 Task: Create new Company, with domain: 'metmuseum.org' and type: 'Other'. Add new contact for this company, with mail Id: 'Maanvi.Young@metmuseum.org', First Name: Maanvi, Last name:  Young, Job Title: 'HR Assistant', Phone Number: '(702) 555-4571'. Change life cycle stage to  Lead and lead status to  In Progress. Logged in from softage.10@softage.net
Action: Mouse moved to (75, 60)
Screenshot: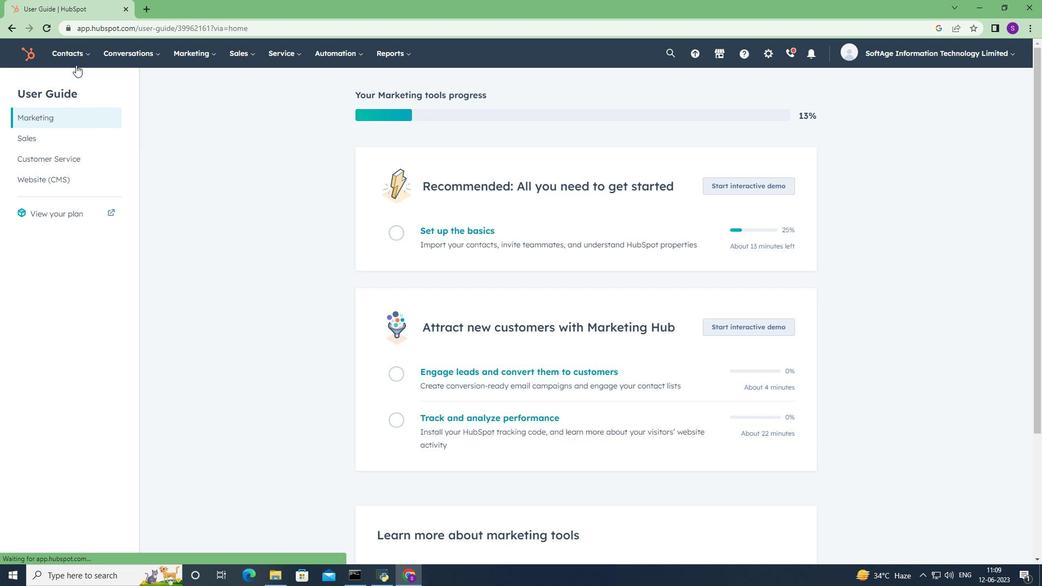 
Action: Mouse pressed left at (75, 60)
Screenshot: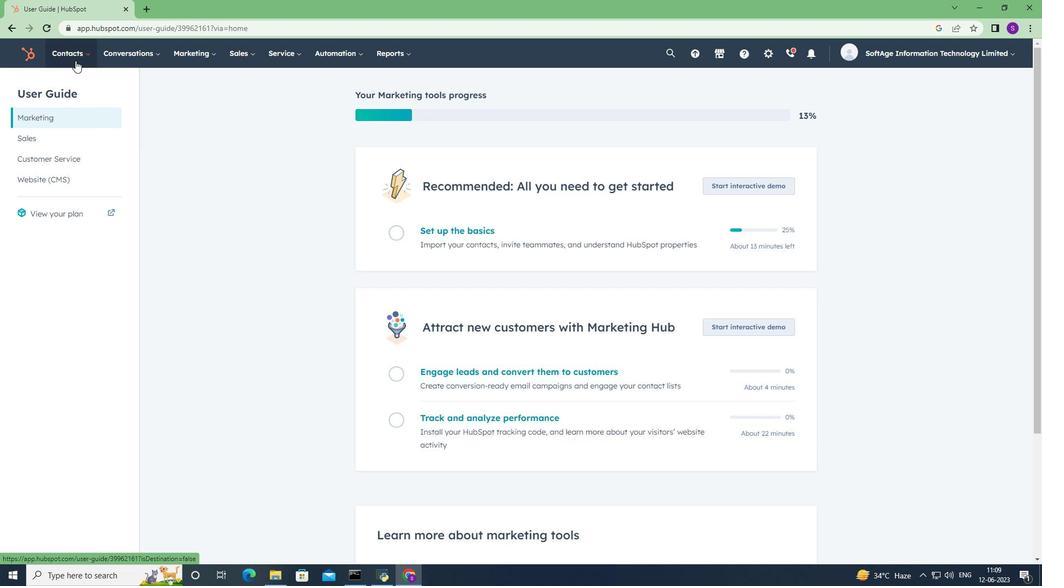 
Action: Mouse moved to (92, 112)
Screenshot: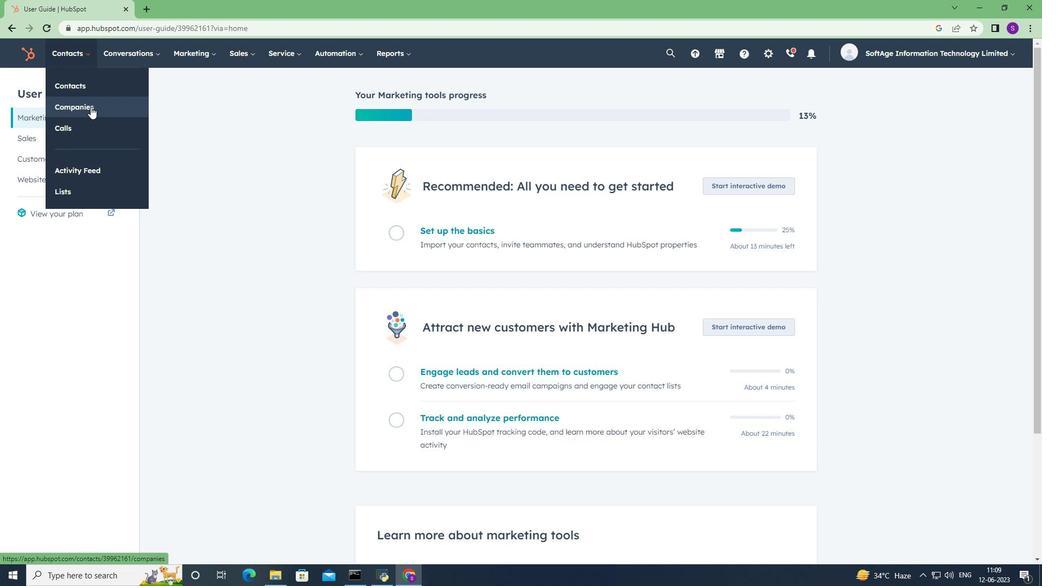 
Action: Mouse pressed left at (92, 112)
Screenshot: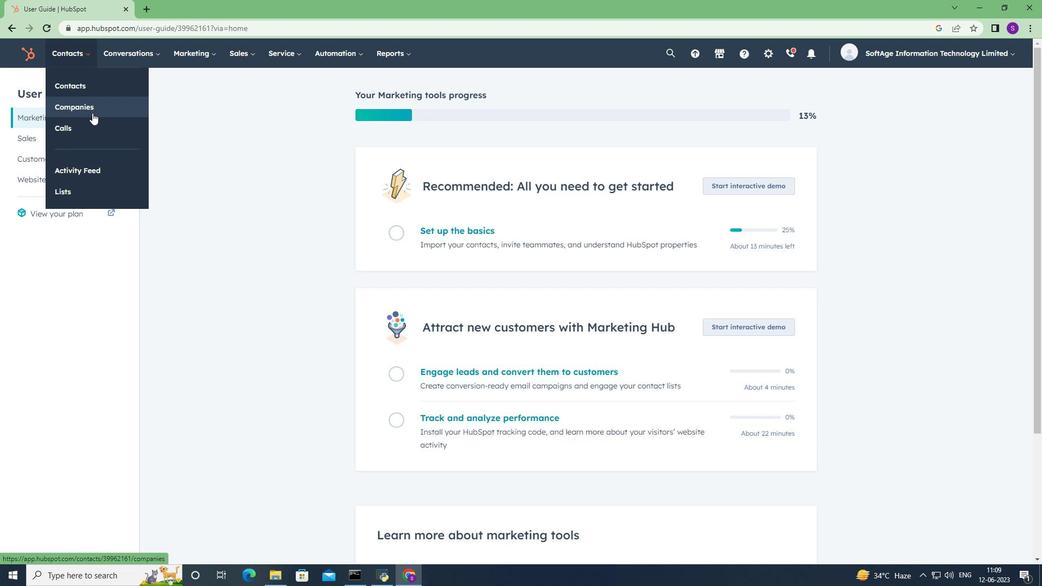 
Action: Mouse moved to (1010, 90)
Screenshot: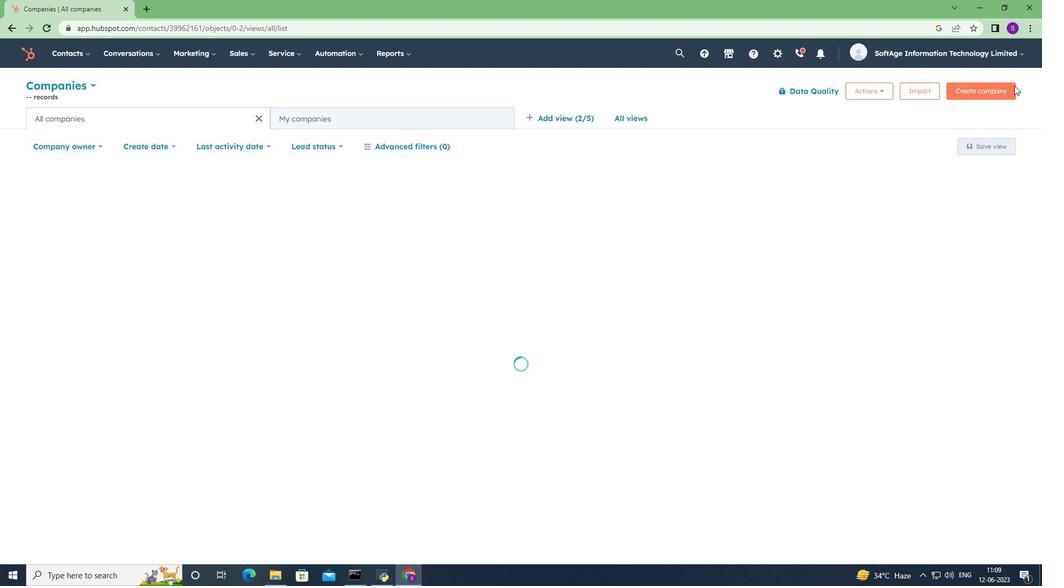 
Action: Mouse pressed left at (1010, 90)
Screenshot: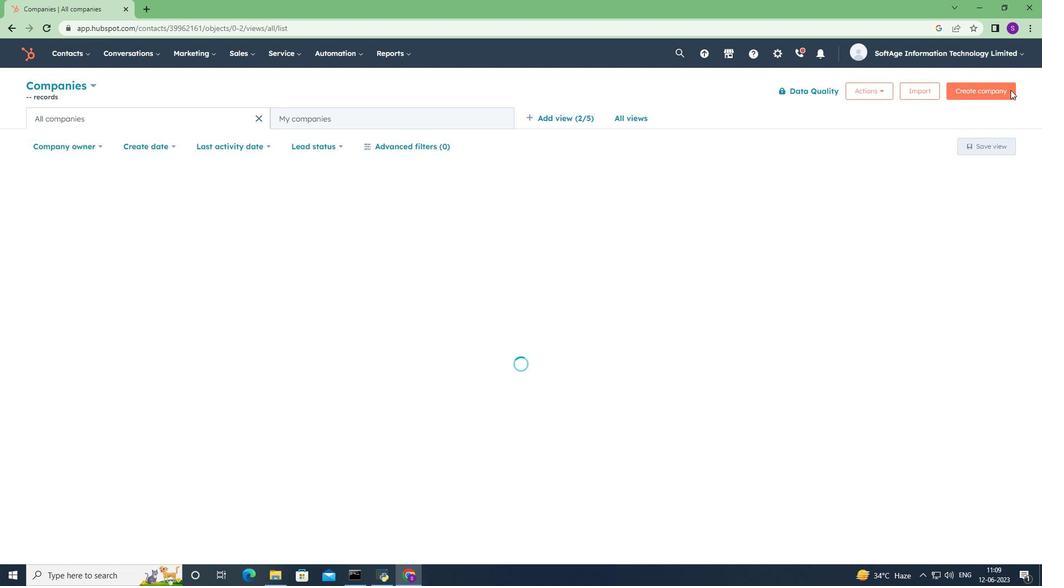 
Action: Mouse moved to (793, 141)
Screenshot: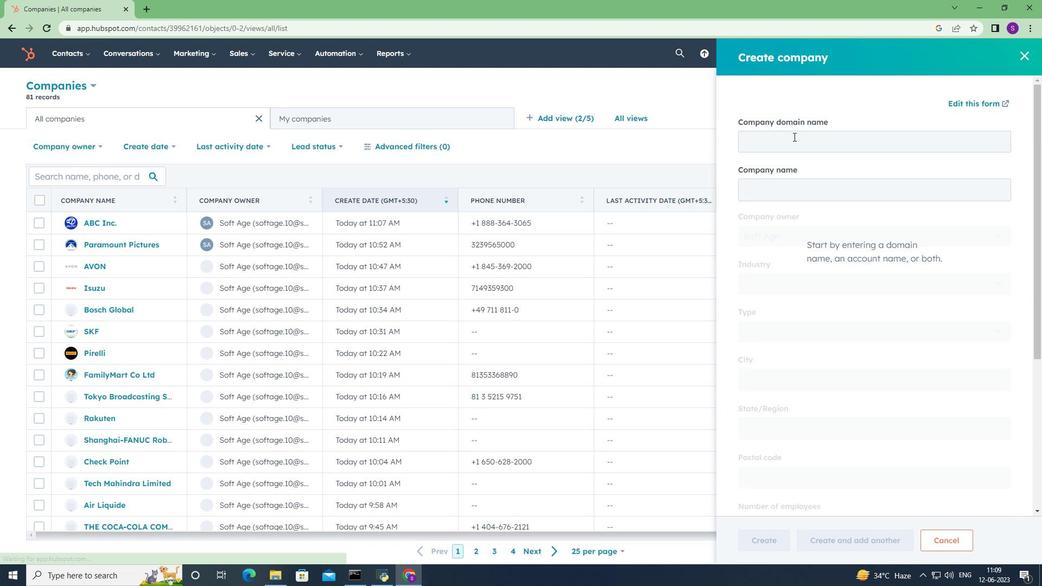 
Action: Mouse pressed left at (793, 141)
Screenshot: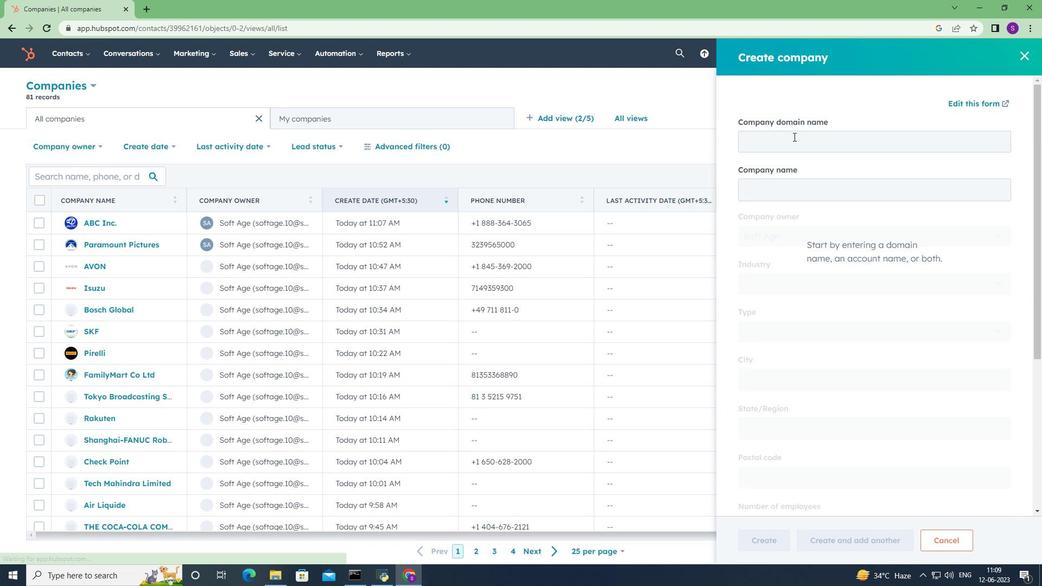 
Action: Key pressed metmuseum.org
Screenshot: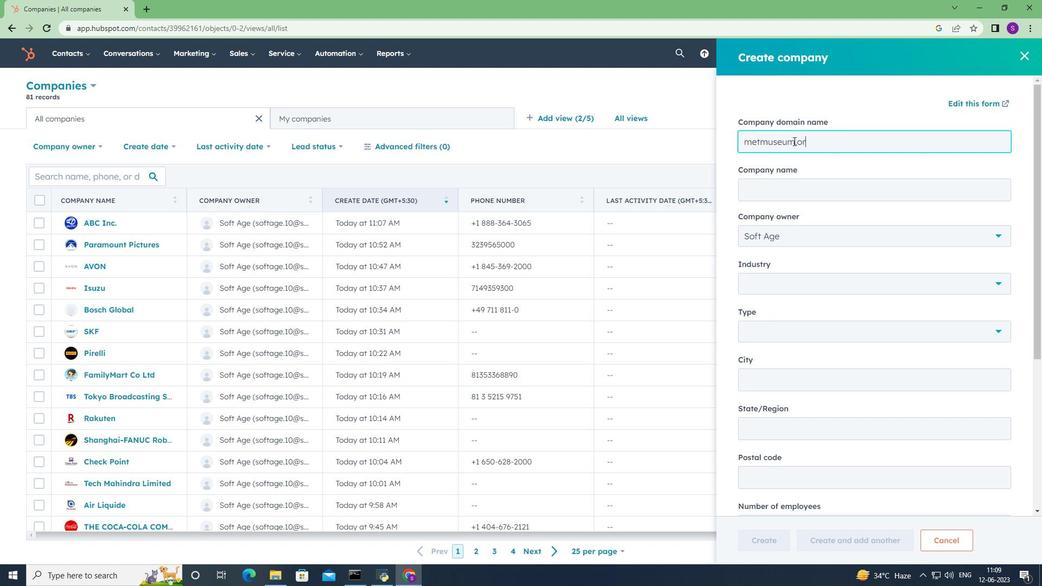 
Action: Mouse moved to (830, 328)
Screenshot: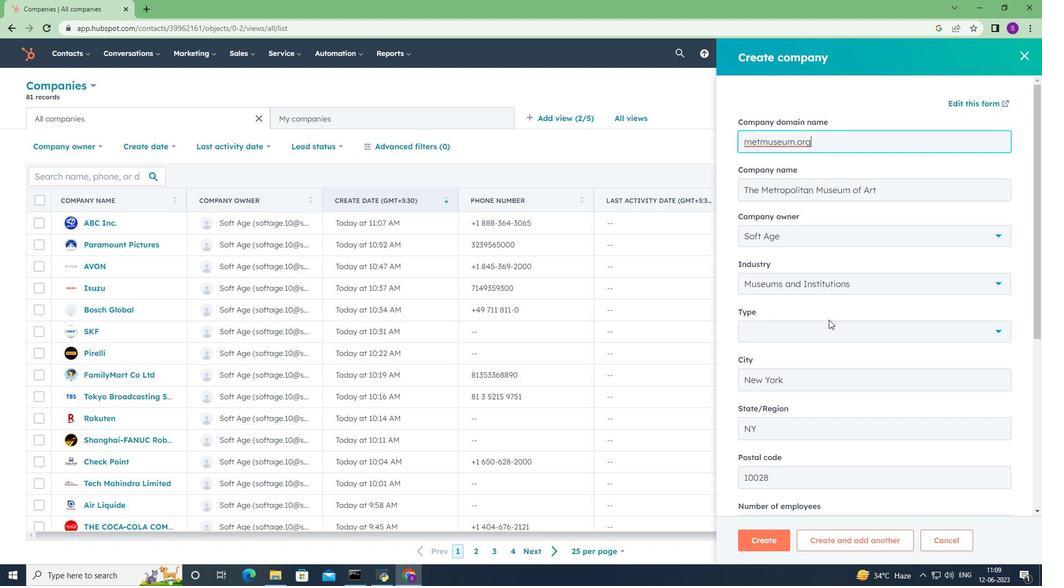 
Action: Mouse pressed left at (830, 328)
Screenshot: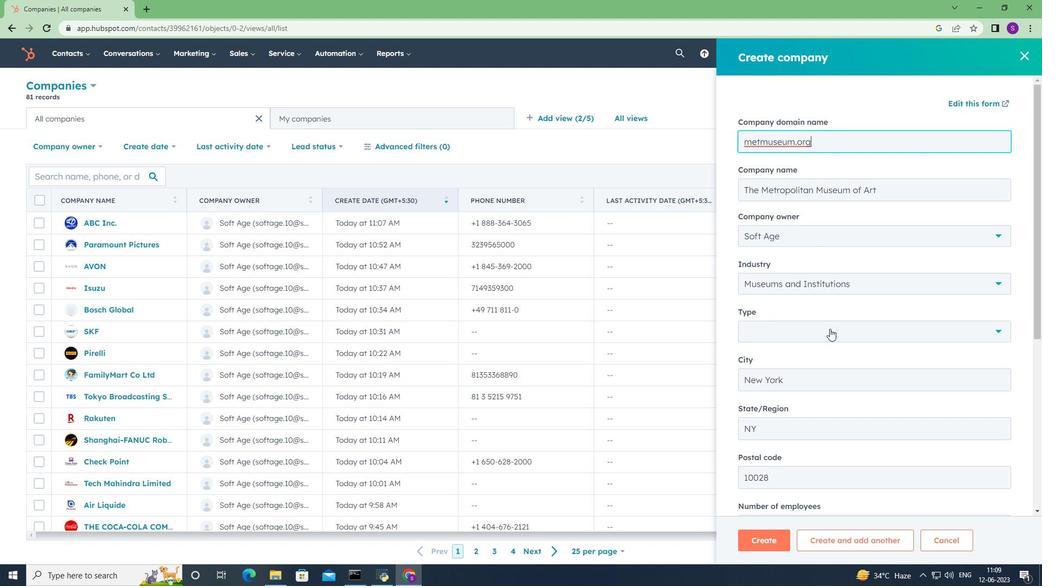 
Action: Mouse moved to (822, 333)
Screenshot: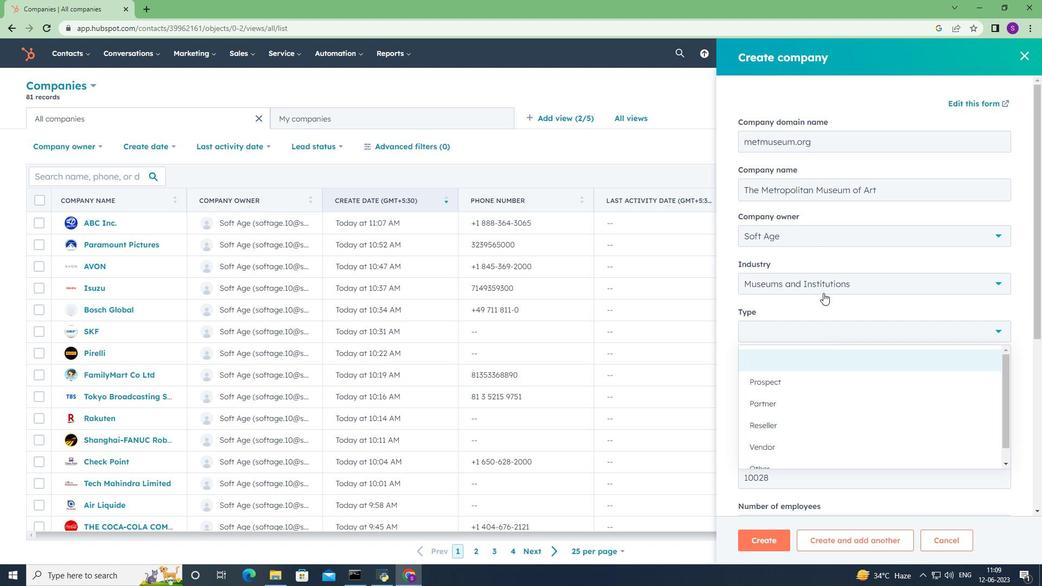 
Action: Mouse scrolled (822, 300) with delta (0, 0)
Screenshot: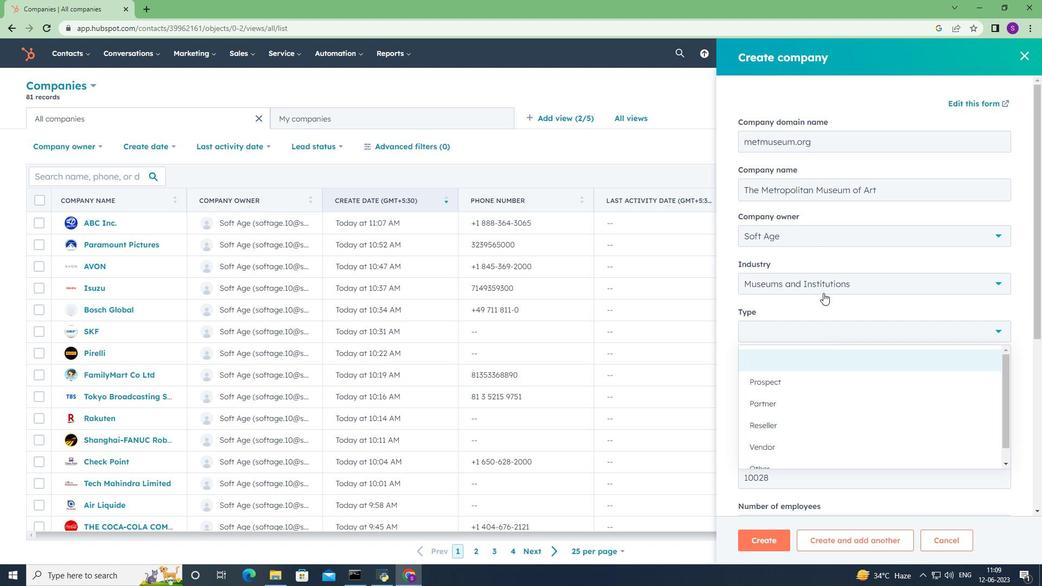 
Action: Mouse moved to (822, 336)
Screenshot: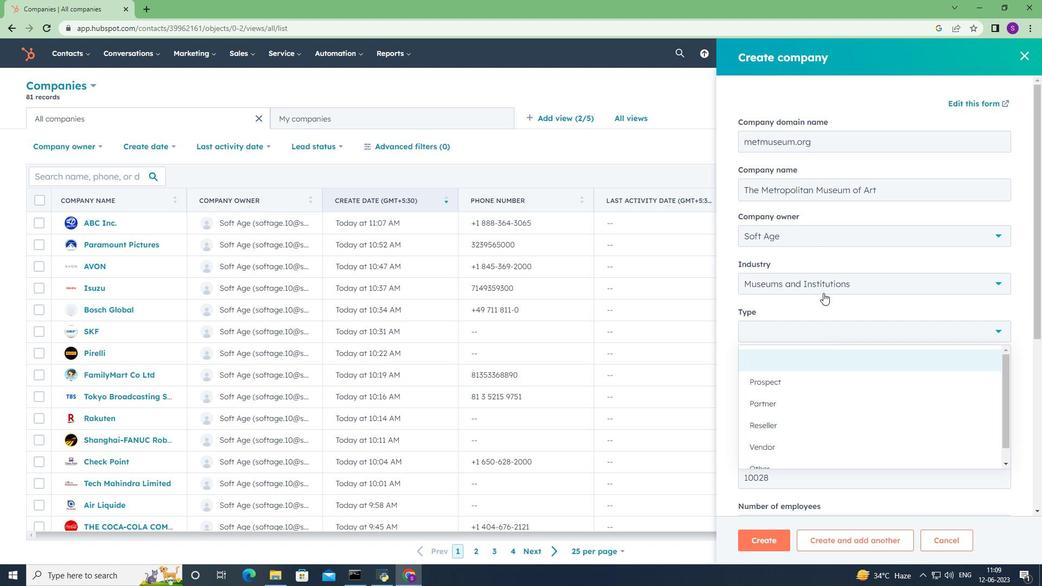 
Action: Mouse scrolled (822, 312) with delta (0, 0)
Screenshot: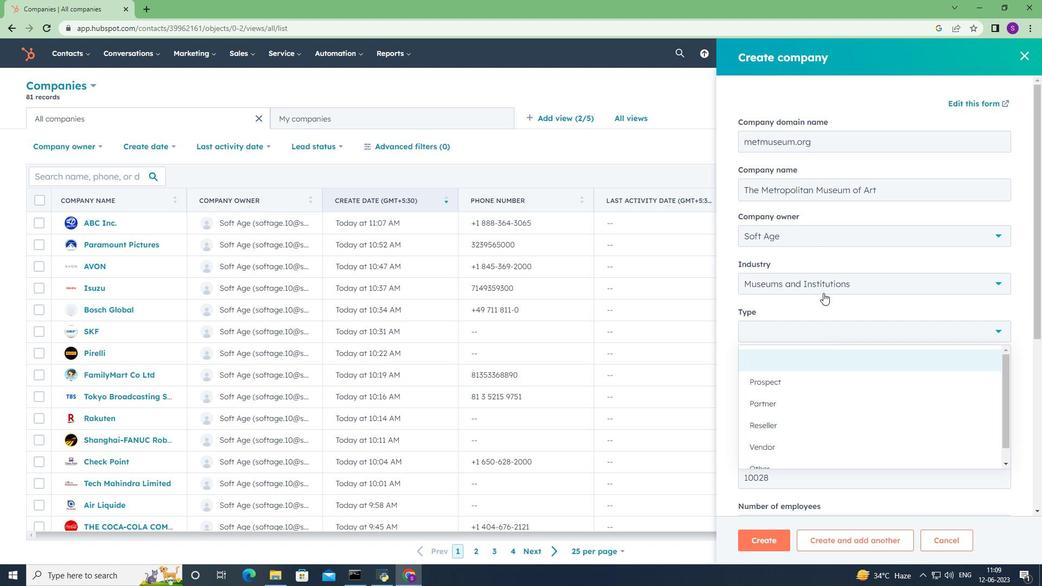 
Action: Mouse moved to (822, 361)
Screenshot: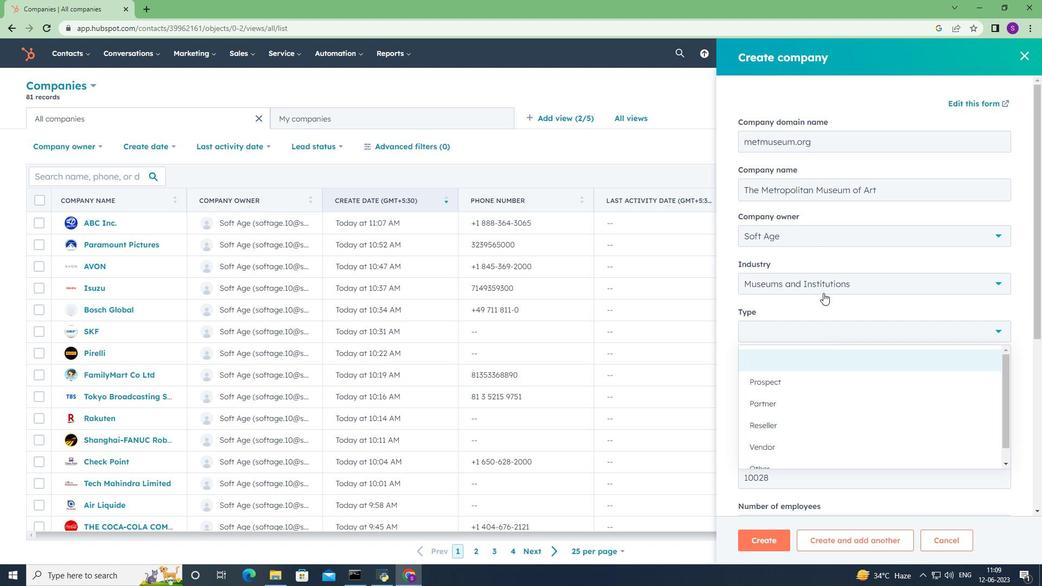 
Action: Mouse scrolled (822, 323) with delta (0, 0)
Screenshot: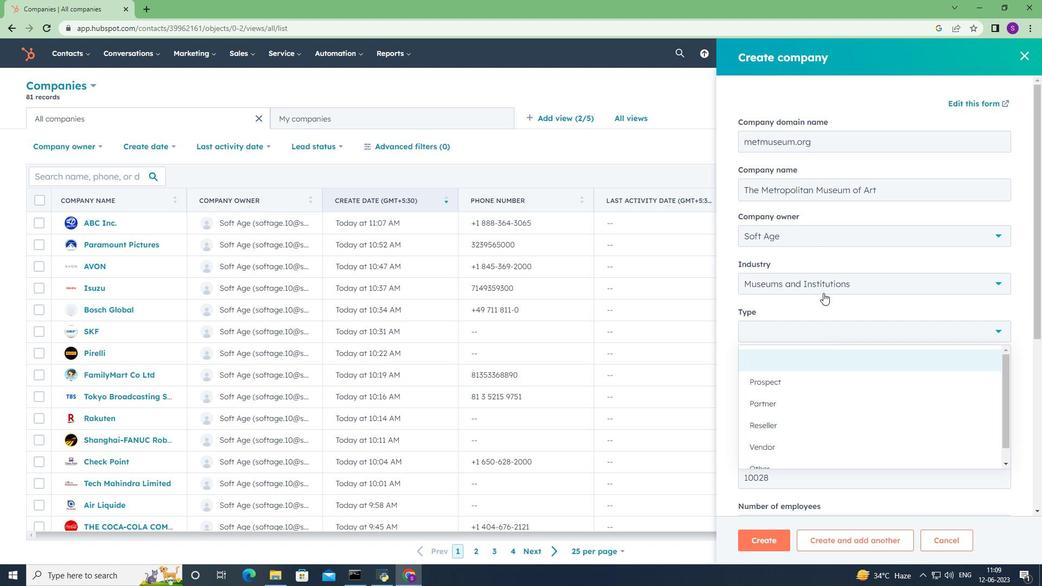 
Action: Mouse moved to (822, 364)
Screenshot: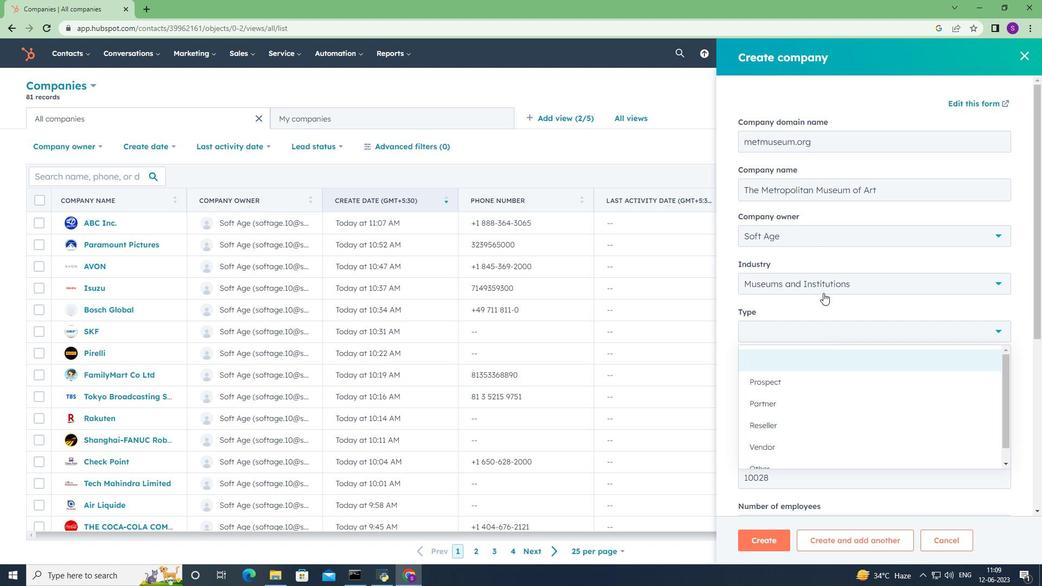 
Action: Mouse scrolled (822, 336) with delta (0, 0)
Screenshot: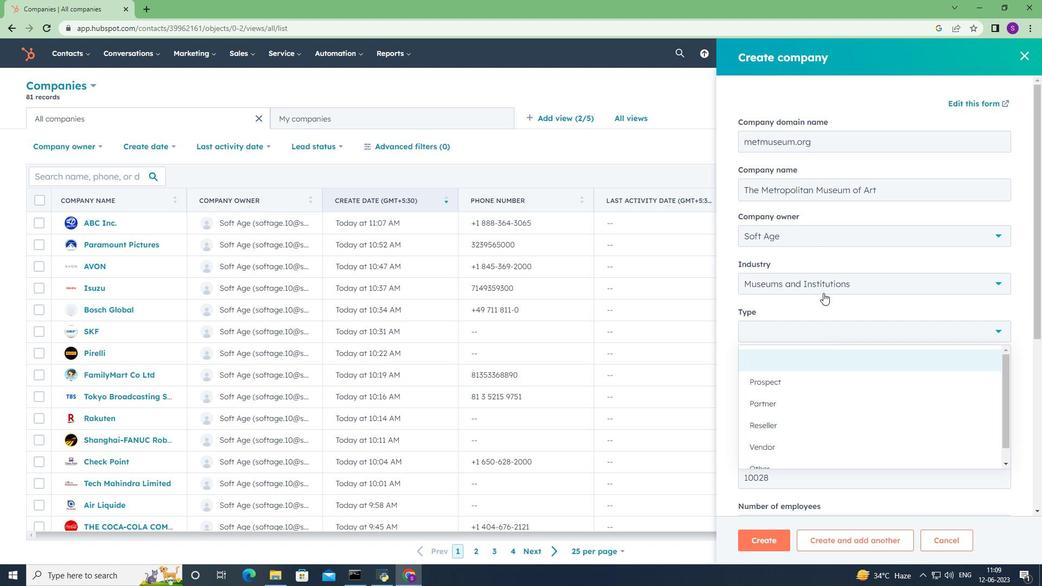 
Action: Mouse moved to (824, 385)
Screenshot: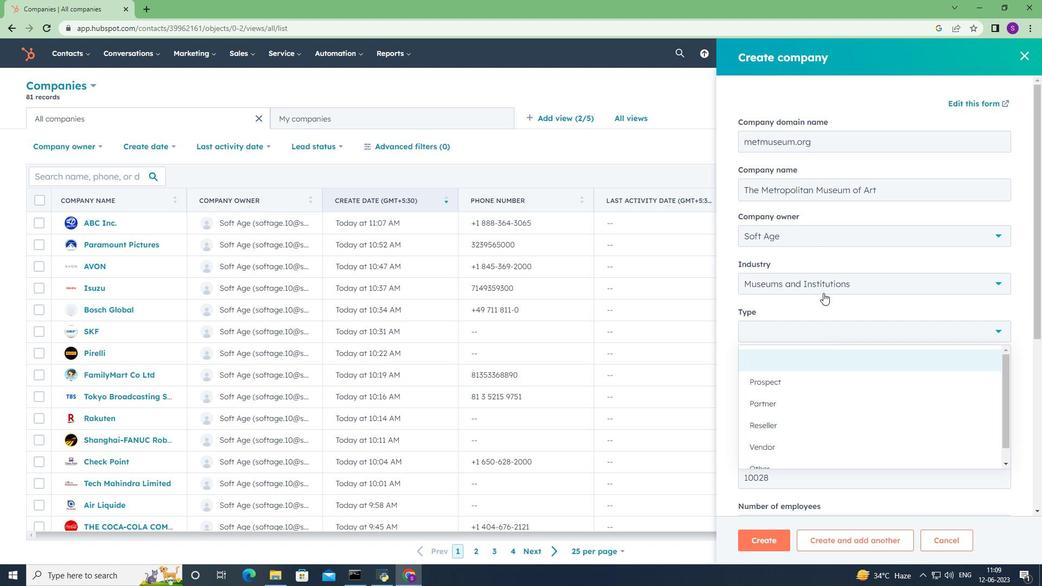 
Action: Mouse scrolled (822, 364) with delta (0, 0)
Screenshot: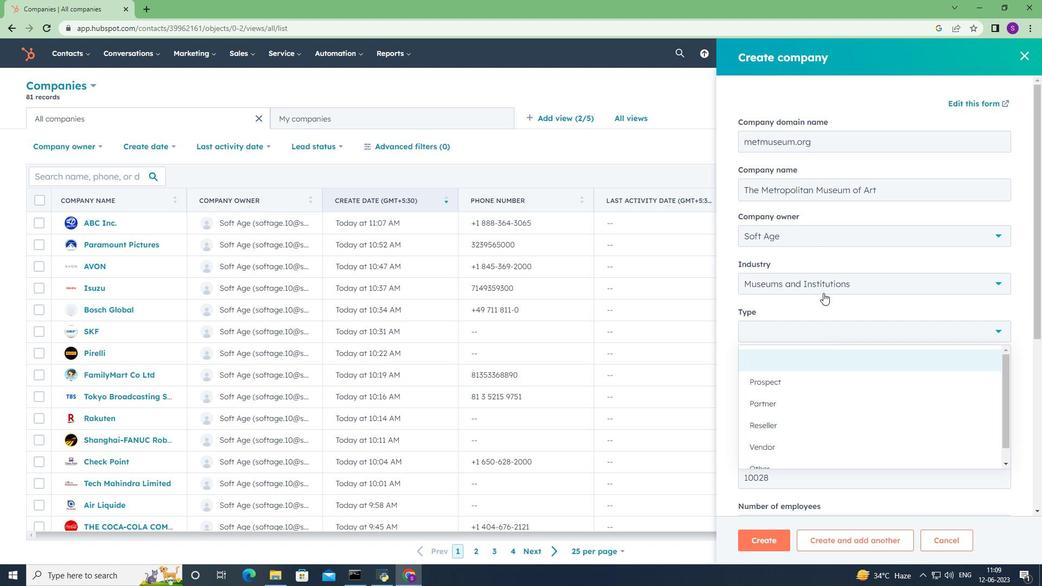 
Action: Mouse moved to (783, 190)
Screenshot: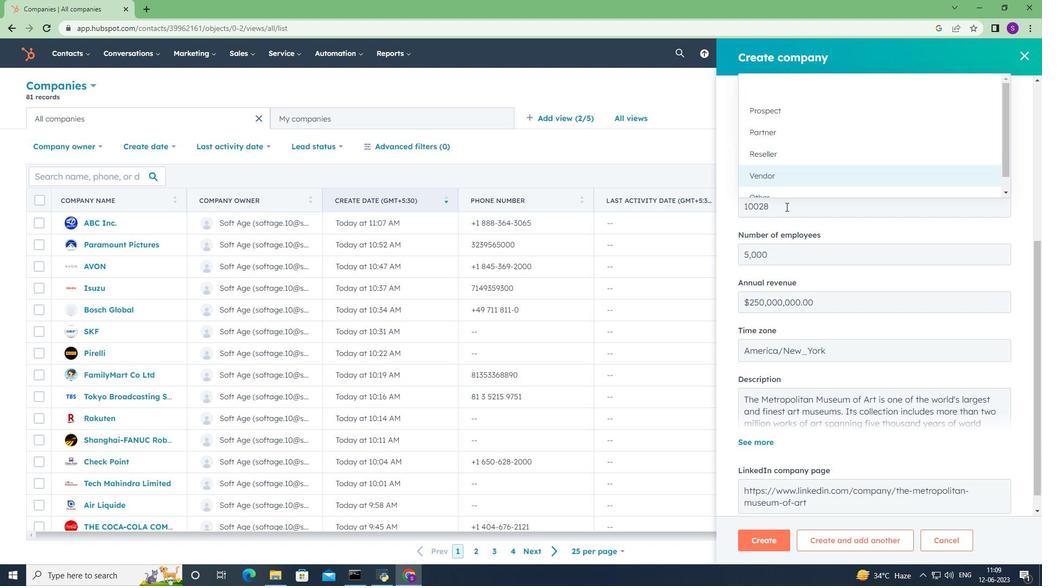 
Action: Mouse scrolled (783, 189) with delta (0, 0)
Screenshot: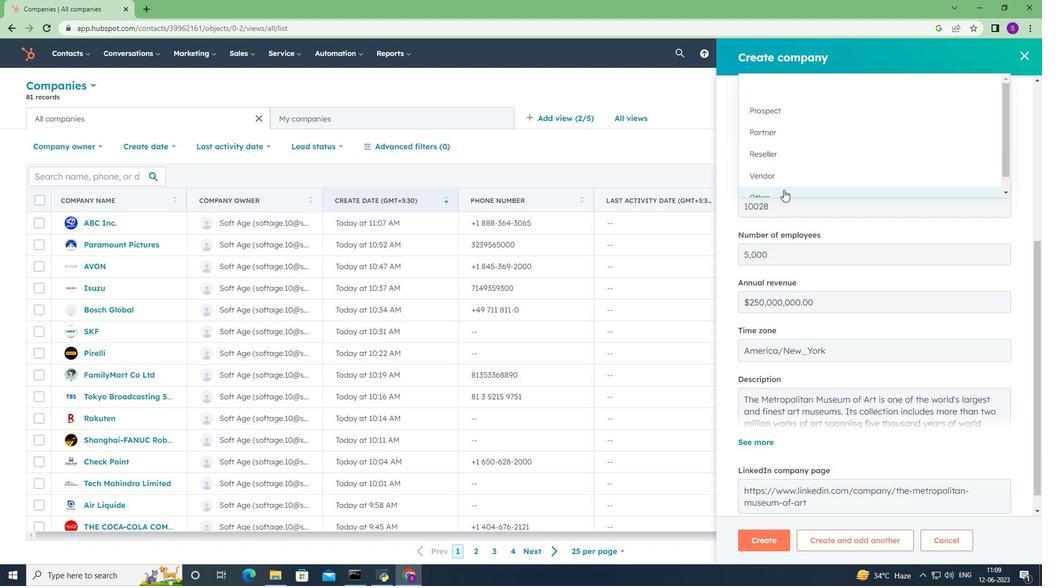 
Action: Mouse scrolled (783, 189) with delta (0, 0)
Screenshot: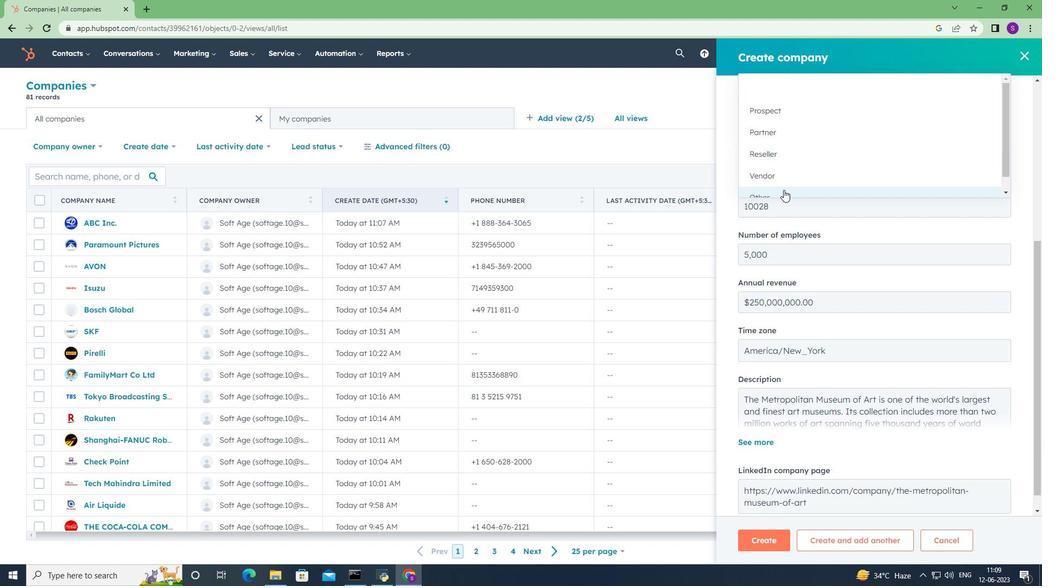 
Action: Mouse scrolled (783, 189) with delta (0, 0)
Screenshot: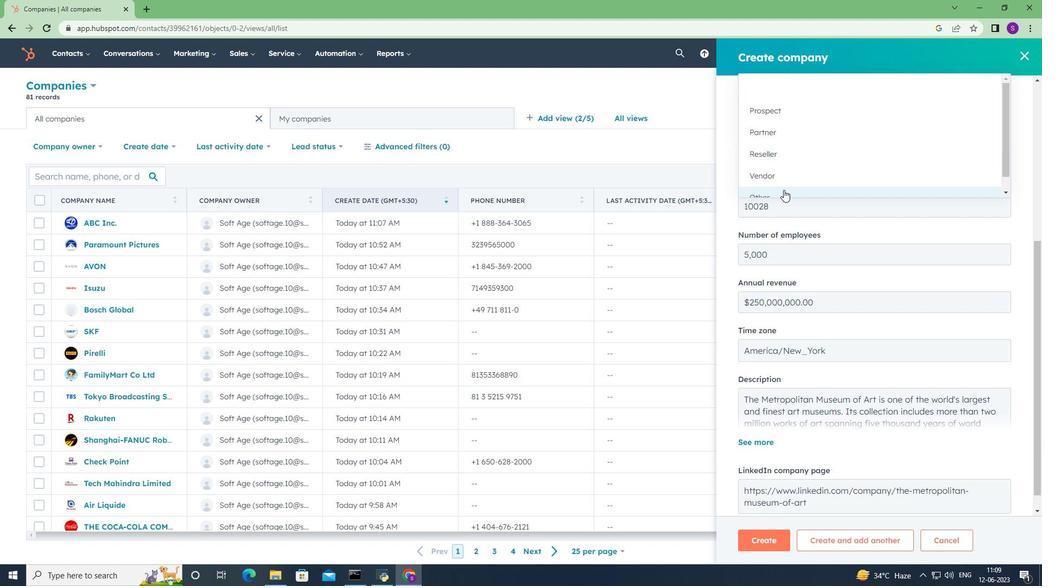 
Action: Mouse scrolled (783, 189) with delta (0, 0)
Screenshot: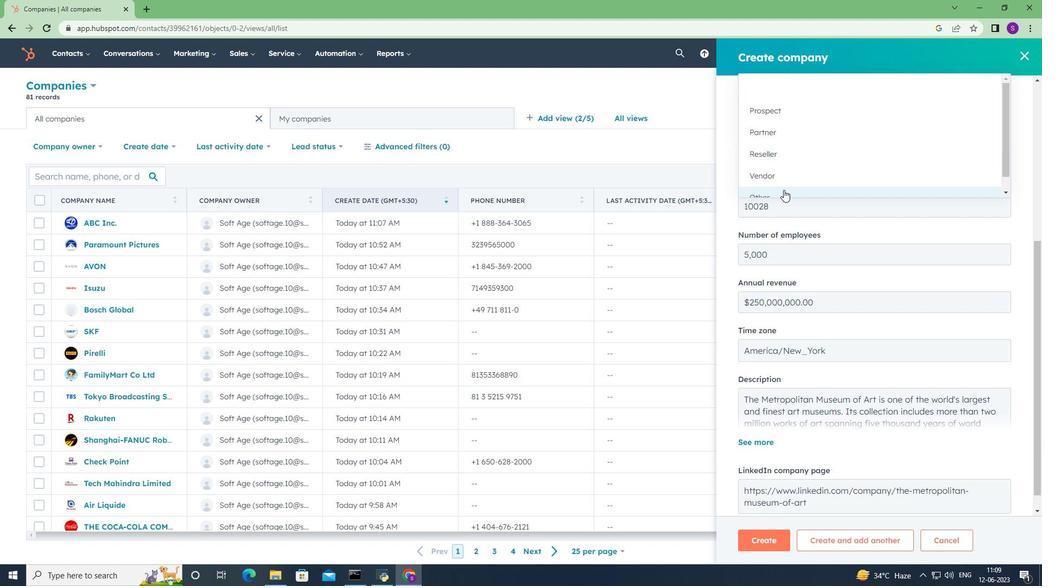 
Action: Mouse moved to (783, 187)
Screenshot: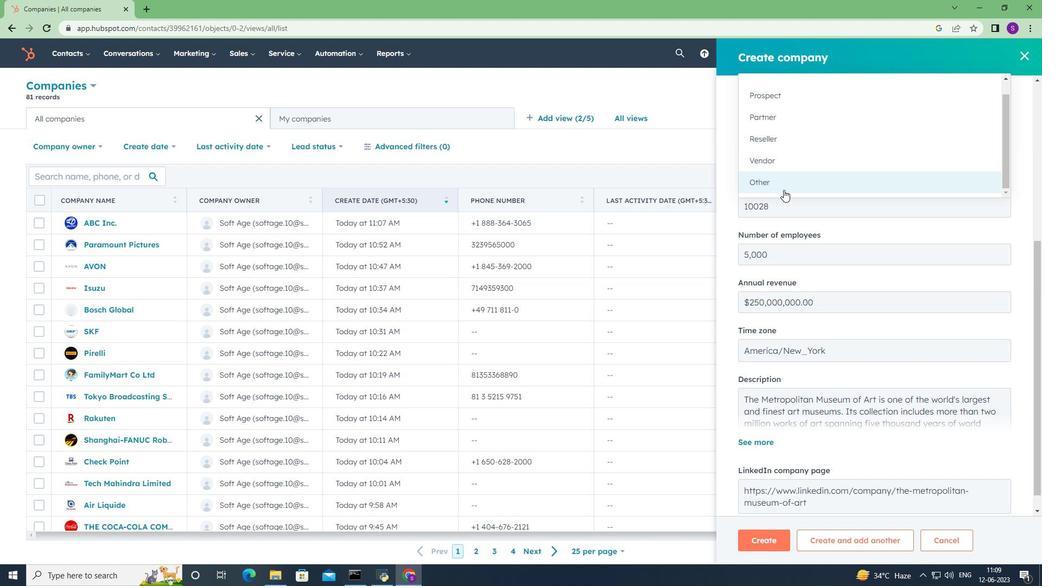 
Action: Mouse pressed left at (783, 187)
Screenshot: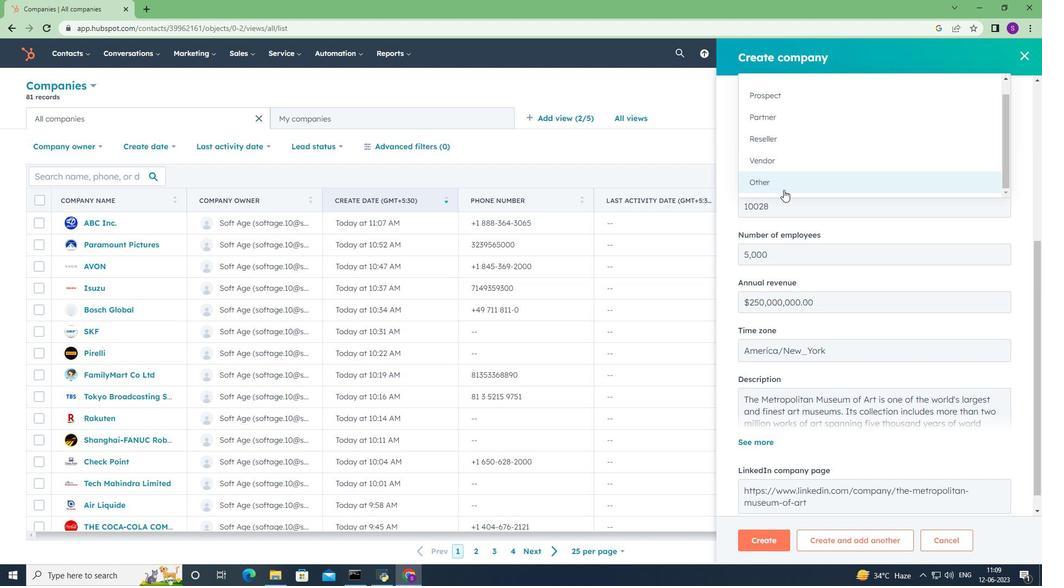 
Action: Mouse moved to (789, 289)
Screenshot: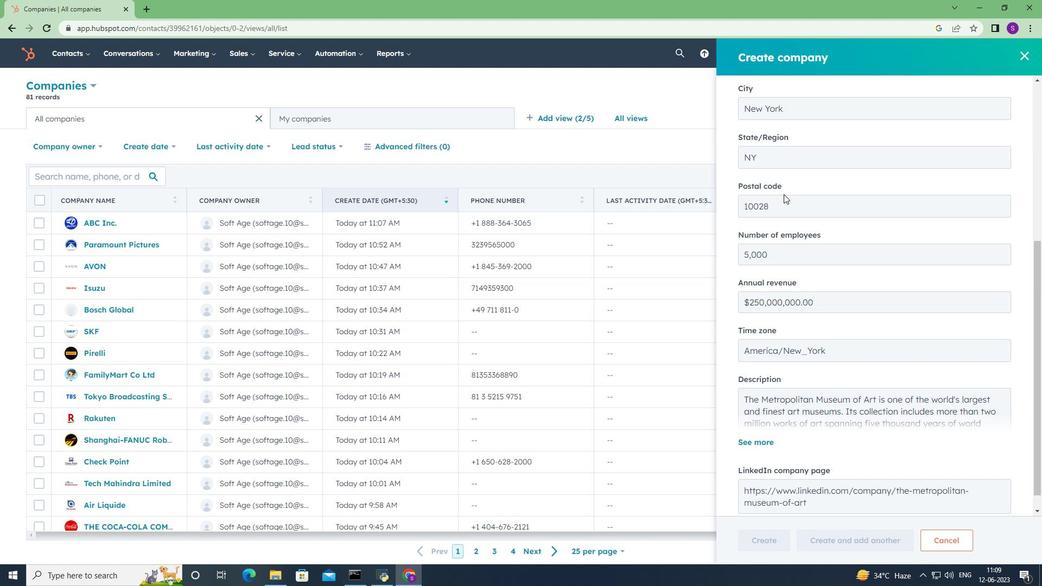 
Action: Mouse scrolled (789, 289) with delta (0, 0)
Screenshot: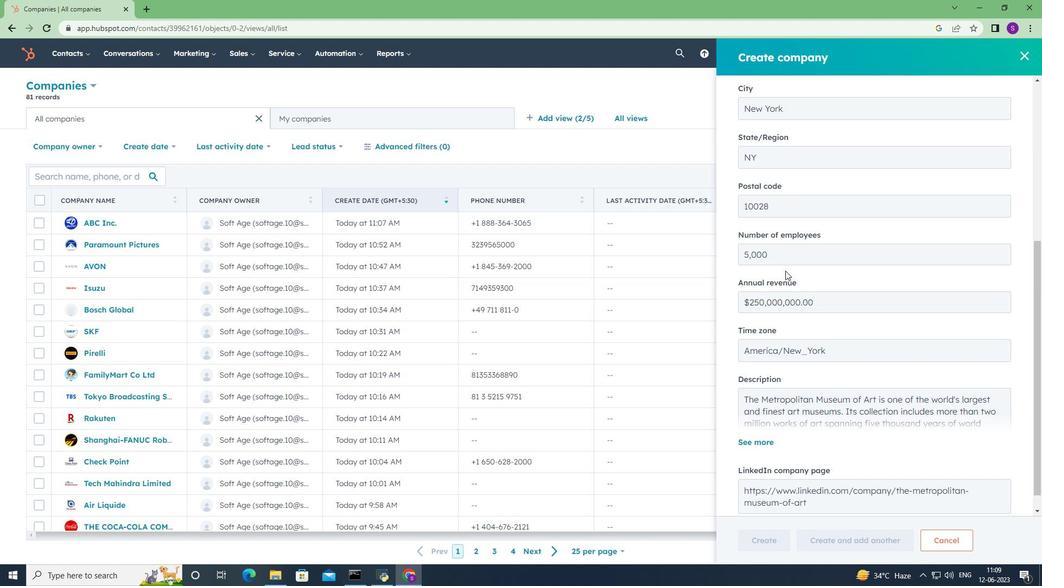 
Action: Mouse scrolled (789, 289) with delta (0, 0)
Screenshot: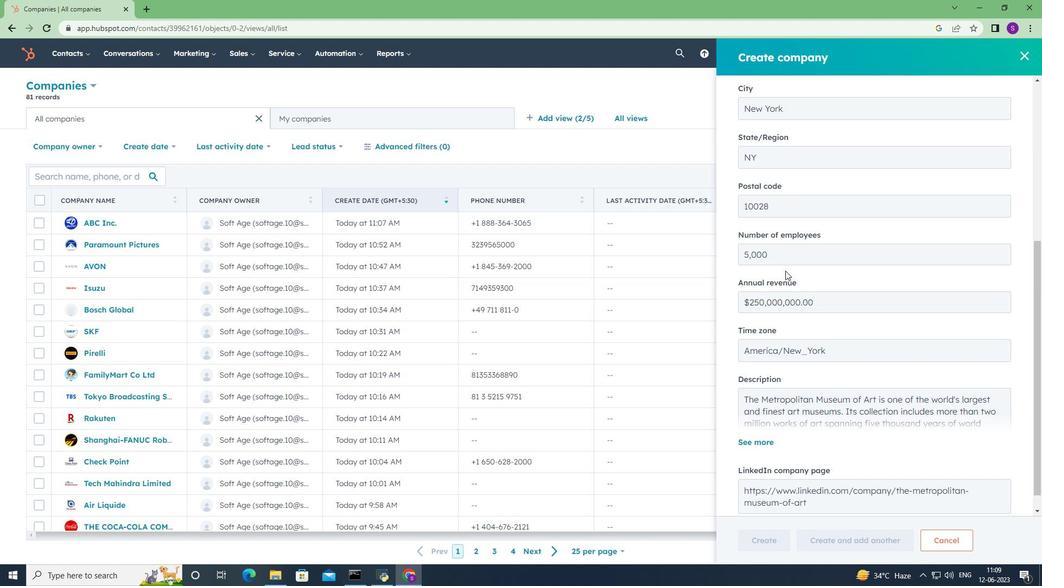 
Action: Mouse scrolled (789, 289) with delta (0, 0)
Screenshot: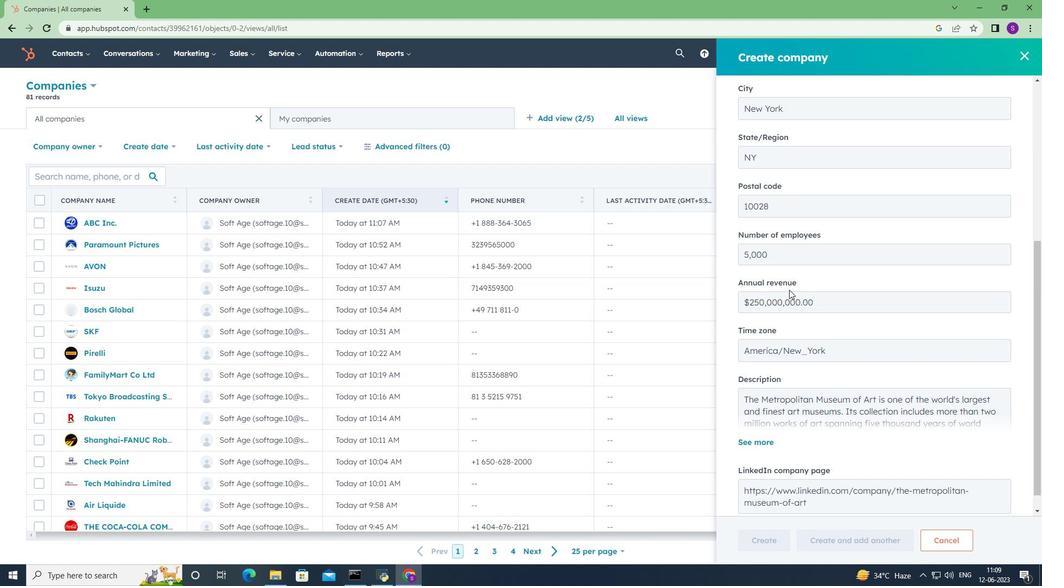 
Action: Mouse scrolled (789, 289) with delta (0, 0)
Screenshot: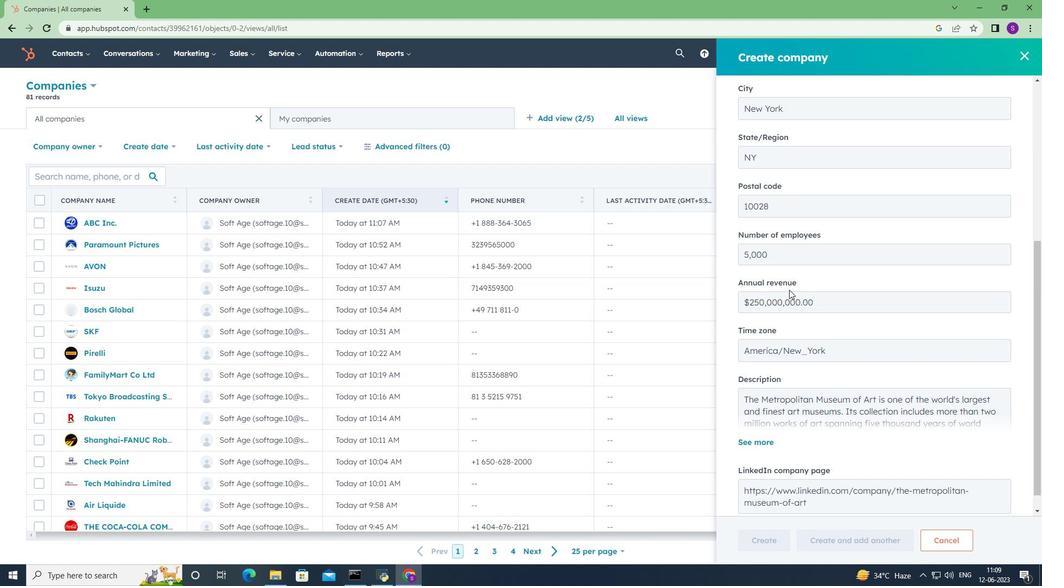 
Action: Mouse scrolled (789, 289) with delta (0, 0)
Screenshot: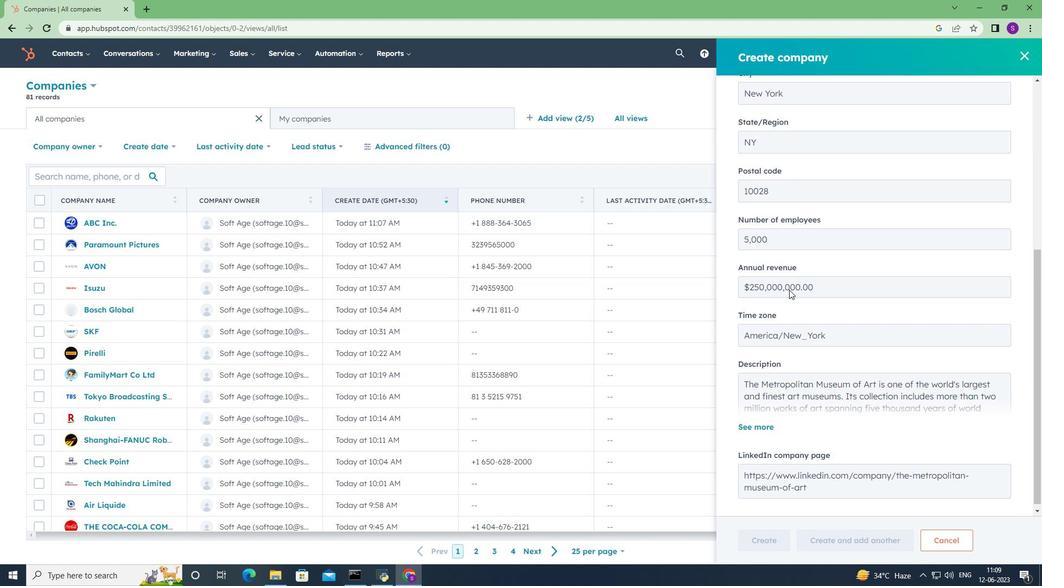 
Action: Mouse scrolled (789, 289) with delta (0, 0)
Screenshot: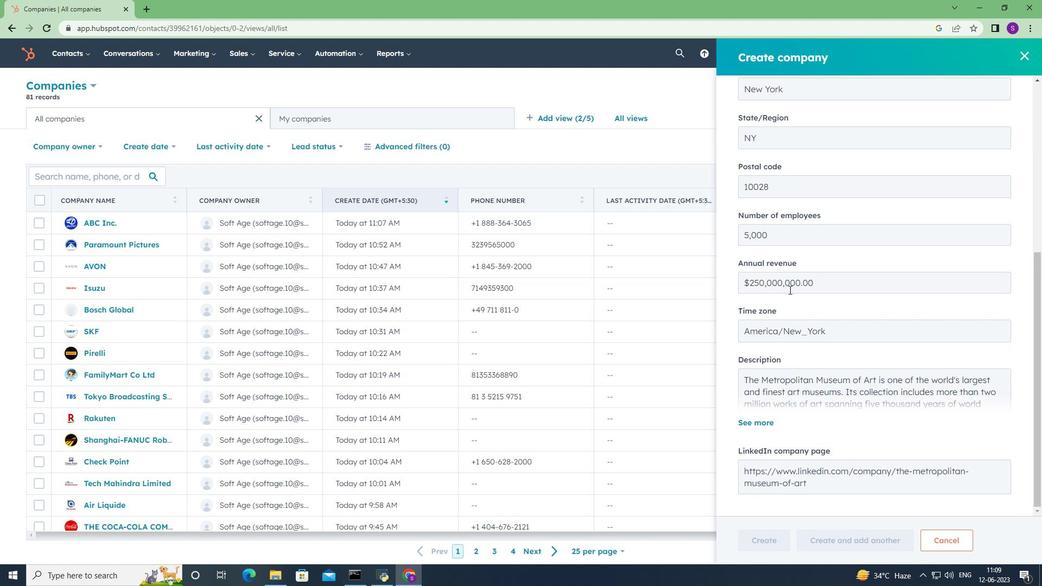 
Action: Mouse scrolled (789, 289) with delta (0, 0)
Screenshot: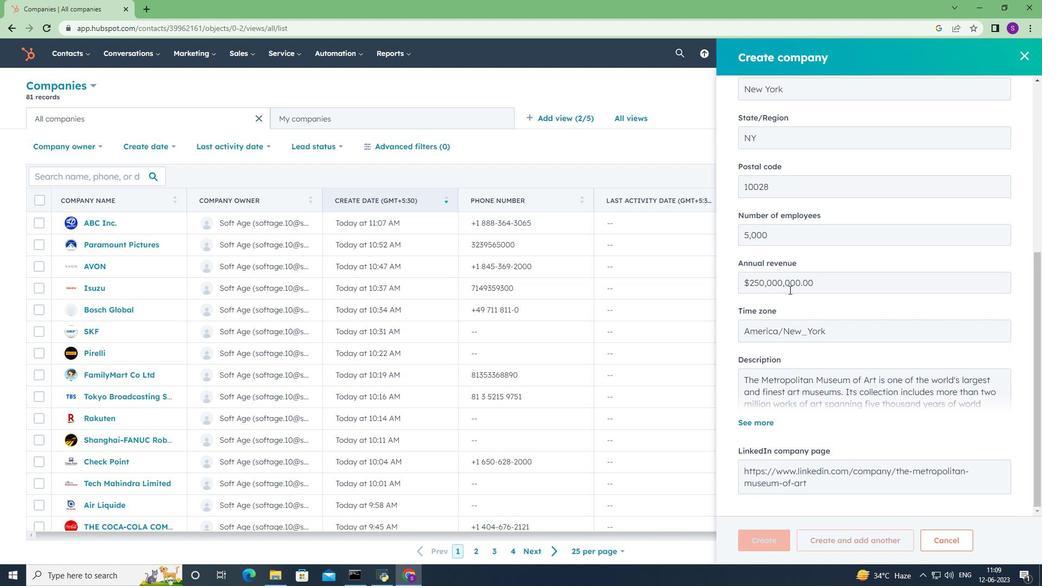 
Action: Mouse scrolled (789, 289) with delta (0, 0)
Screenshot: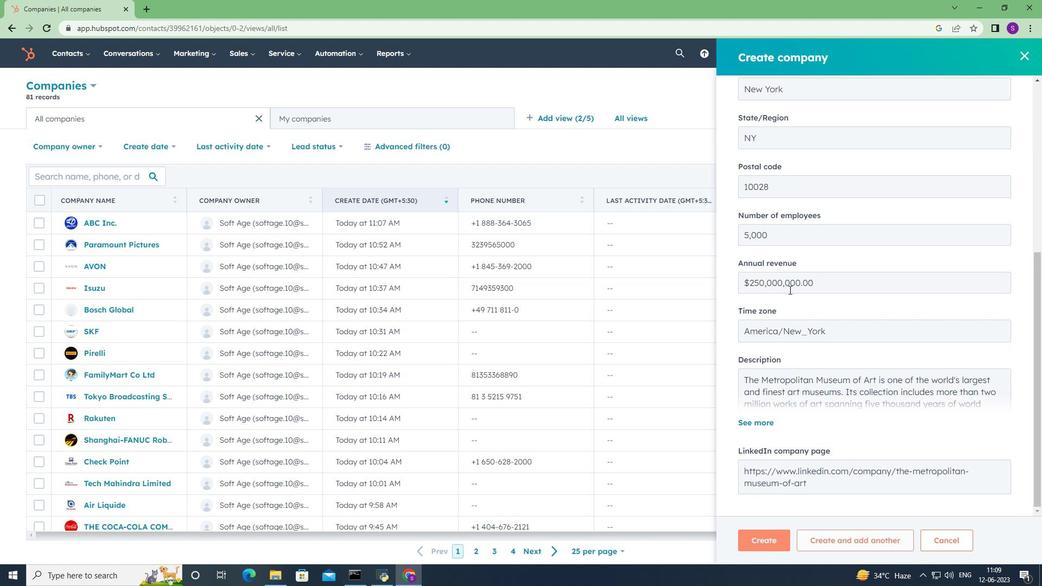 
Action: Mouse scrolled (789, 289) with delta (0, 0)
Screenshot: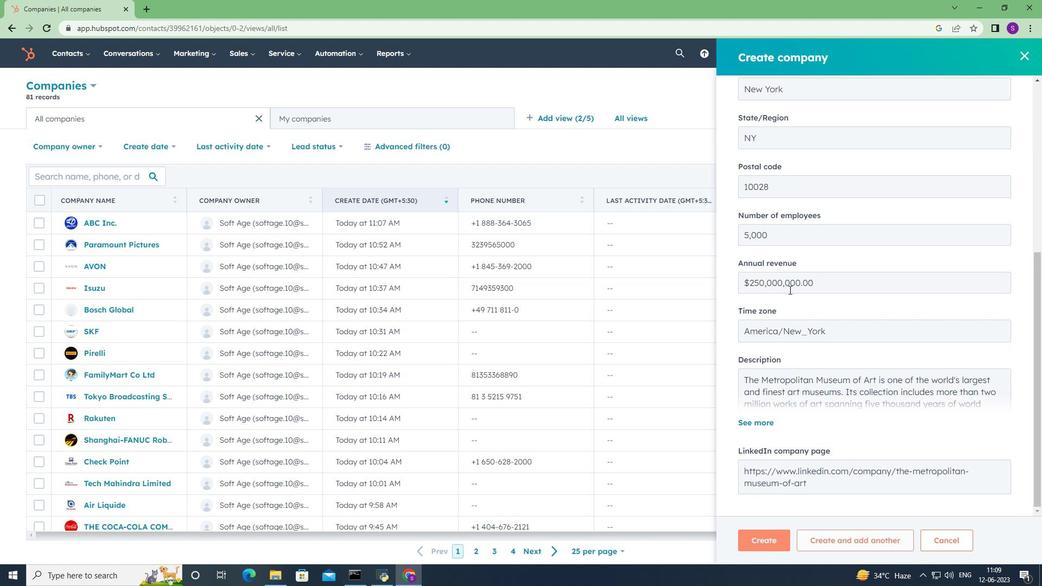 
Action: Mouse moved to (789, 458)
Screenshot: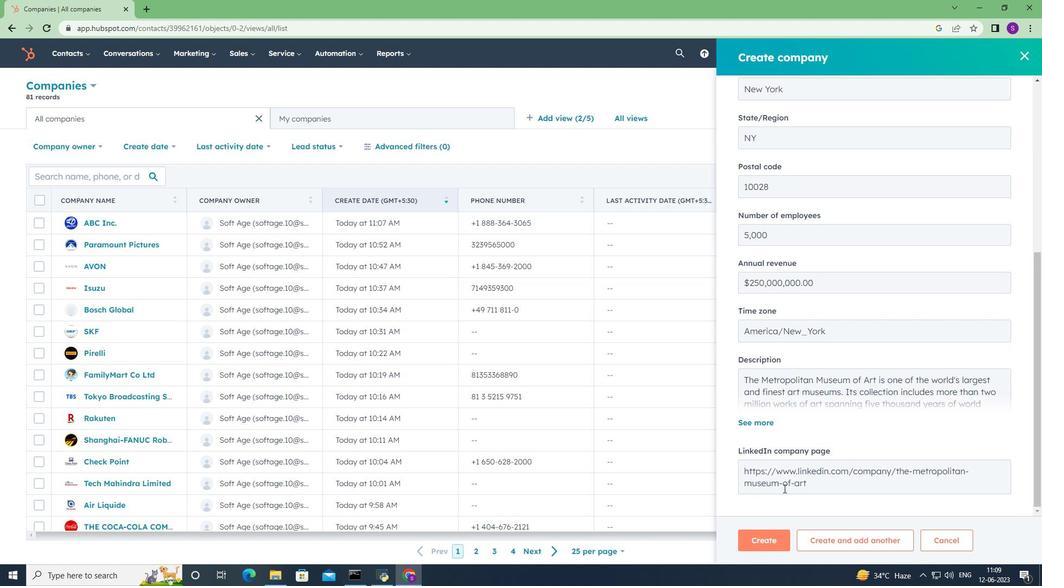 
Action: Mouse scrolled (789, 459) with delta (0, 0)
Screenshot: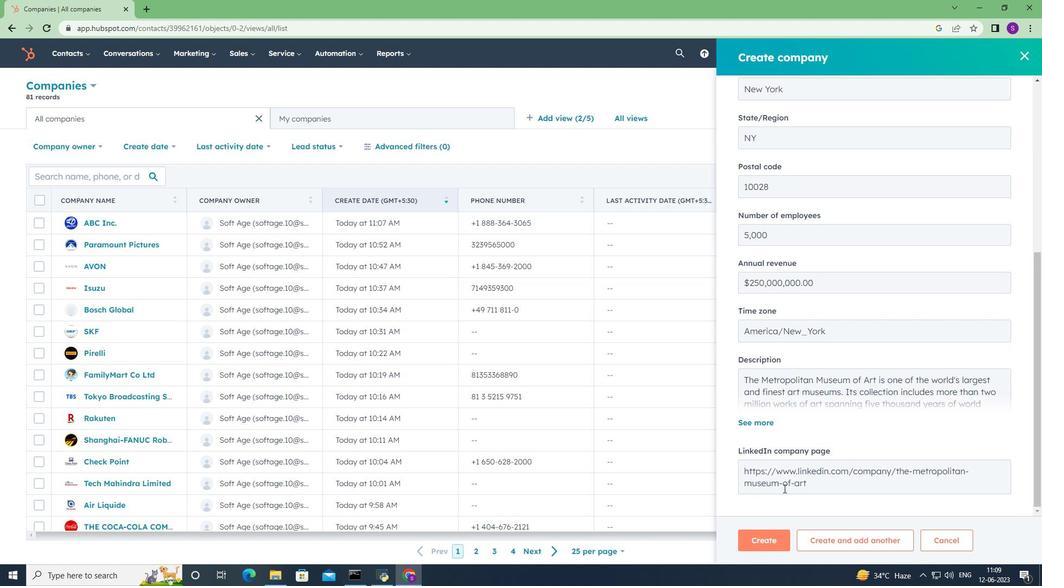 
Action: Mouse moved to (789, 458)
Screenshot: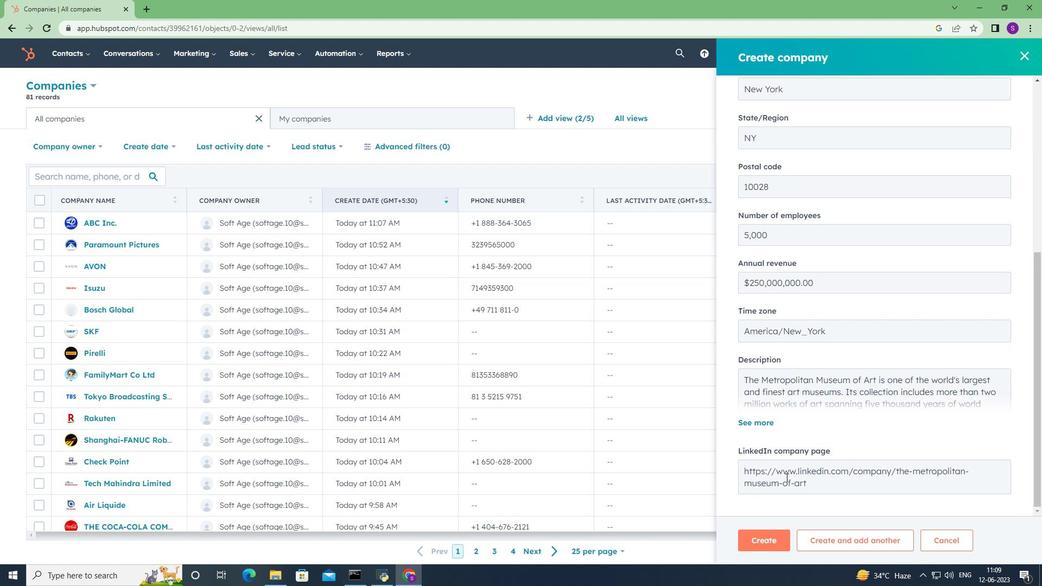 
Action: Mouse scrolled (789, 458) with delta (0, 0)
Screenshot: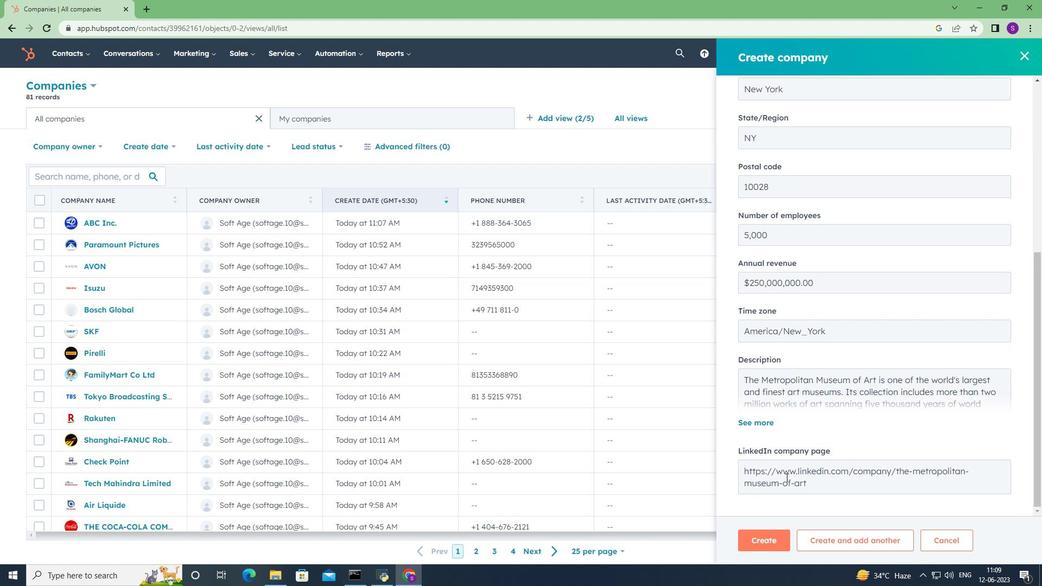 
Action: Mouse moved to (790, 457)
Screenshot: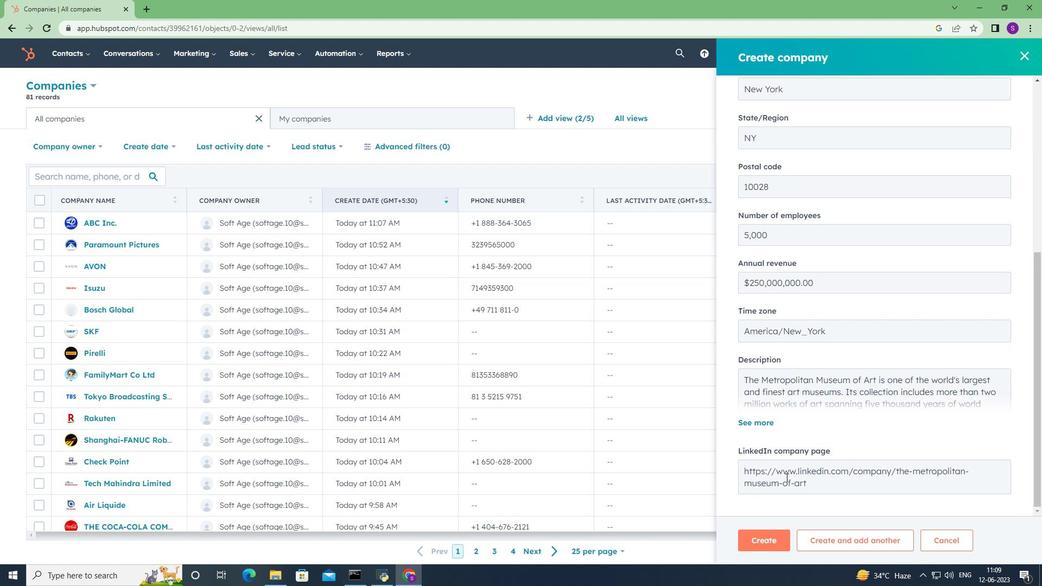 
Action: Mouse scrolled (789, 458) with delta (0, 0)
Screenshot: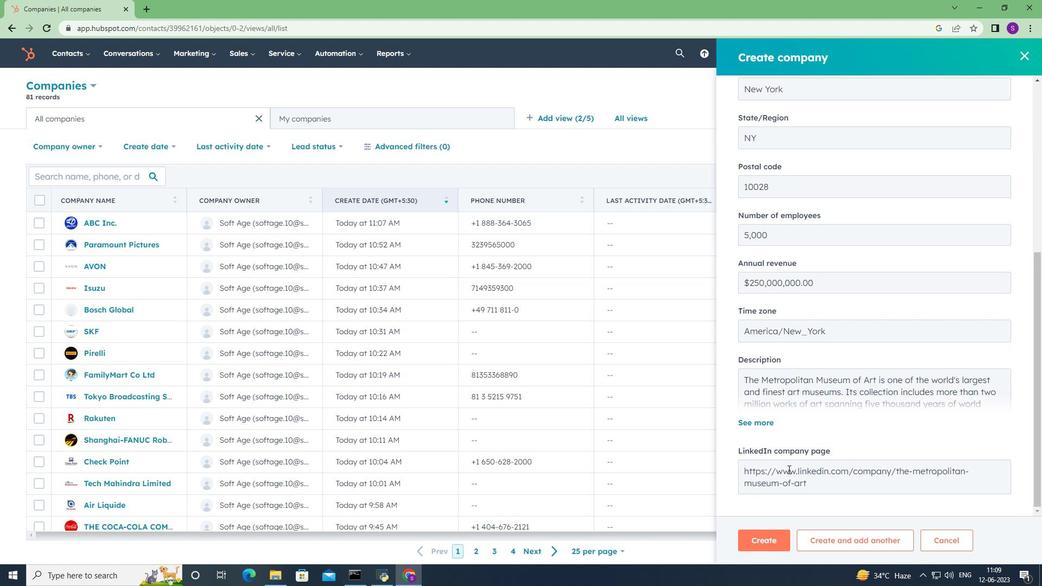 
Action: Mouse scrolled (790, 458) with delta (0, 0)
Screenshot: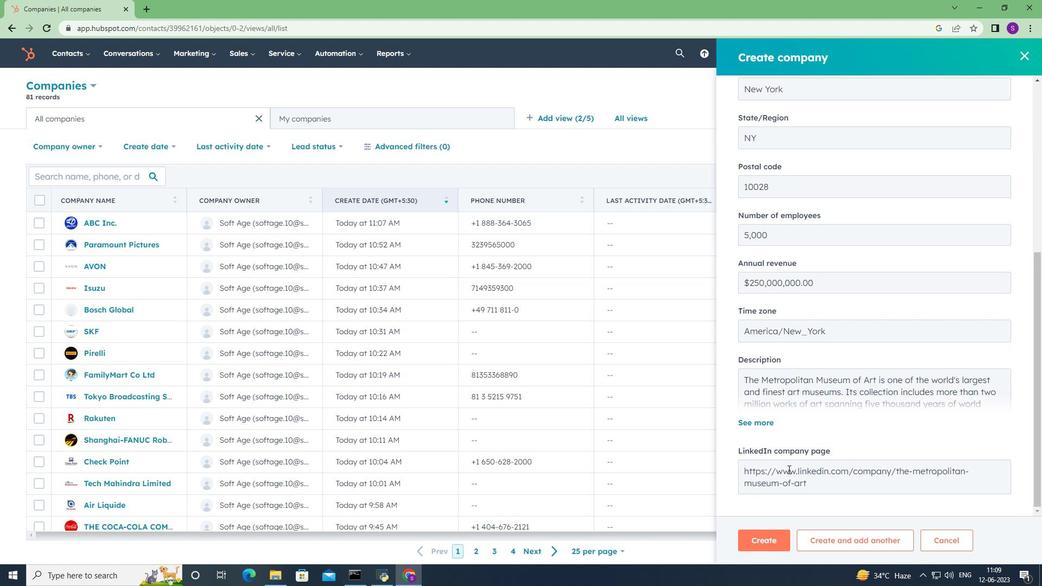 
Action: Mouse moved to (790, 457)
Screenshot: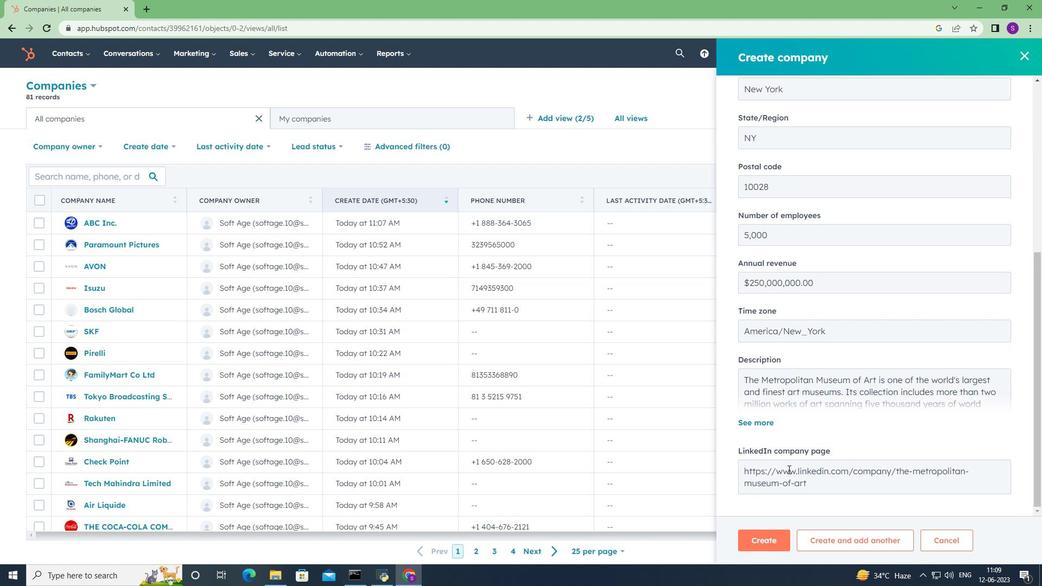 
Action: Mouse scrolled (790, 457) with delta (0, 0)
Screenshot: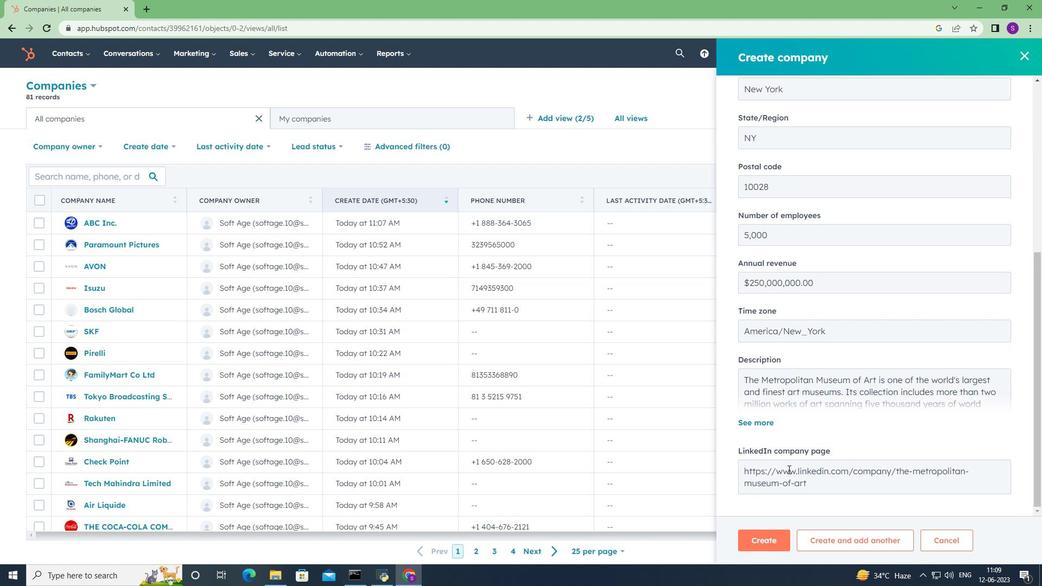 
Action: Mouse moved to (793, 453)
Screenshot: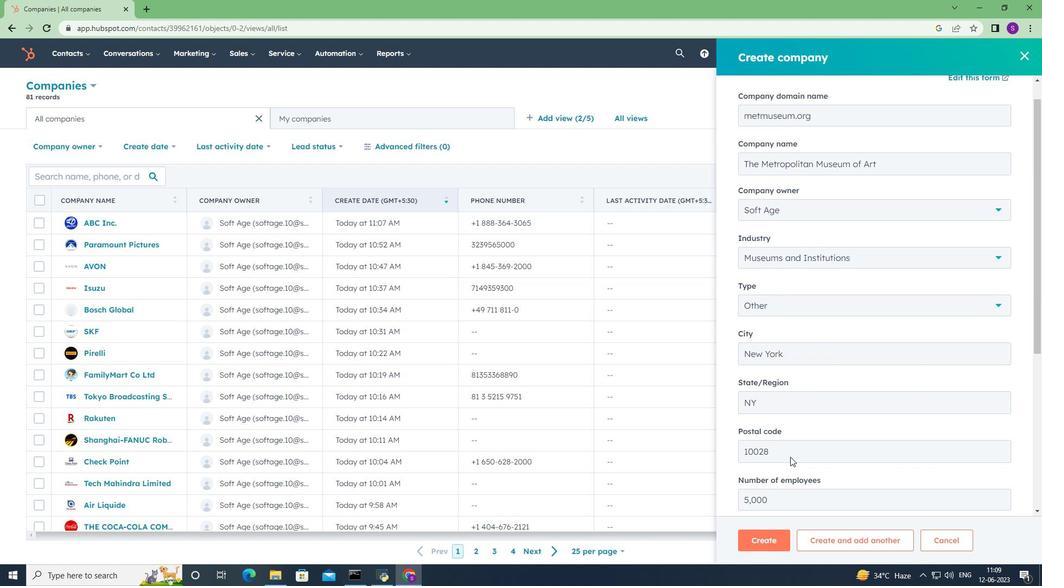 
Action: Mouse scrolled (791, 456) with delta (0, 0)
Screenshot: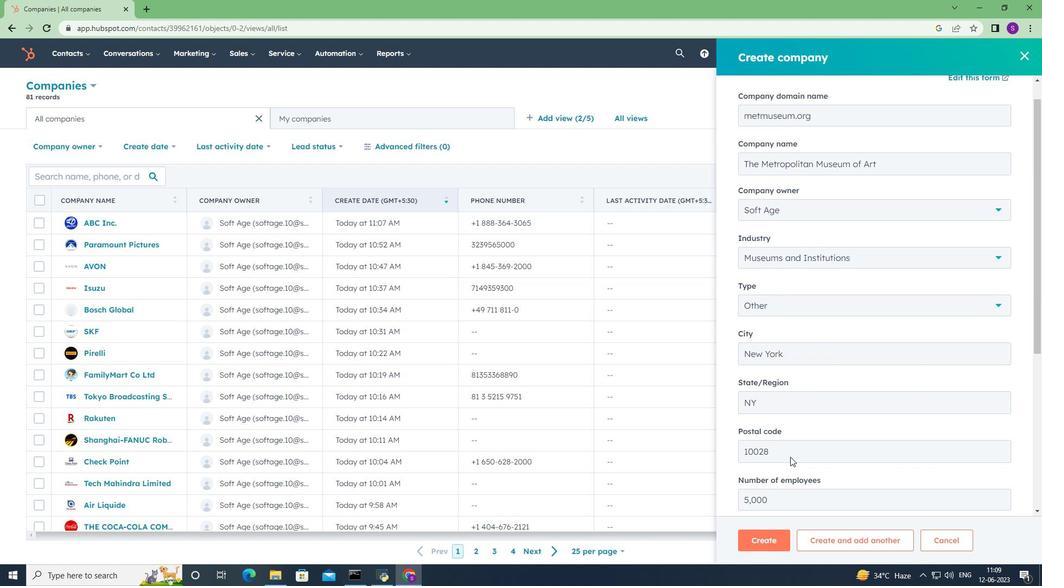 
Action: Mouse scrolled (792, 453) with delta (0, 0)
Screenshot: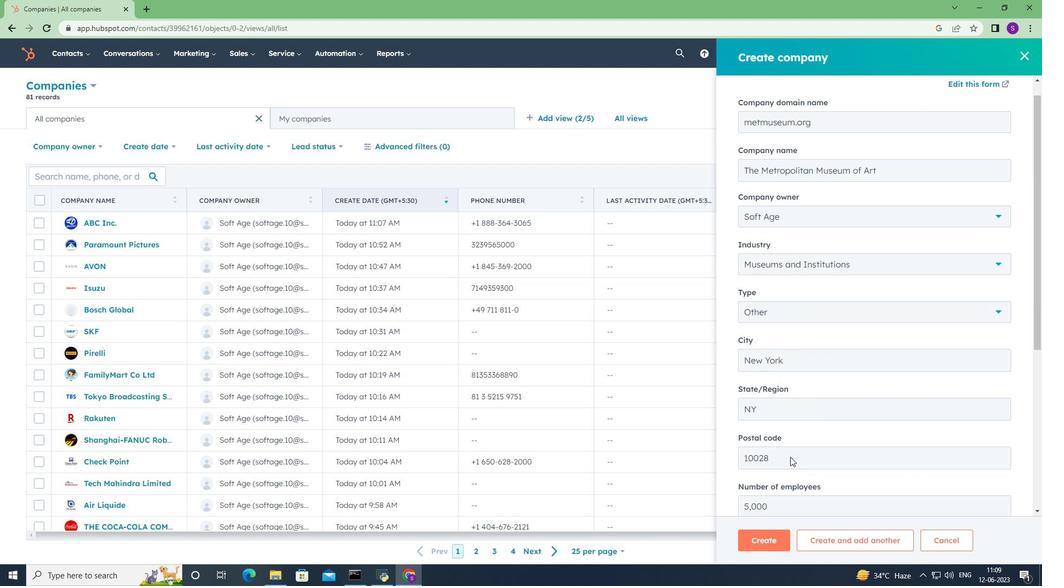 
Action: Mouse moved to (792, 453)
Screenshot: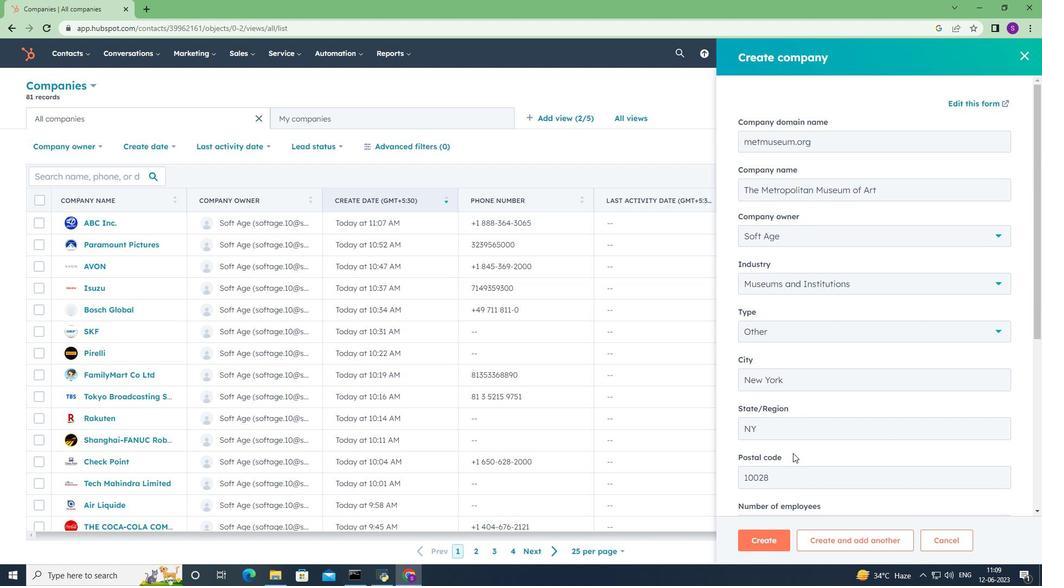 
Action: Mouse scrolled (792, 453) with delta (0, 0)
Screenshot: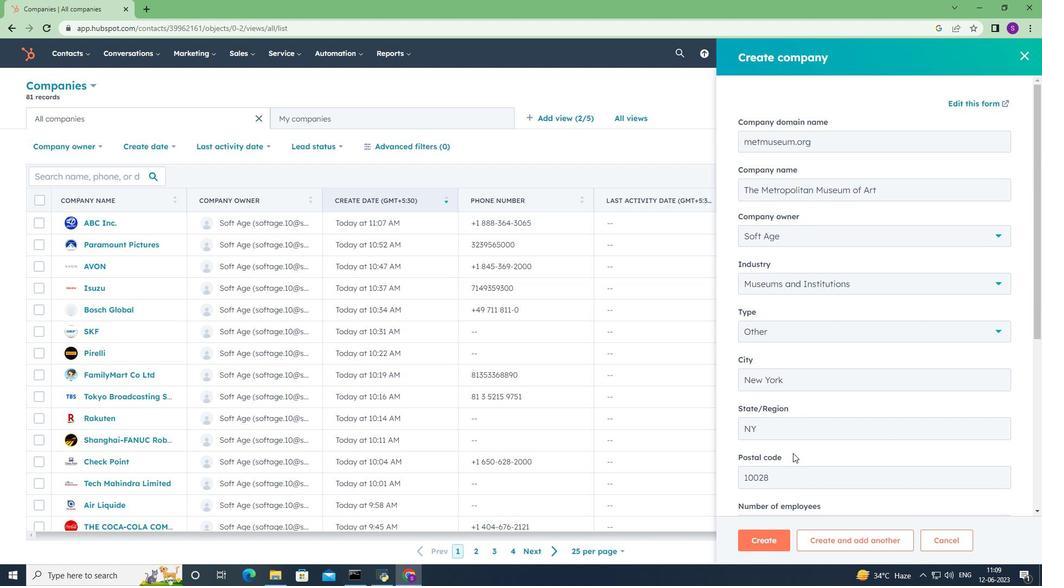 
Action: Mouse moved to (791, 454)
Screenshot: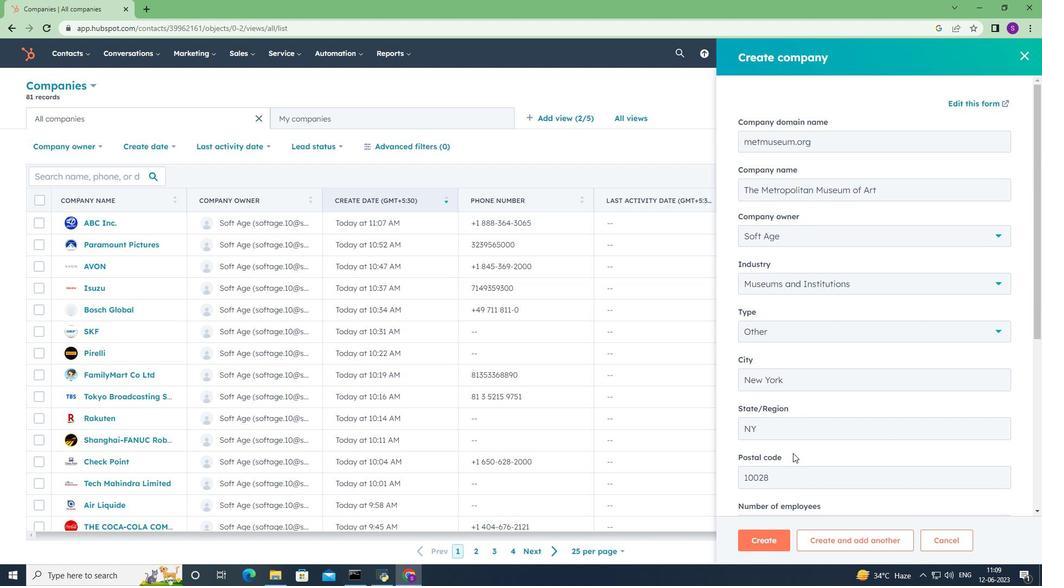 
Action: Mouse scrolled (791, 453) with delta (0, 0)
Screenshot: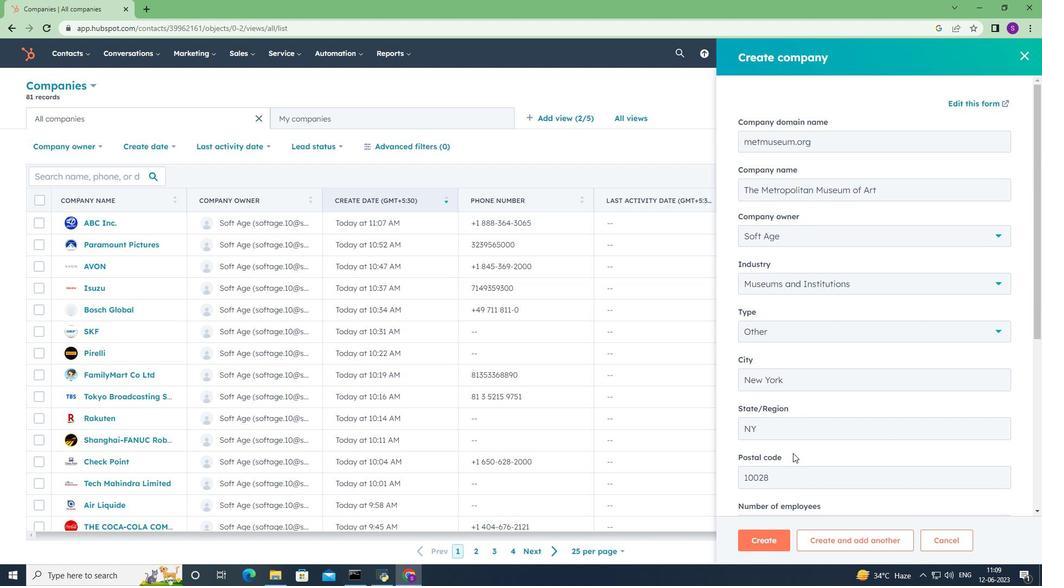 
Action: Mouse moved to (791, 454)
Screenshot: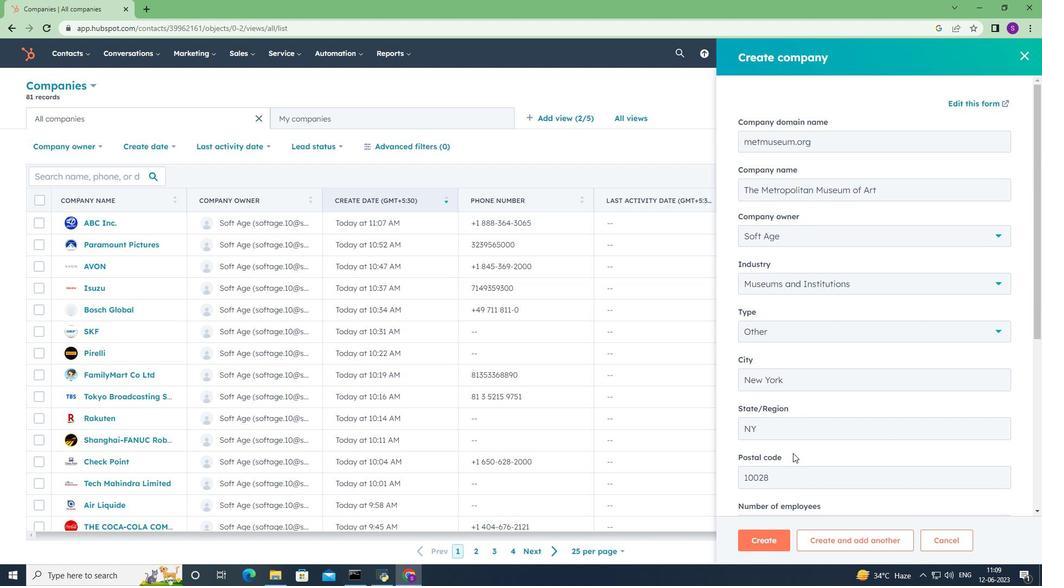 
Action: Mouse scrolled (791, 454) with delta (0, 0)
Screenshot: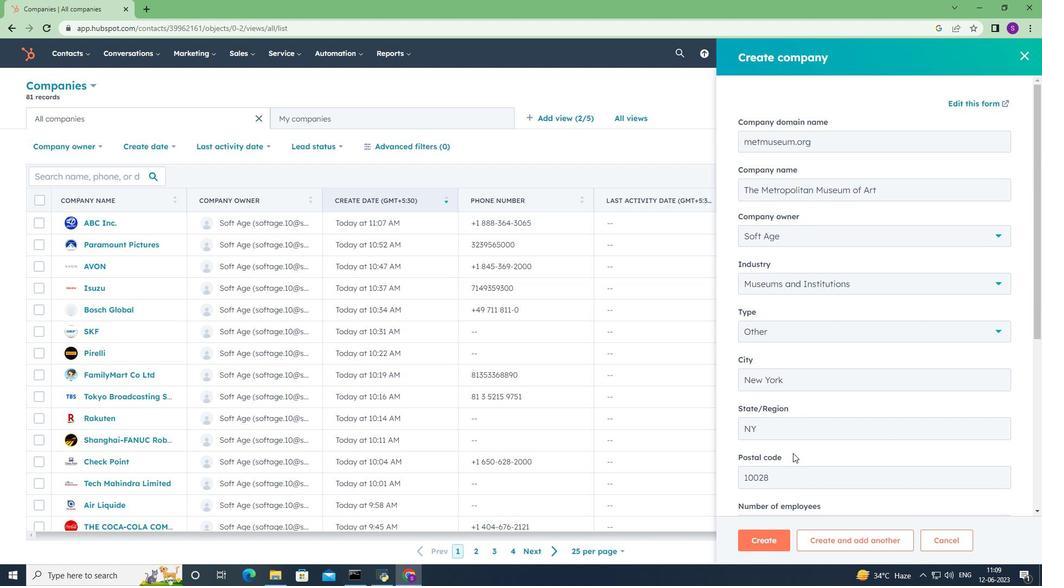 
Action: Mouse moved to (791, 454)
Screenshot: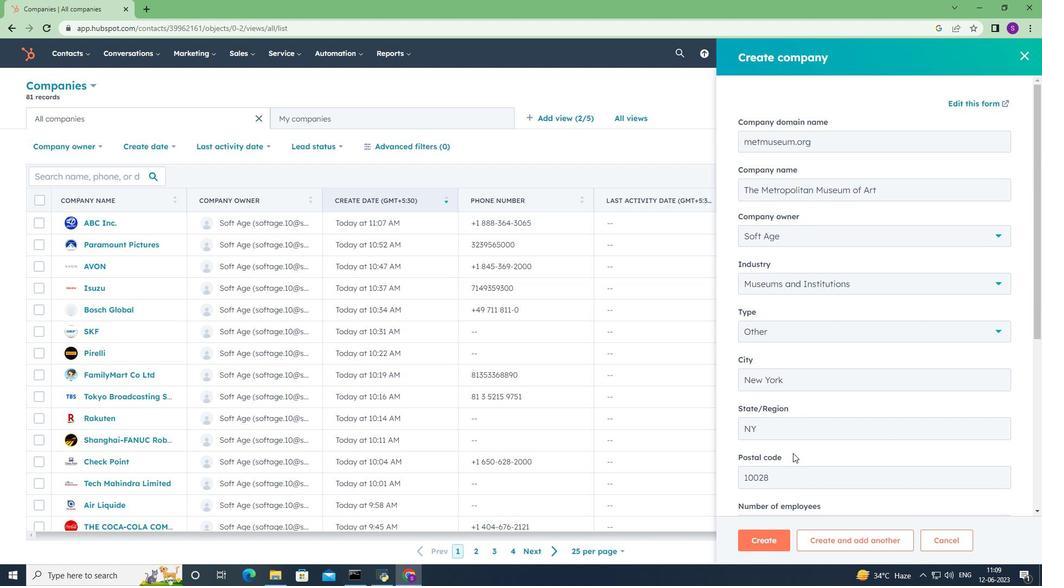 
Action: Mouse scrolled (791, 454) with delta (0, 0)
Screenshot: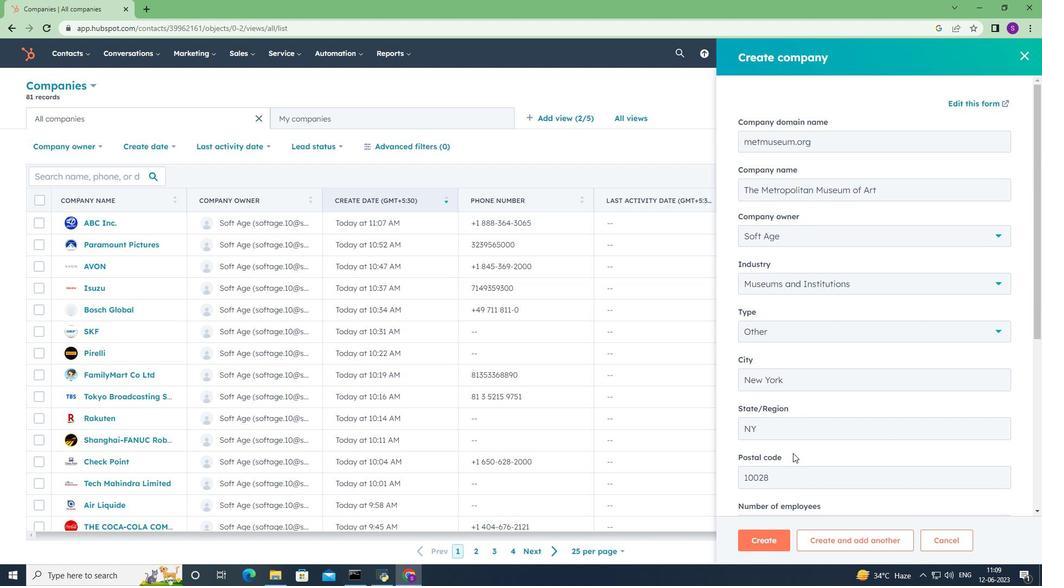 
Action: Mouse scrolled (791, 454) with delta (0, 0)
Screenshot: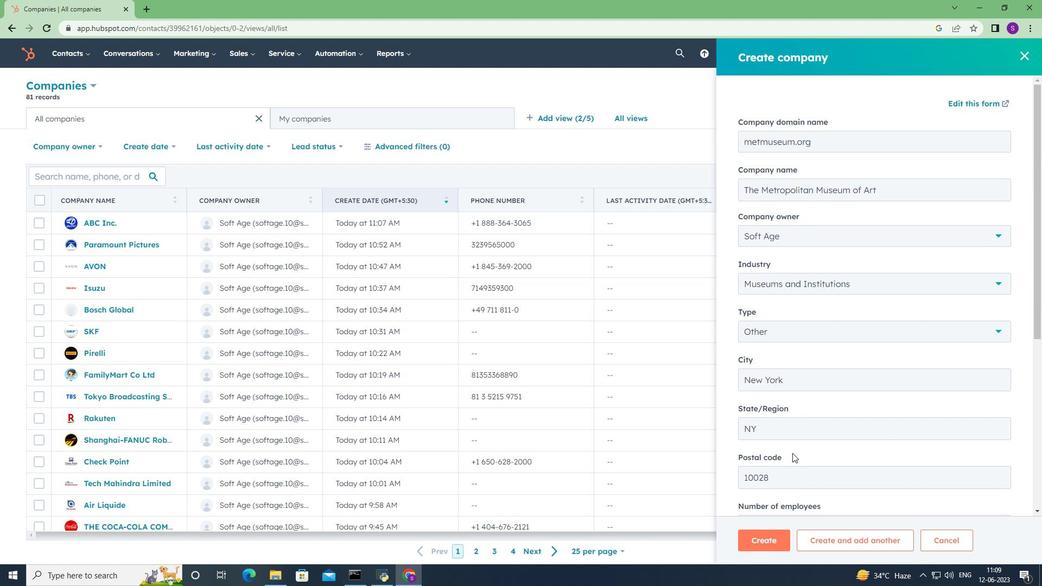 
Action: Mouse scrolled (791, 454) with delta (0, 0)
Screenshot: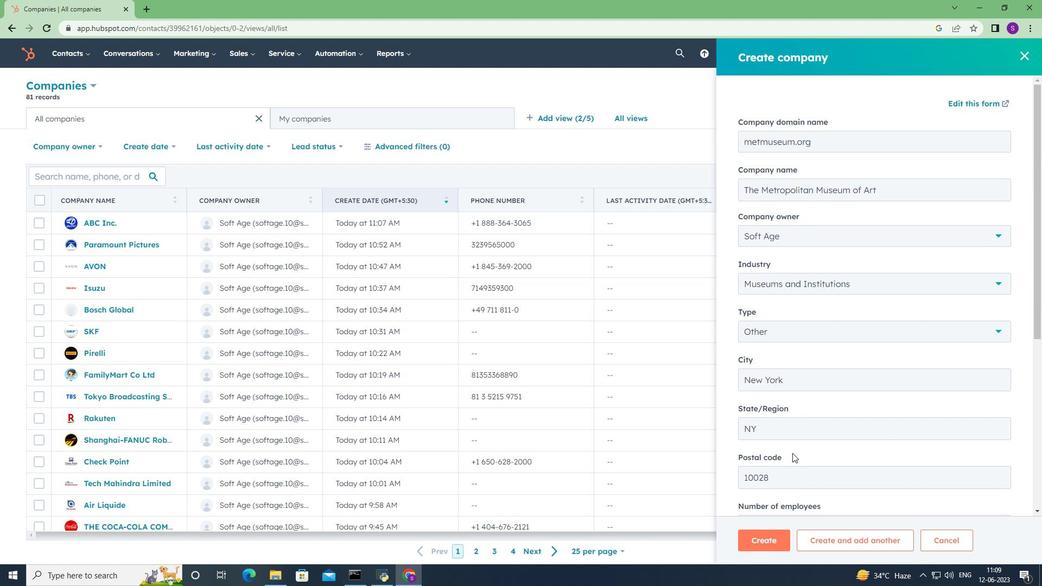 
Action: Mouse scrolled (791, 454) with delta (0, 0)
Screenshot: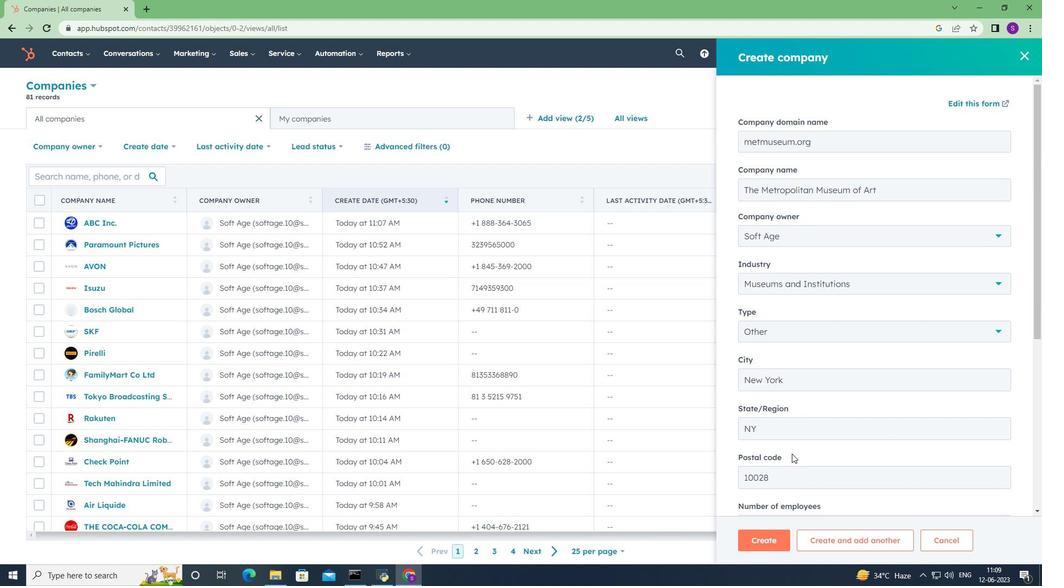 
Action: Mouse moved to (791, 455)
Screenshot: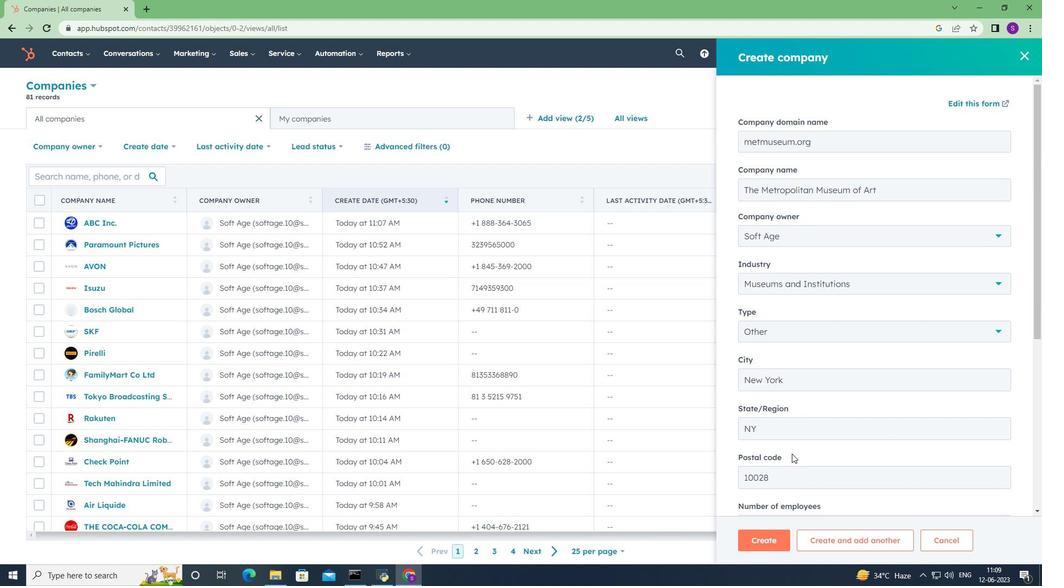 
Action: Mouse scrolled (791, 454) with delta (0, 0)
Screenshot: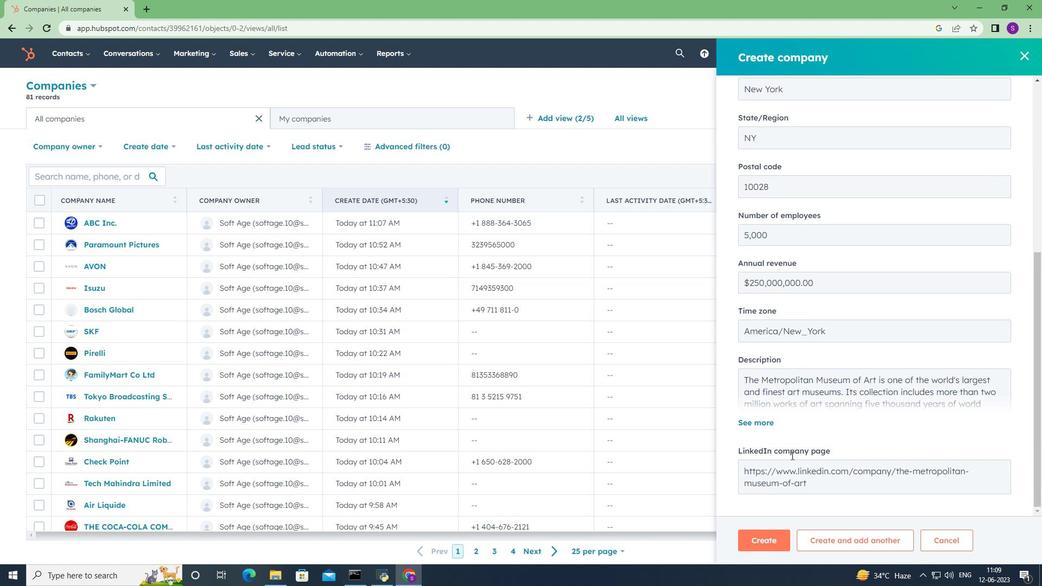 
Action: Mouse scrolled (791, 454) with delta (0, 0)
Screenshot: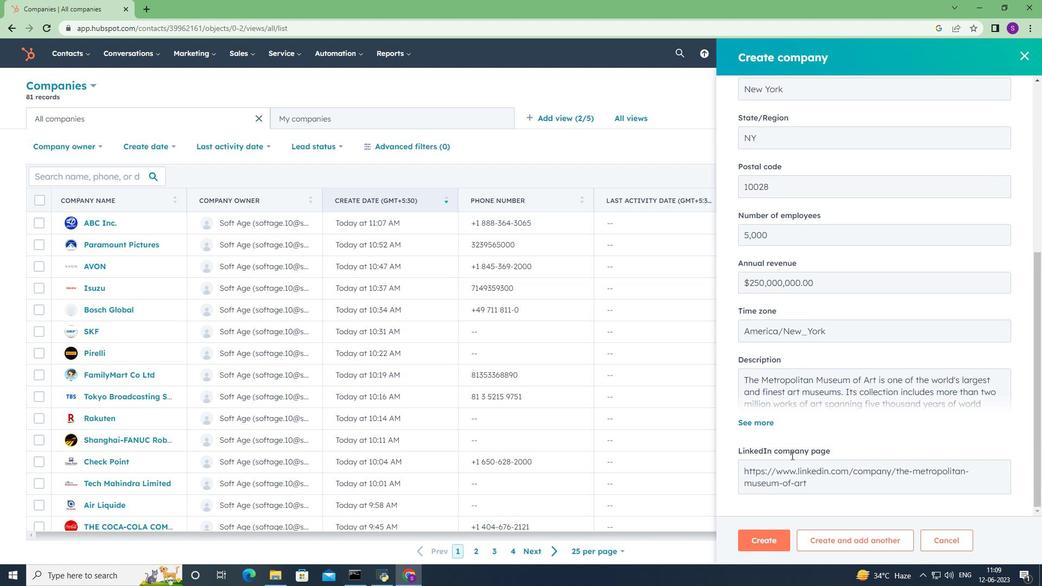 
Action: Mouse scrolled (791, 454) with delta (0, 0)
Screenshot: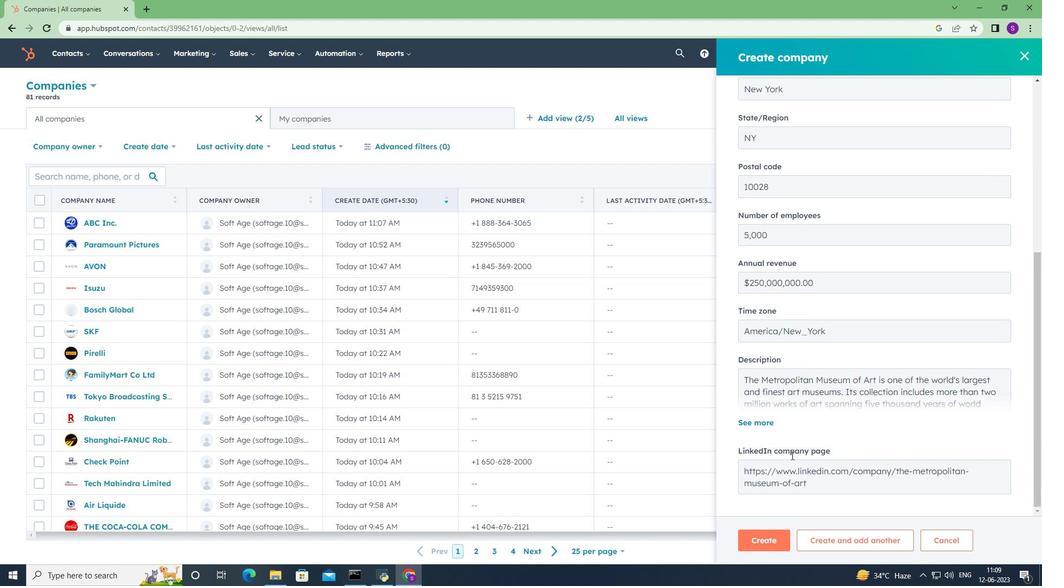 
Action: Mouse scrolled (791, 454) with delta (0, 0)
Screenshot: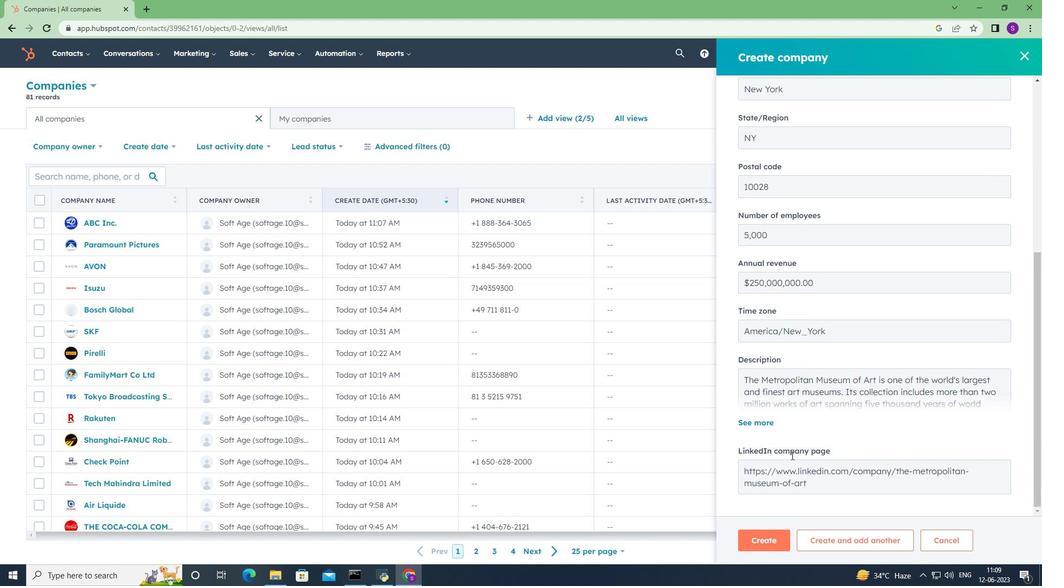 
Action: Mouse scrolled (791, 454) with delta (0, 0)
Screenshot: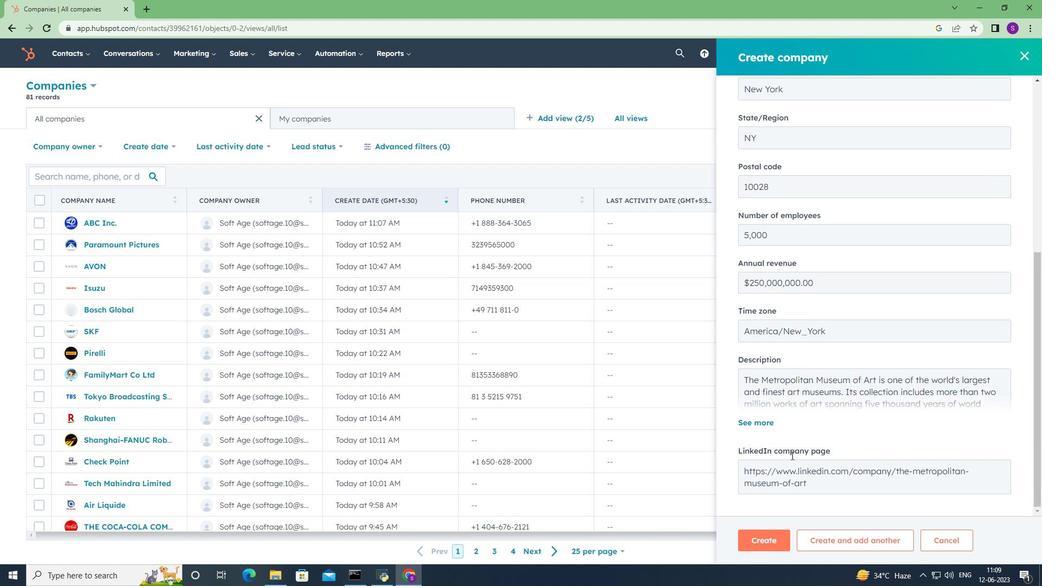 
Action: Mouse moved to (772, 541)
Screenshot: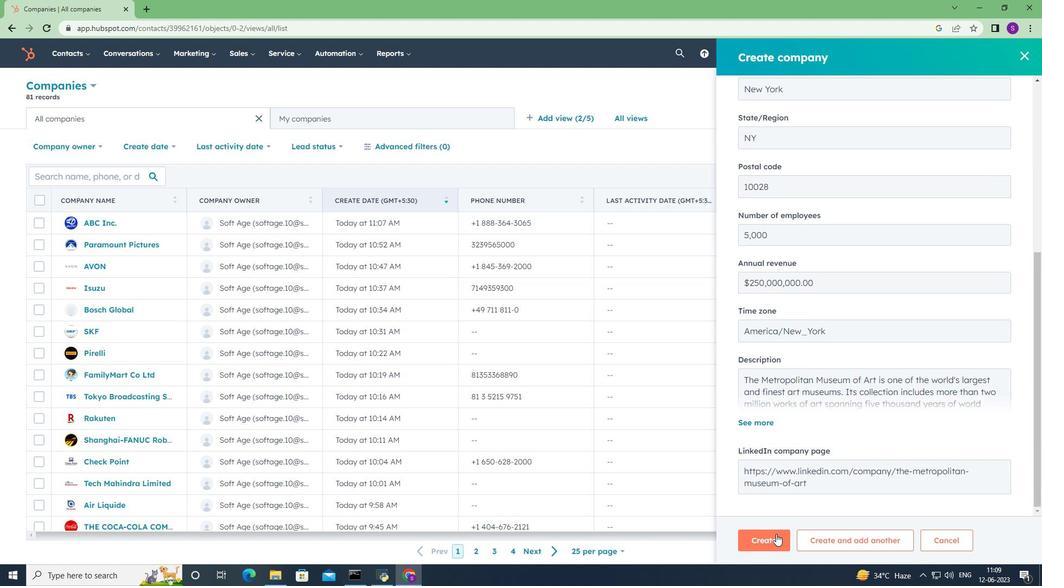 
Action: Mouse pressed left at (772, 541)
Screenshot: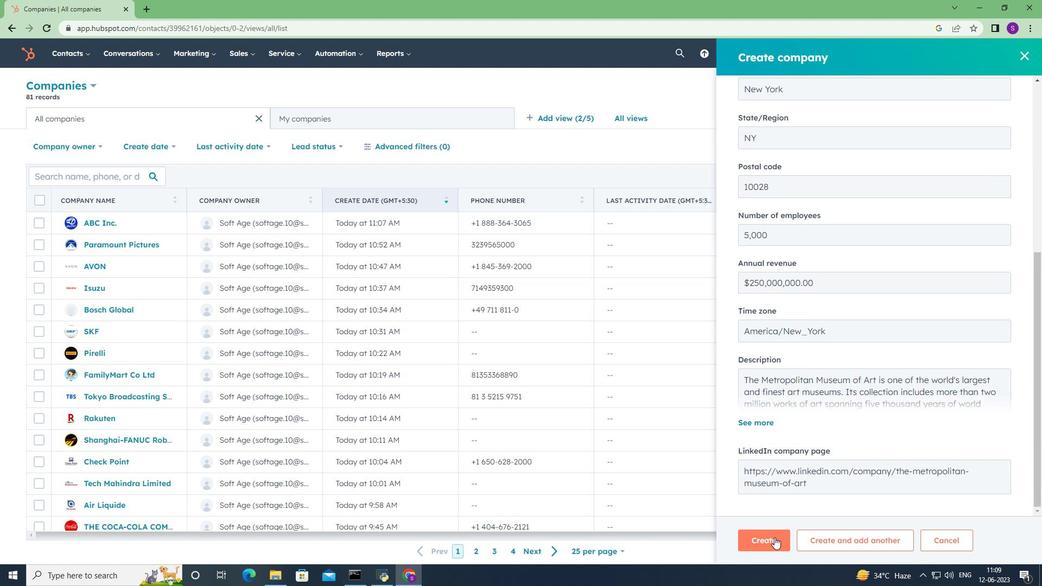 
Action: Mouse moved to (728, 351)
Screenshot: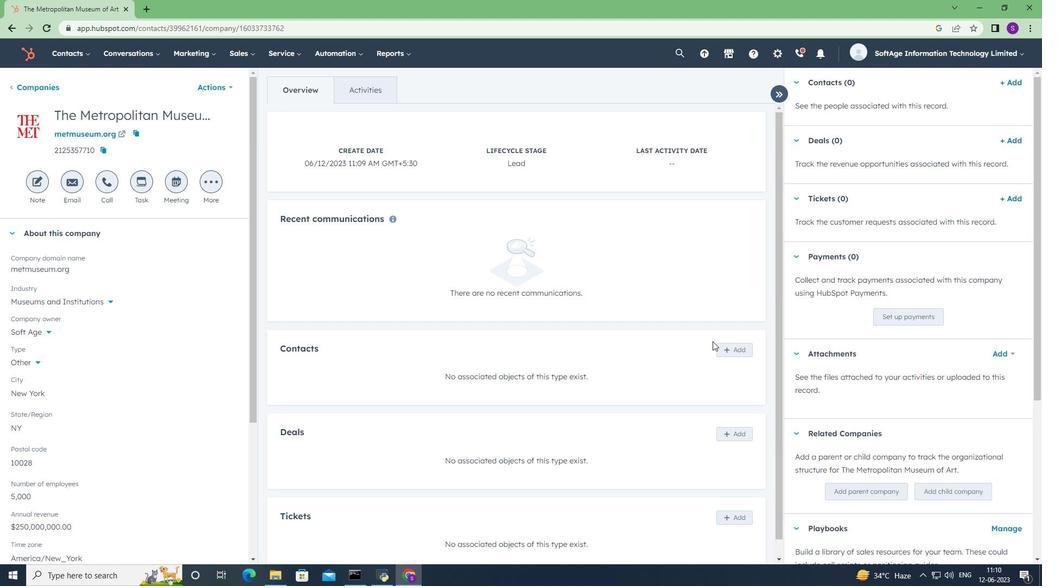 
Action: Mouse pressed left at (728, 351)
Screenshot: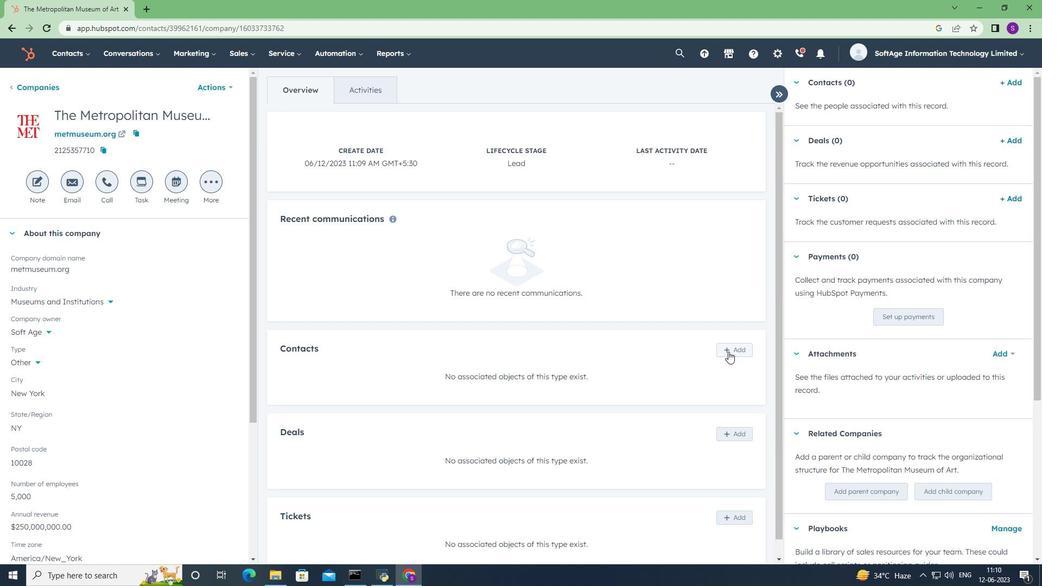 
Action: Mouse moved to (824, 115)
Screenshot: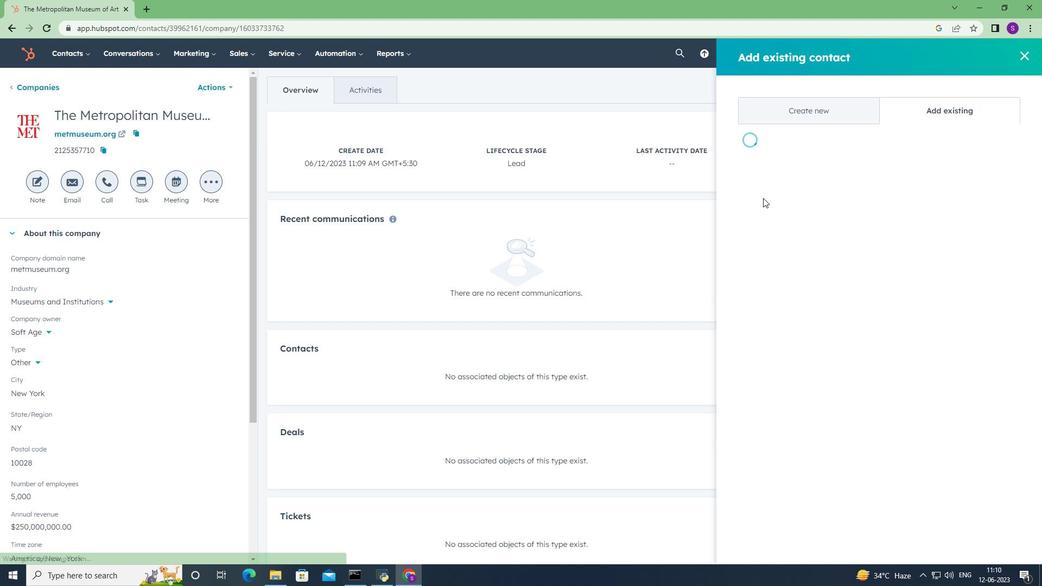 
Action: Mouse pressed left at (824, 115)
Screenshot: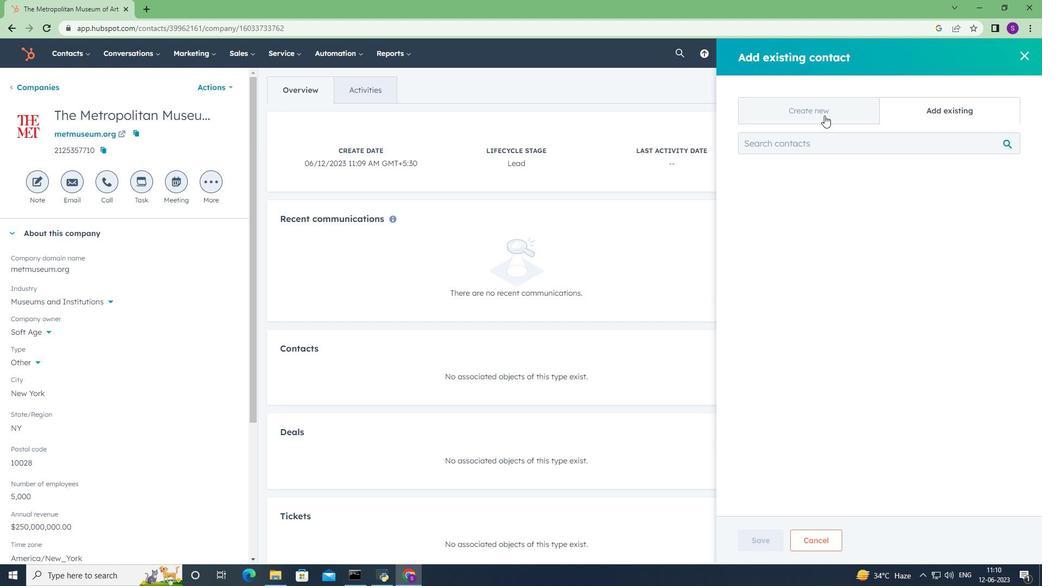 
Action: Mouse moved to (814, 182)
Screenshot: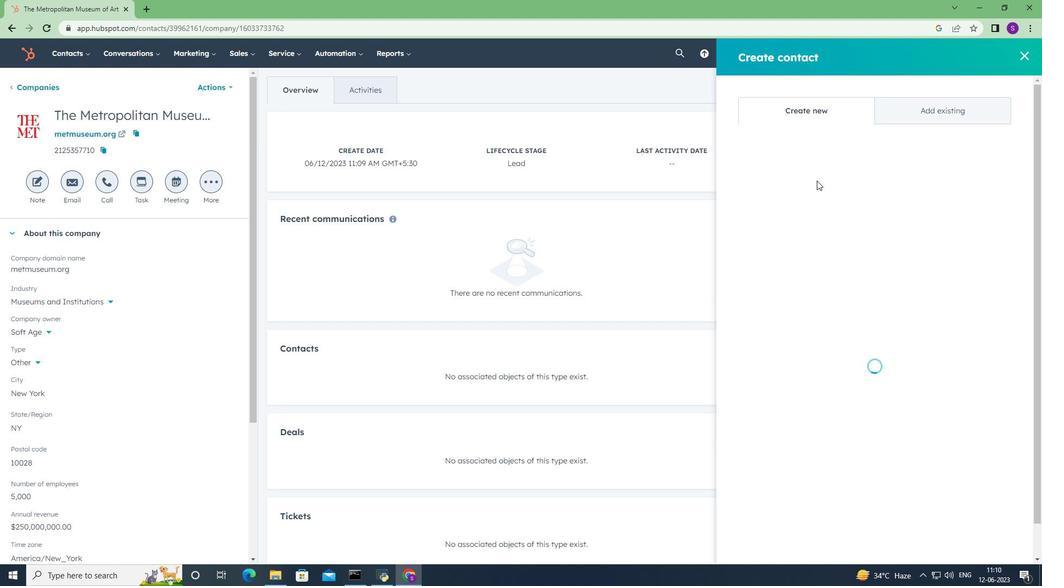 
Action: Mouse pressed left at (814, 182)
Screenshot: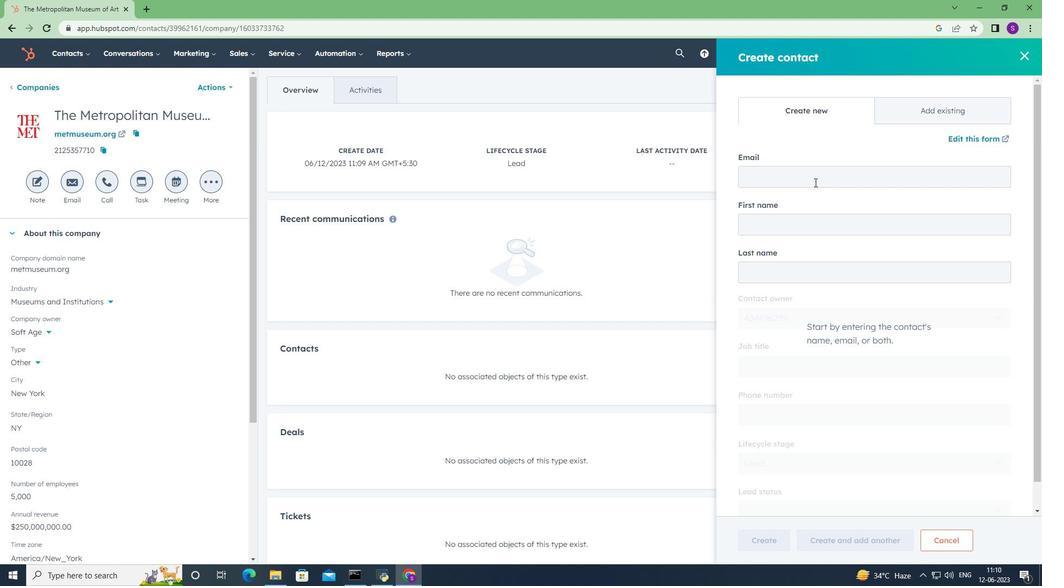 
Action: Key pressed <Key.shift>Maanvi.<Key.shift>Young<Key.shift>@metmuseum.<Key.shift>org
Screenshot: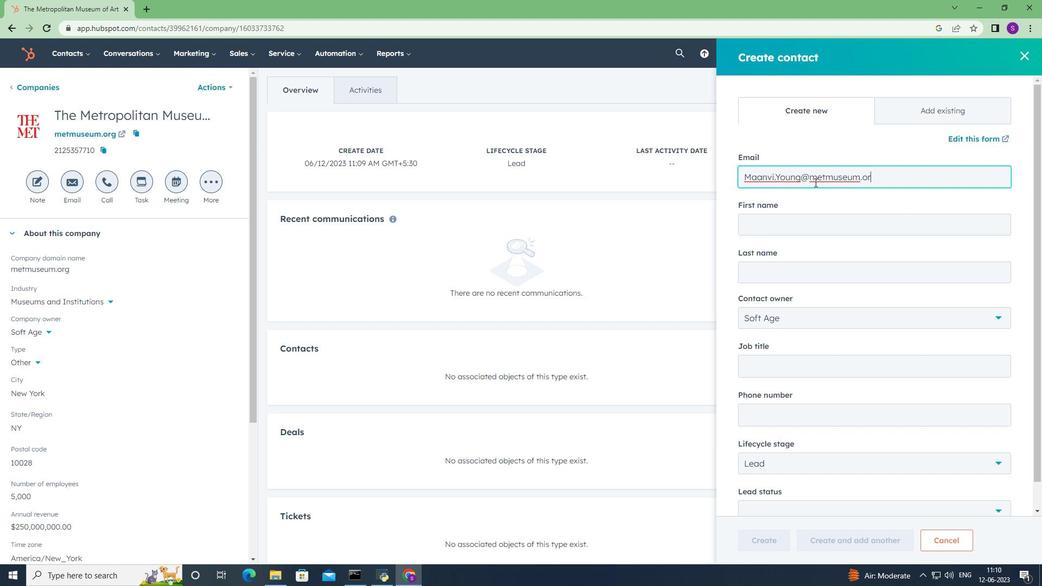 
Action: Mouse moved to (821, 231)
Screenshot: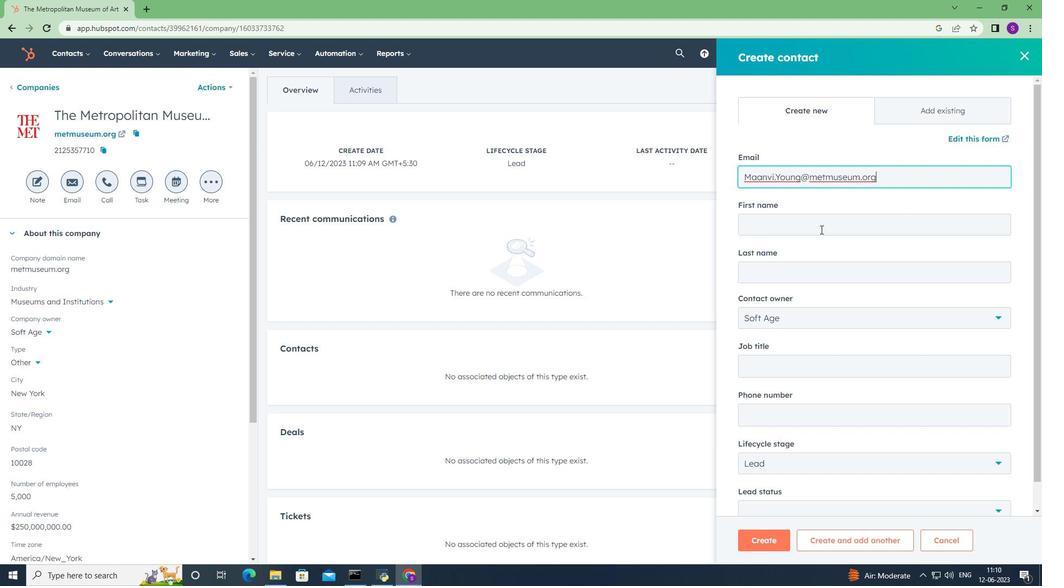 
Action: Mouse pressed left at (821, 231)
Screenshot: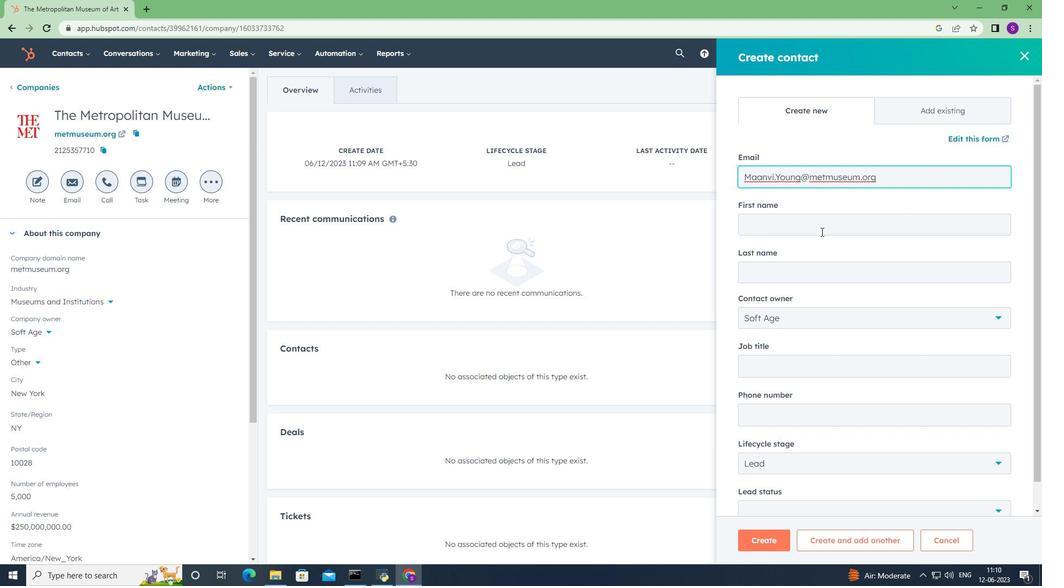 
Action: Key pressed <Key.shift><Key.shift><Key.shift><Key.shift><Key.shift><Key.shift><Key.shift><Key.shift><Key.shift><Key.shift><Key.shift><Key.shift><Key.shift><Key.shift><Key.shift><Key.shift><Key.shift><Key.shift><Key.shift><Key.shift>Maanvi<Key.tab><Key.shift><Key.shift><Key.shift><Key.shift><Key.shift><Key.shift><Key.shift><Key.shift><Key.shift><Key.shift><Key.shift><Key.shift><Key.shift><Key.shift><Key.shift><Key.shift><Key.shift><Key.shift><Key.shift><Key.shift><Key.shift><Key.shift><Key.shift><Key.shift><Key.shift><Key.shift><Key.shift><Key.shift><Key.shift><Key.shift><Key.shift><Key.shift><Key.shift><Key.shift><Key.shift><Key.shift><Key.shift><Key.shift>Young
Screenshot: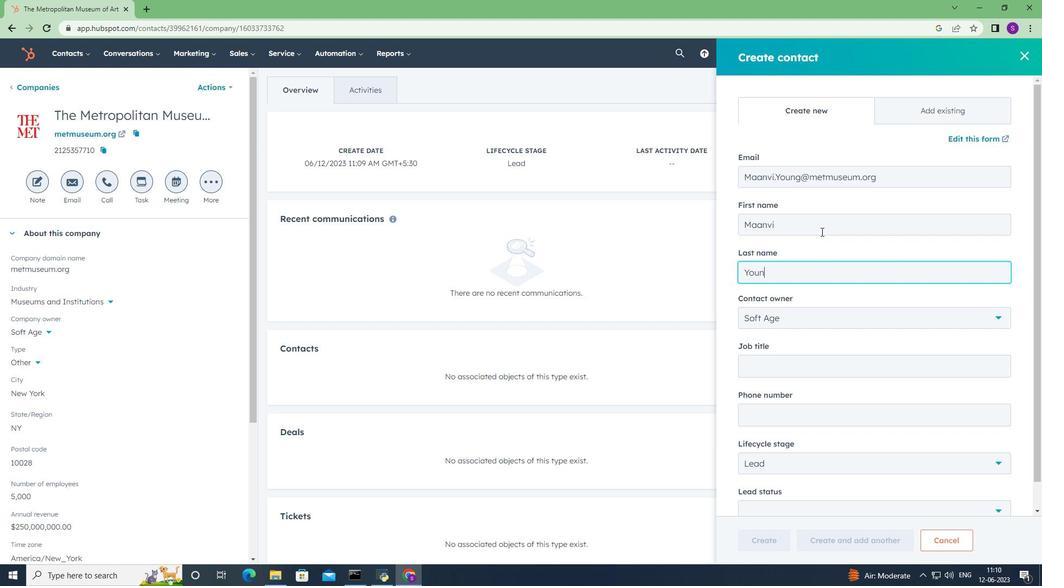 
Action: Mouse moved to (822, 361)
Screenshot: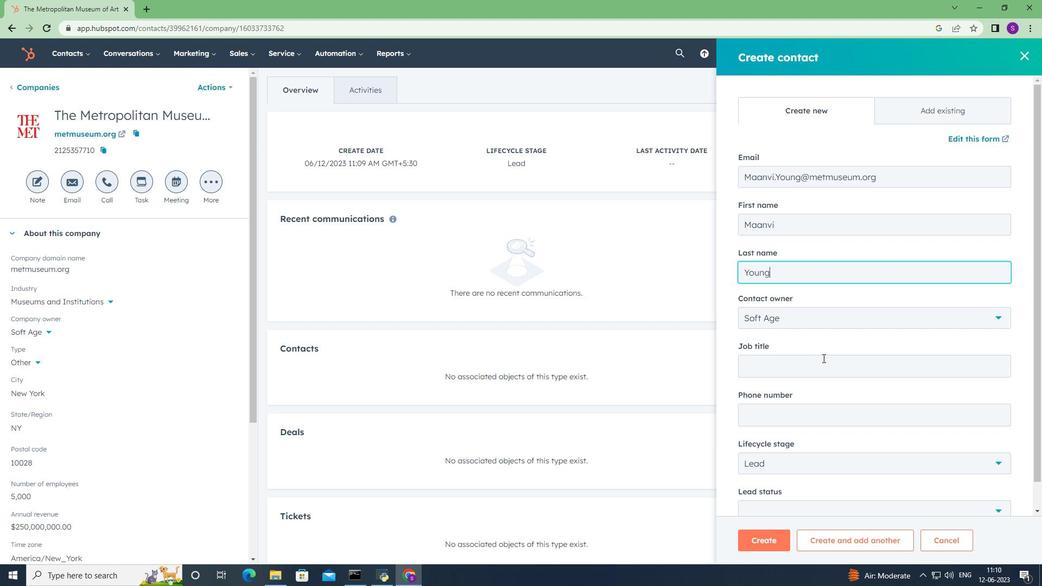 
Action: Mouse pressed left at (822, 361)
Screenshot: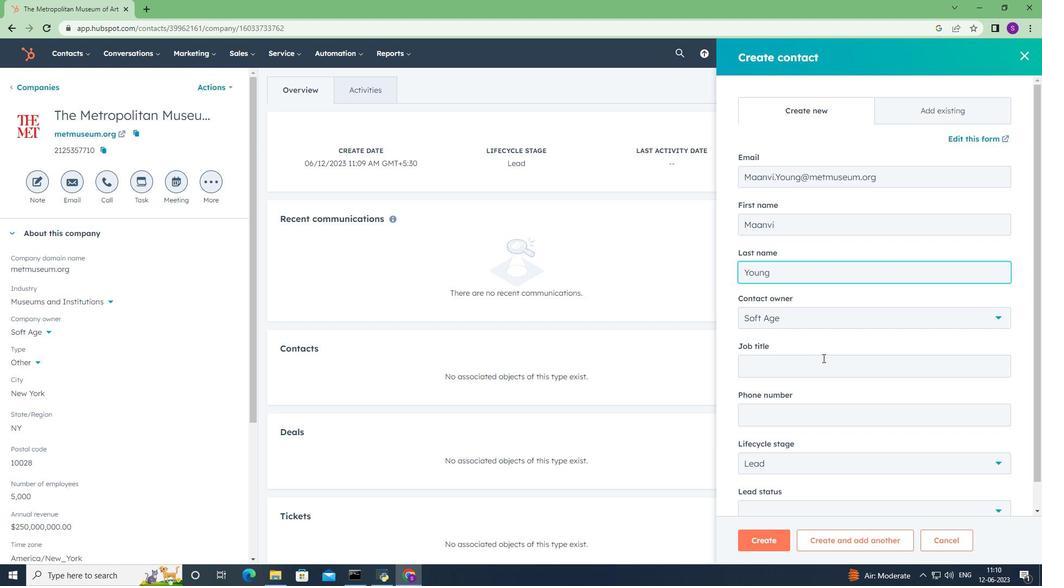 
Action: Key pressed <Key.shift><Key.shift><Key.shift><Key.shift><Key.shift><Key.shift>HR<Key.space><Key.shift><Key.shift>Assistant
Screenshot: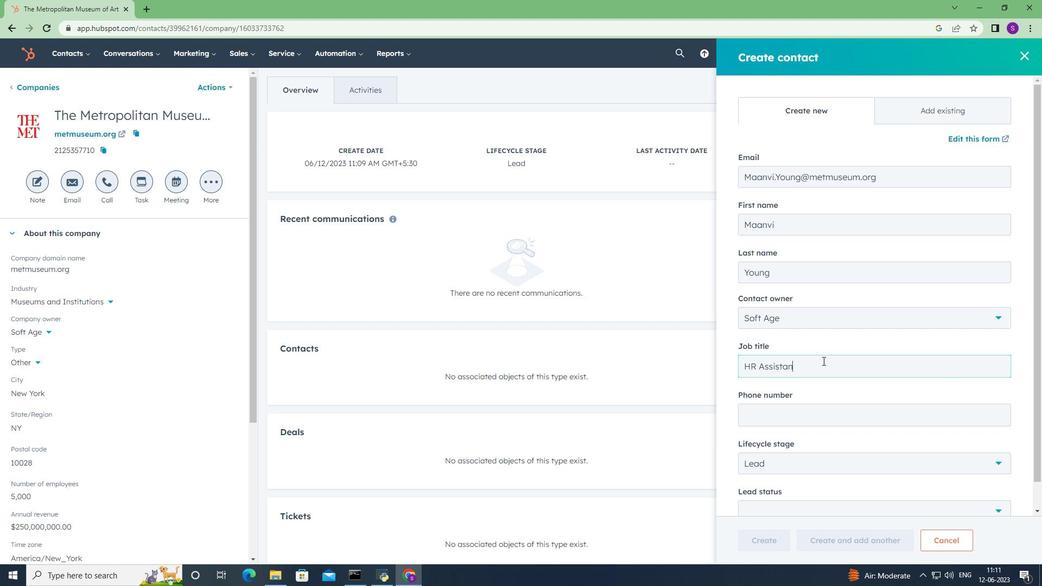 
Action: Mouse scrolled (822, 361) with delta (0, 0)
Screenshot: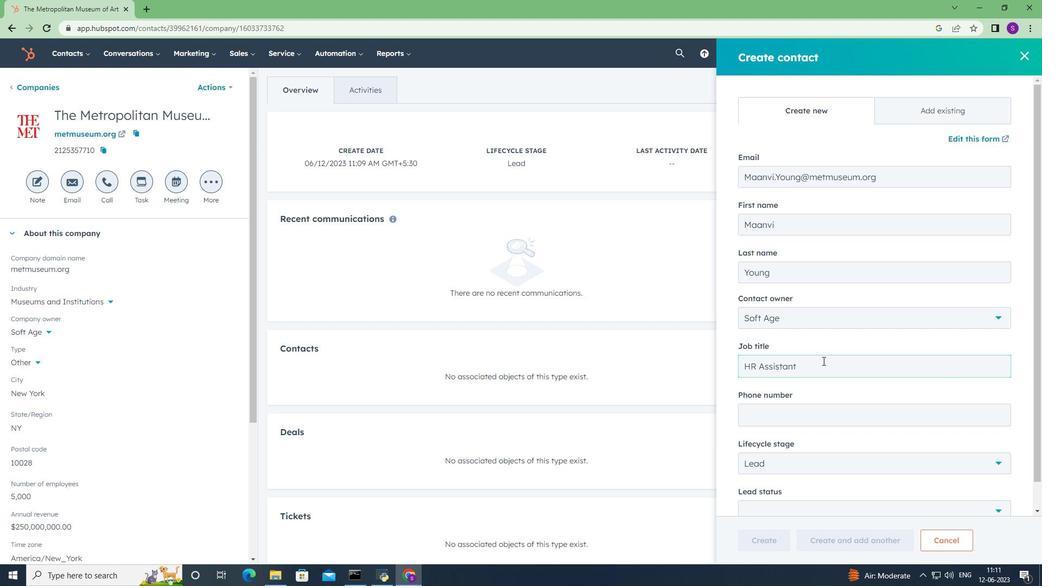 
Action: Mouse moved to (838, 415)
Screenshot: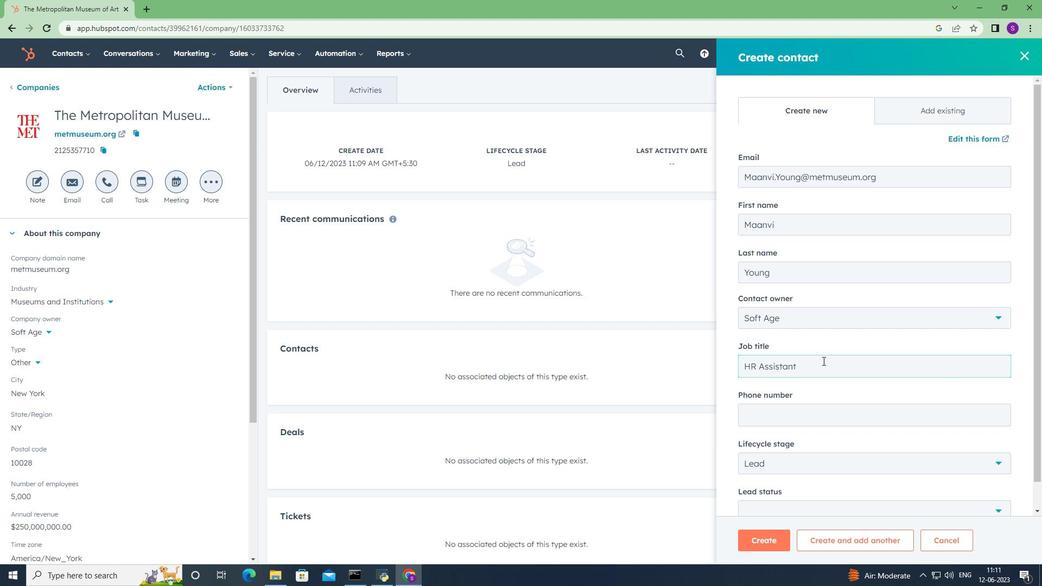 
Action: Mouse pressed left at (838, 415)
Screenshot: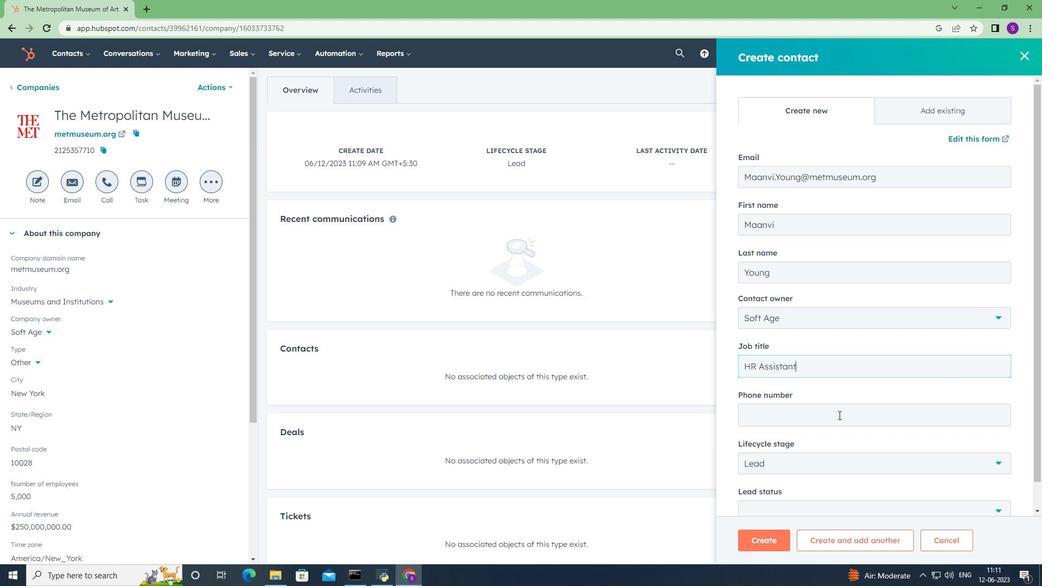 
Action: Key pressed 7025554571
Screenshot: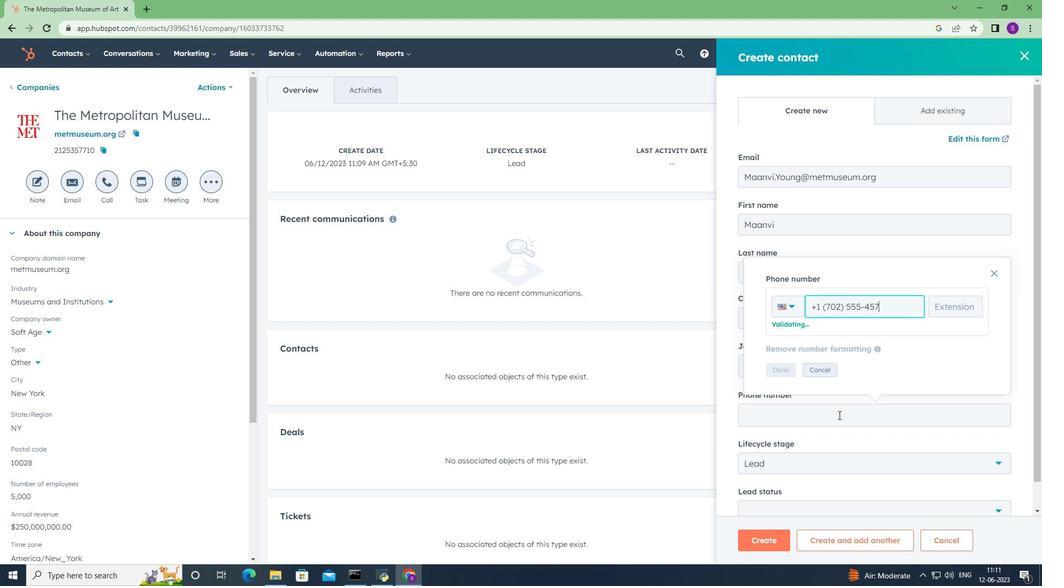 
Action: Mouse moved to (782, 368)
Screenshot: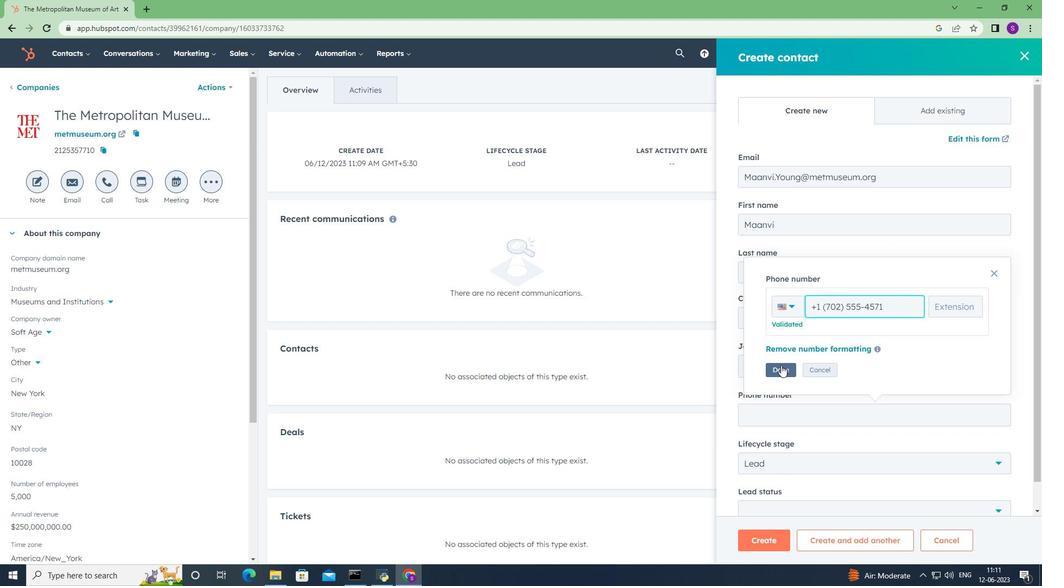 
Action: Mouse pressed left at (782, 368)
Screenshot: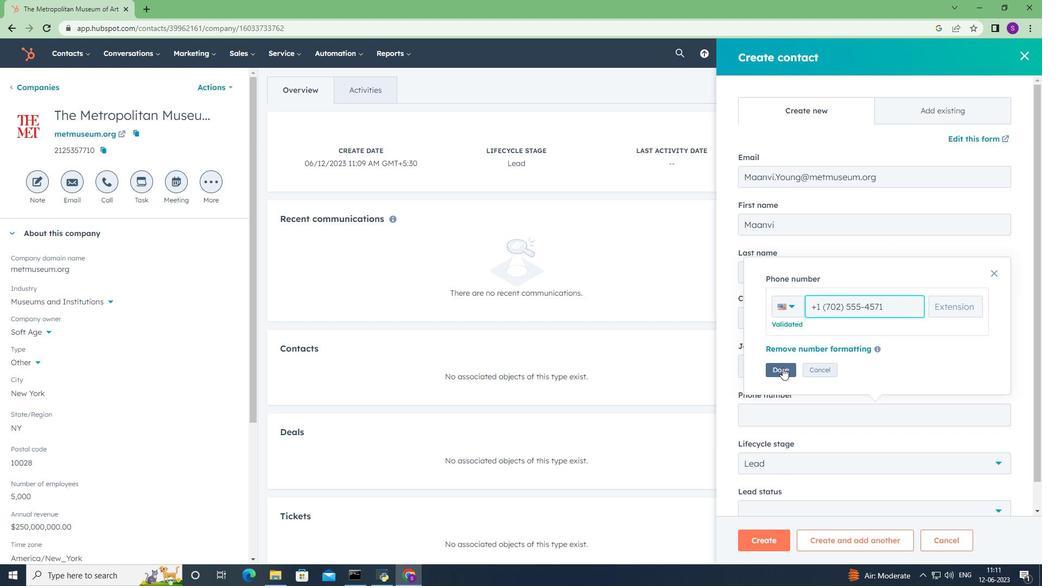 
Action: Mouse moved to (795, 410)
Screenshot: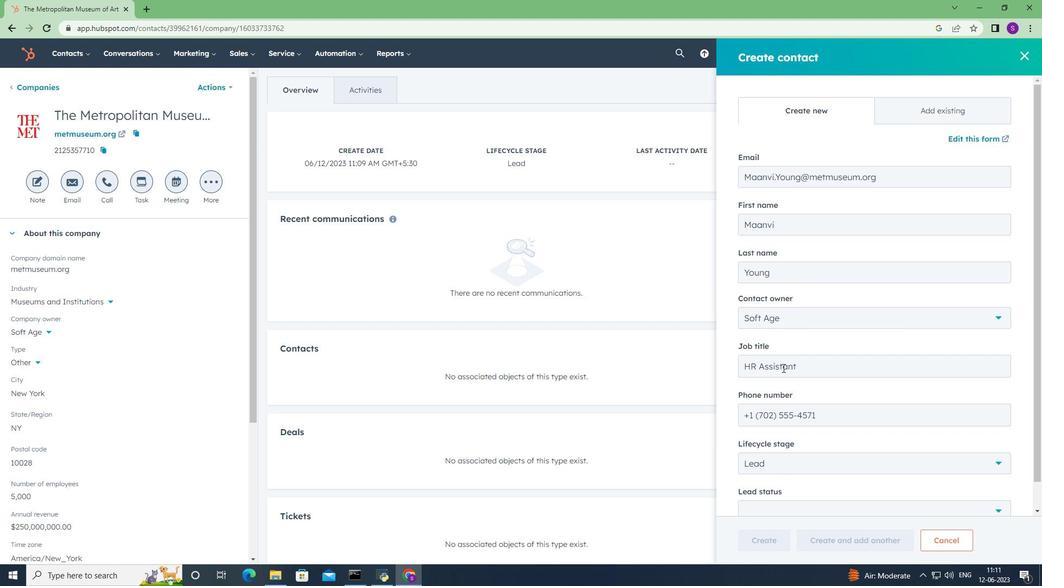 
Action: Mouse scrolled (795, 410) with delta (0, 0)
Screenshot: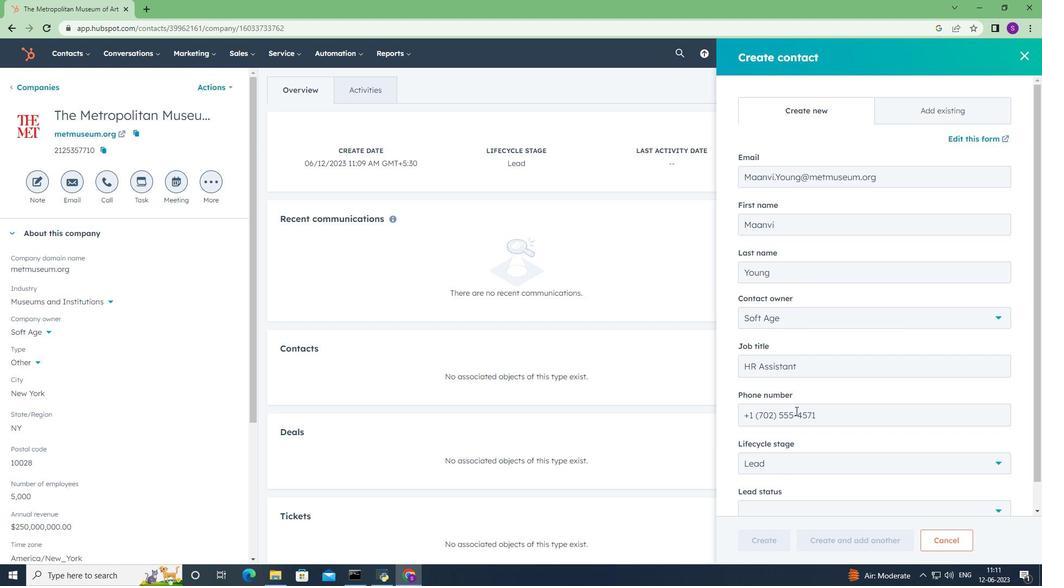 
Action: Mouse scrolled (795, 410) with delta (0, 0)
Screenshot: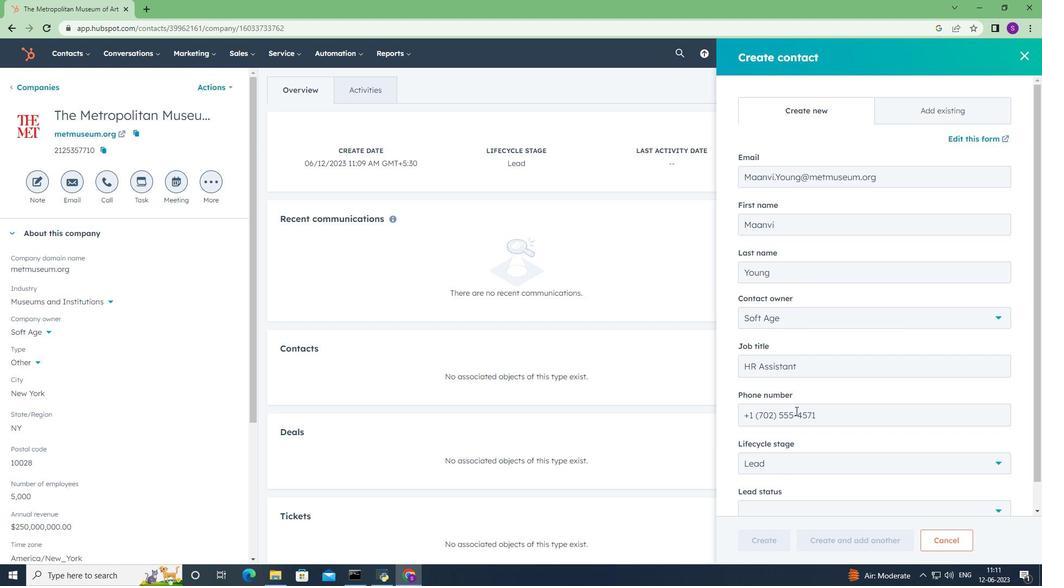 
Action: Mouse scrolled (795, 410) with delta (0, 0)
Screenshot: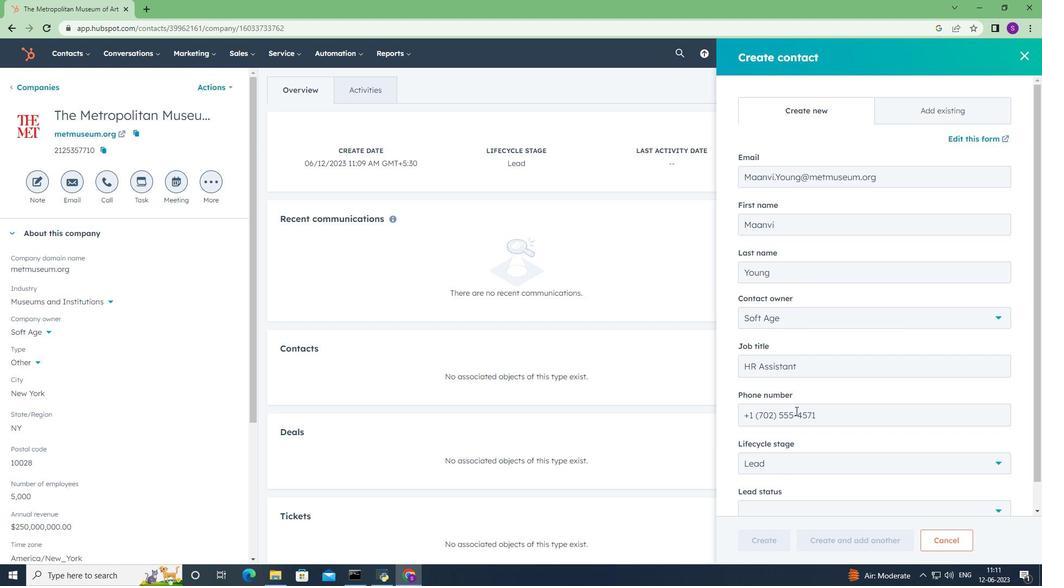 
Action: Mouse scrolled (795, 410) with delta (0, 0)
Screenshot: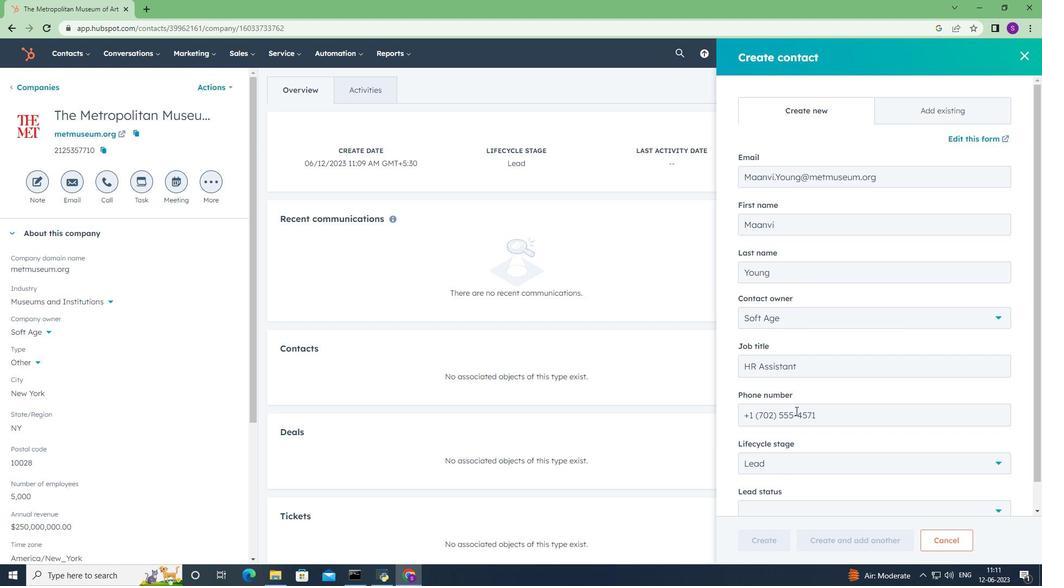 
Action: Mouse scrolled (795, 410) with delta (0, 0)
Screenshot: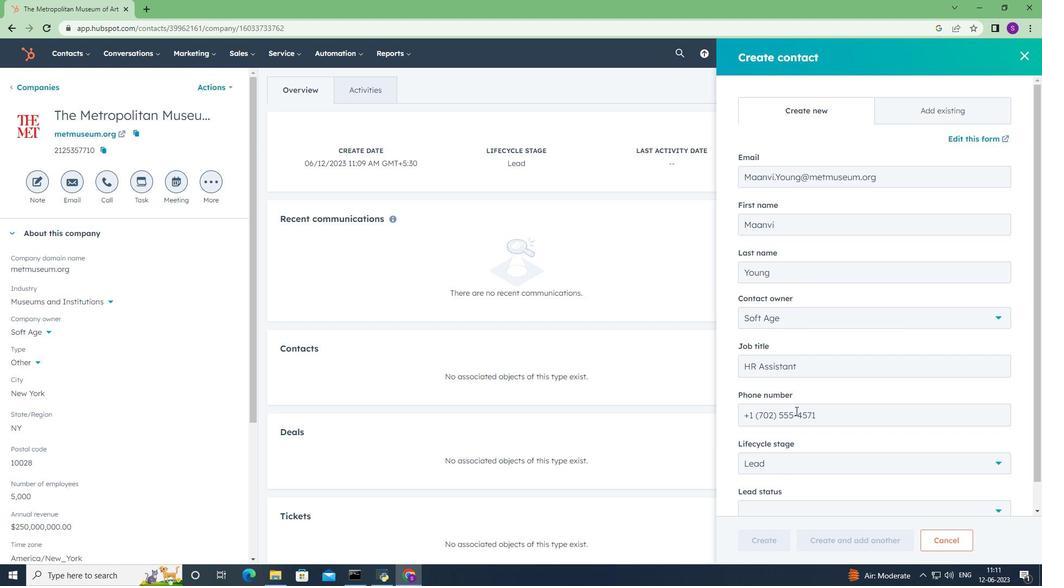 
Action: Mouse moved to (826, 438)
Screenshot: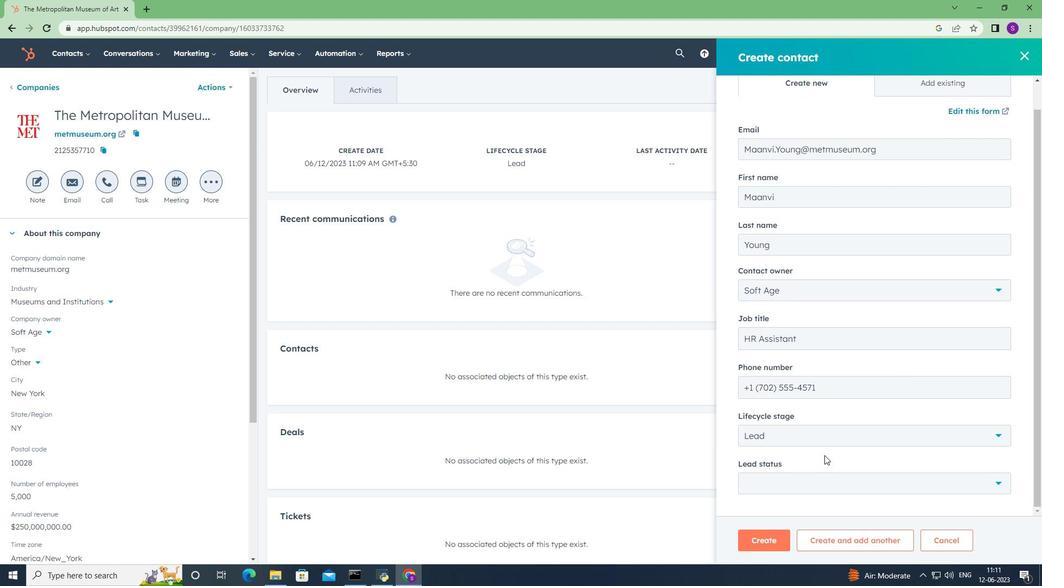 
Action: Mouse pressed left at (826, 438)
Screenshot: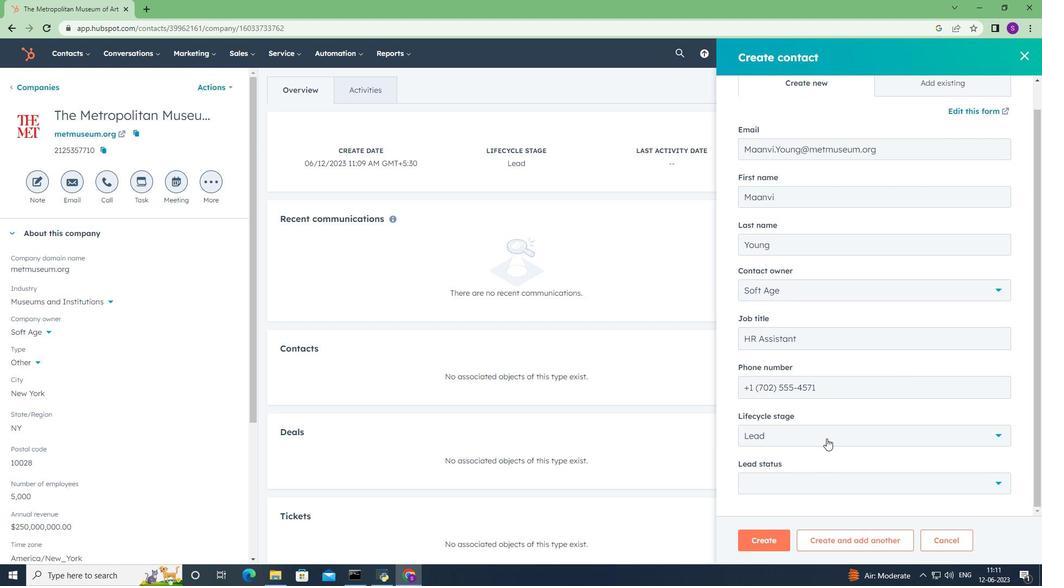 
Action: Mouse moved to (761, 329)
Screenshot: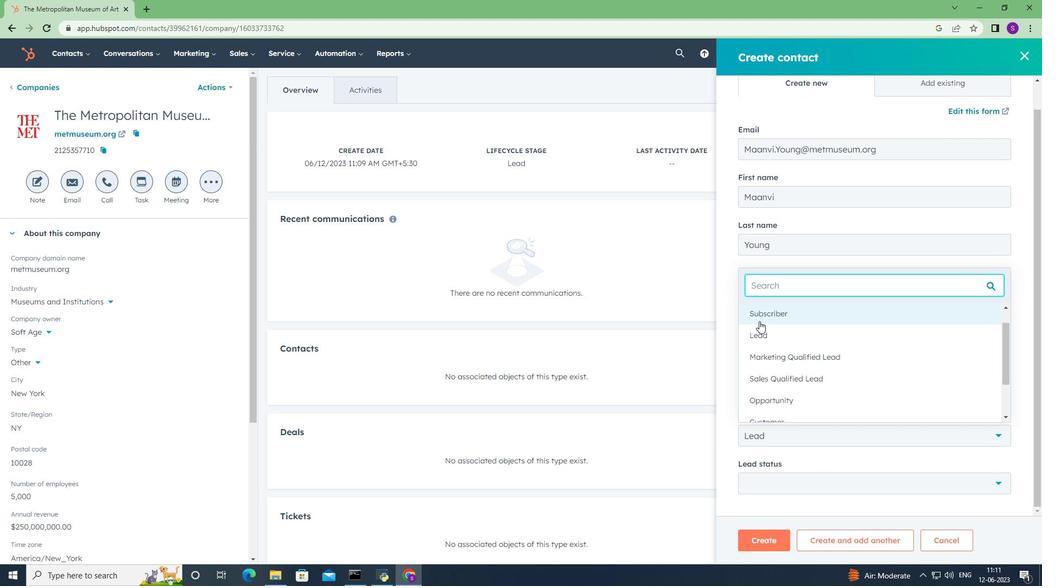 
Action: Mouse pressed left at (761, 329)
Screenshot: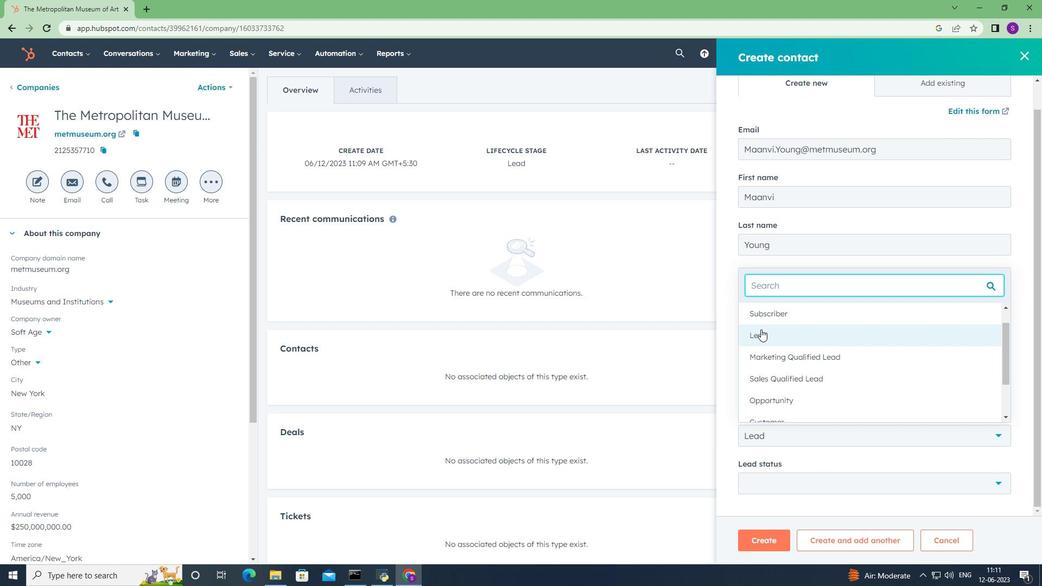 
Action: Mouse moved to (796, 478)
Screenshot: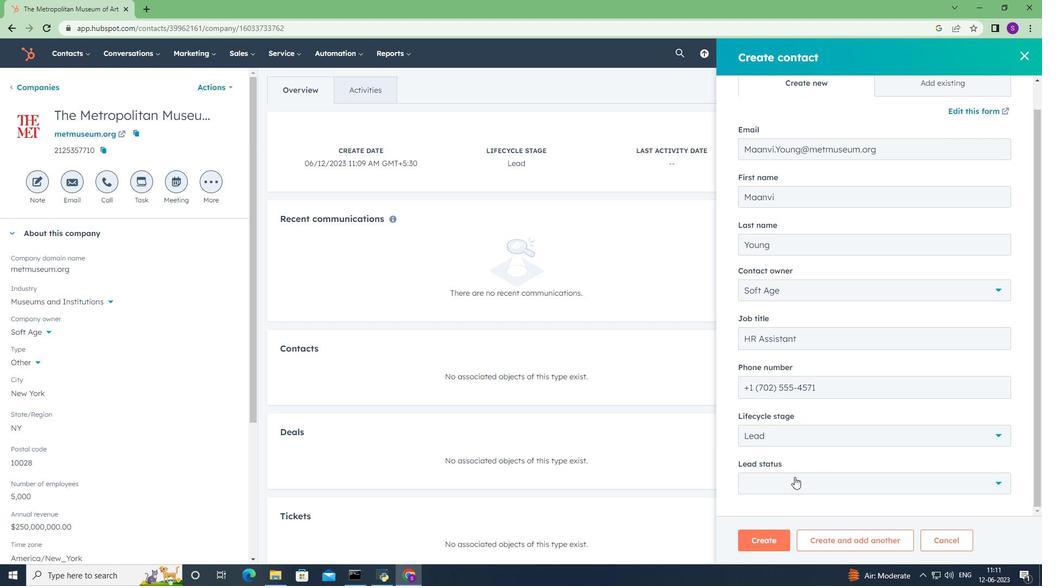 
Action: Mouse pressed left at (796, 478)
Screenshot: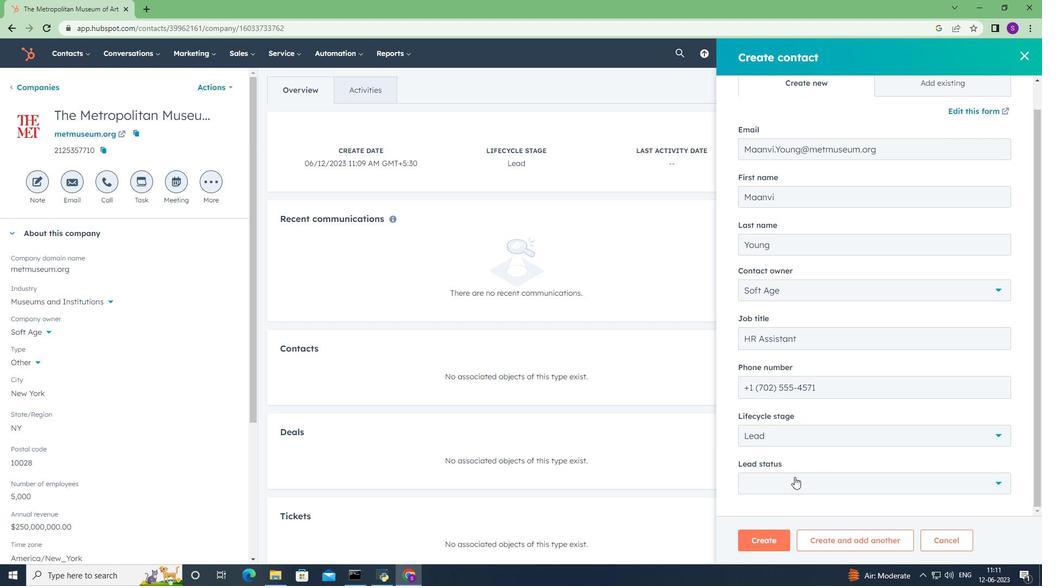 
Action: Mouse moved to (763, 418)
Screenshot: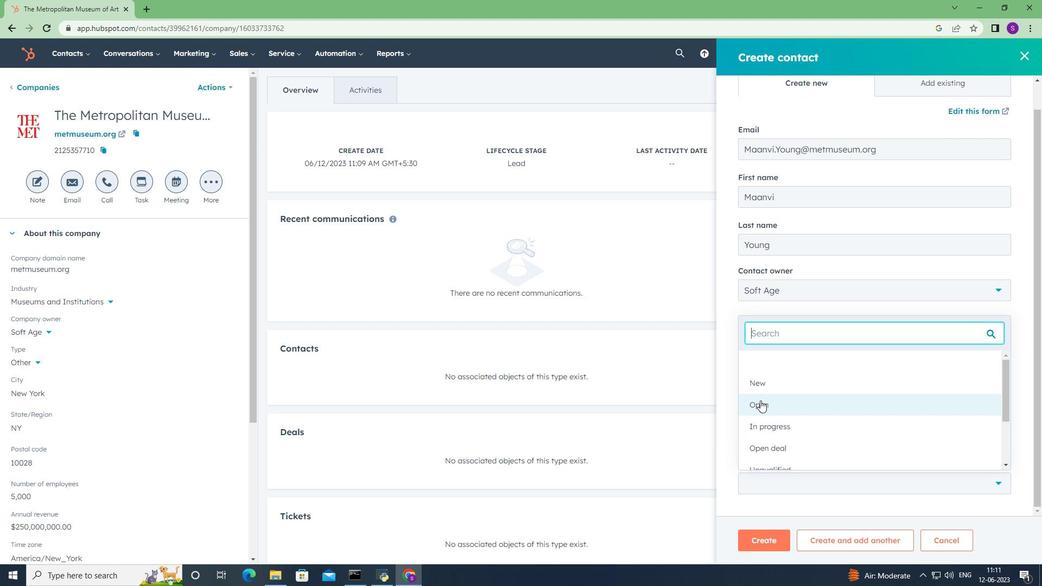 
Action: Mouse scrolled (763, 418) with delta (0, 0)
Screenshot: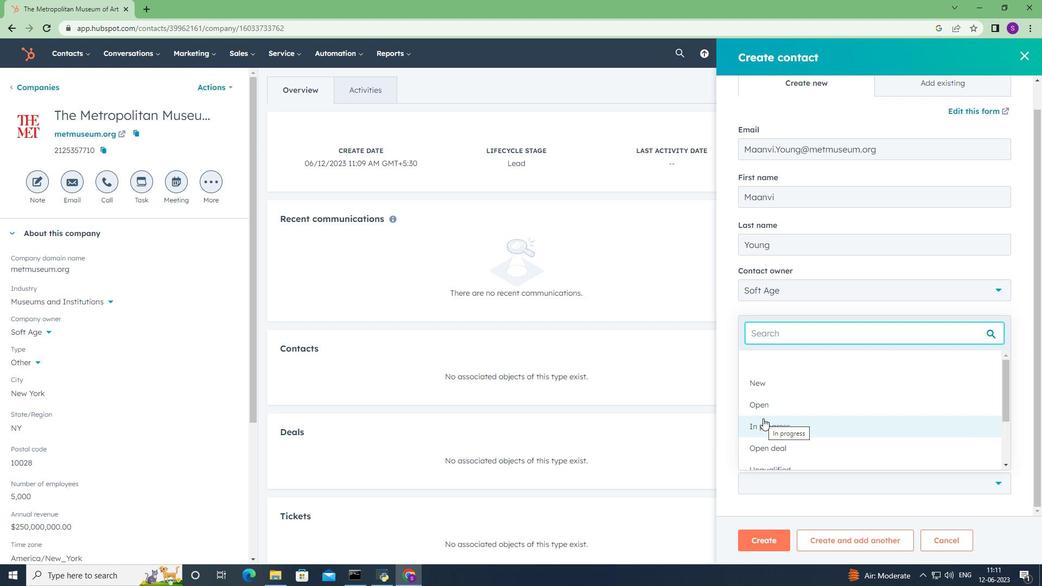 
Action: Mouse scrolled (763, 418) with delta (0, 0)
Screenshot: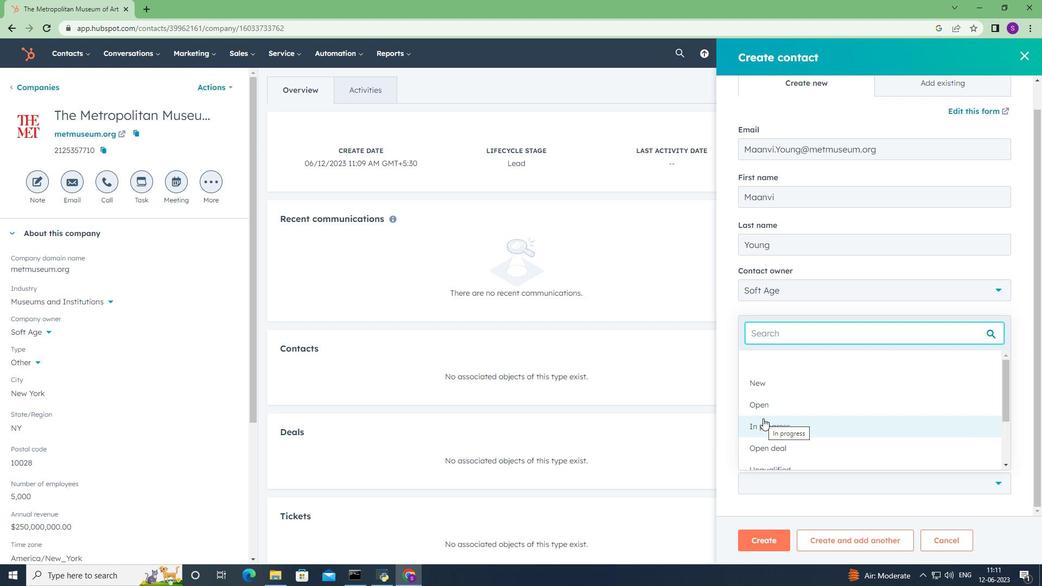
Action: Mouse scrolled (763, 418) with delta (0, 0)
Screenshot: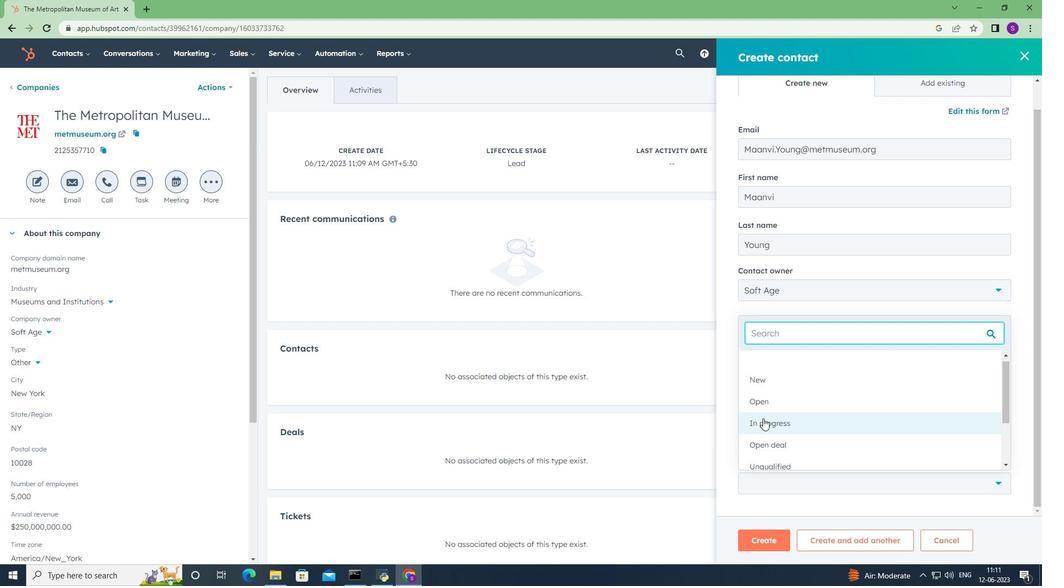 
Action: Mouse scrolled (763, 418) with delta (0, 0)
Screenshot: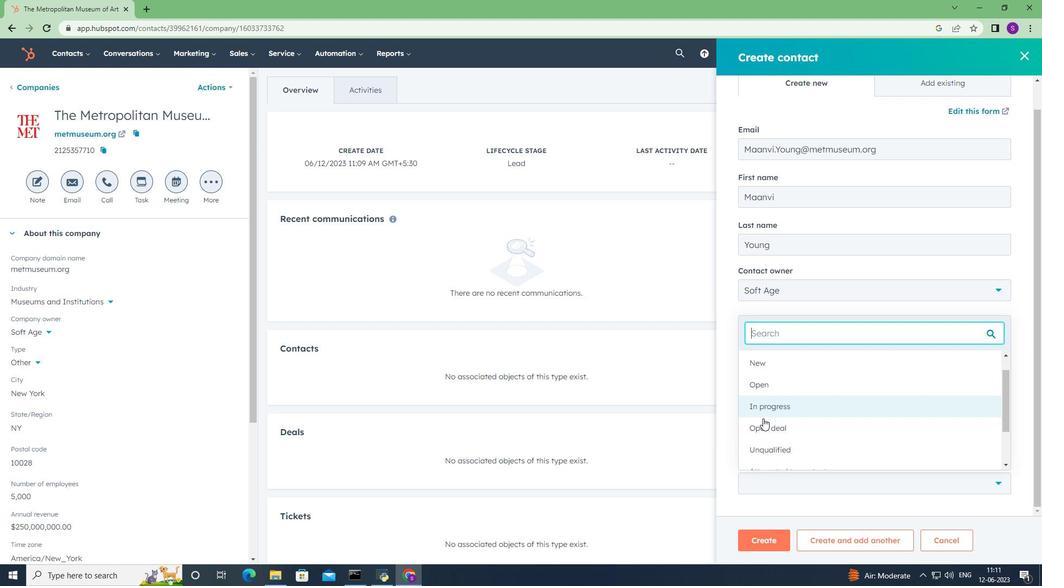 
Action: Mouse moved to (771, 396)
Screenshot: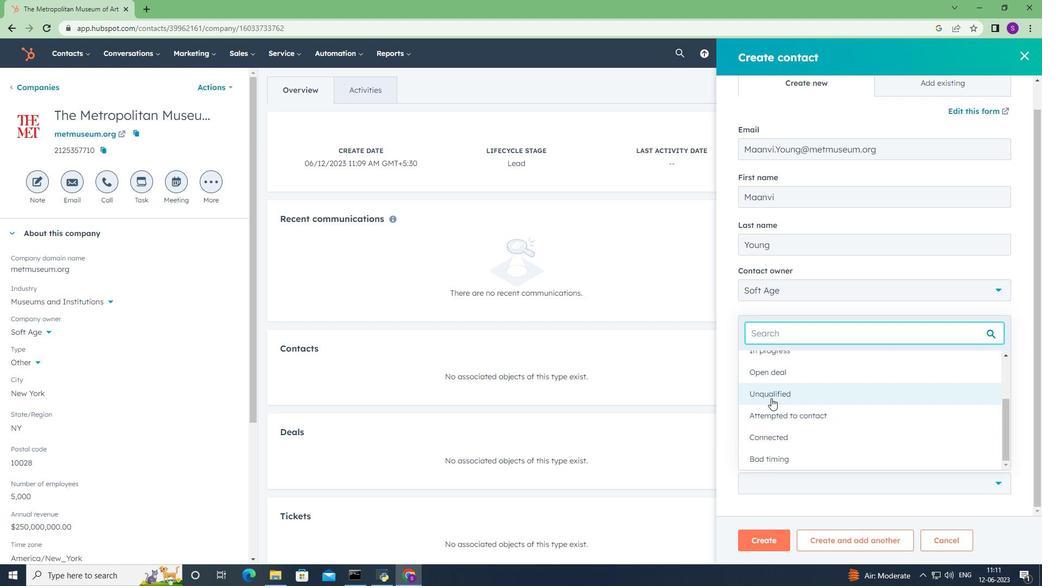 
Action: Mouse scrolled (771, 397) with delta (0, 0)
Screenshot: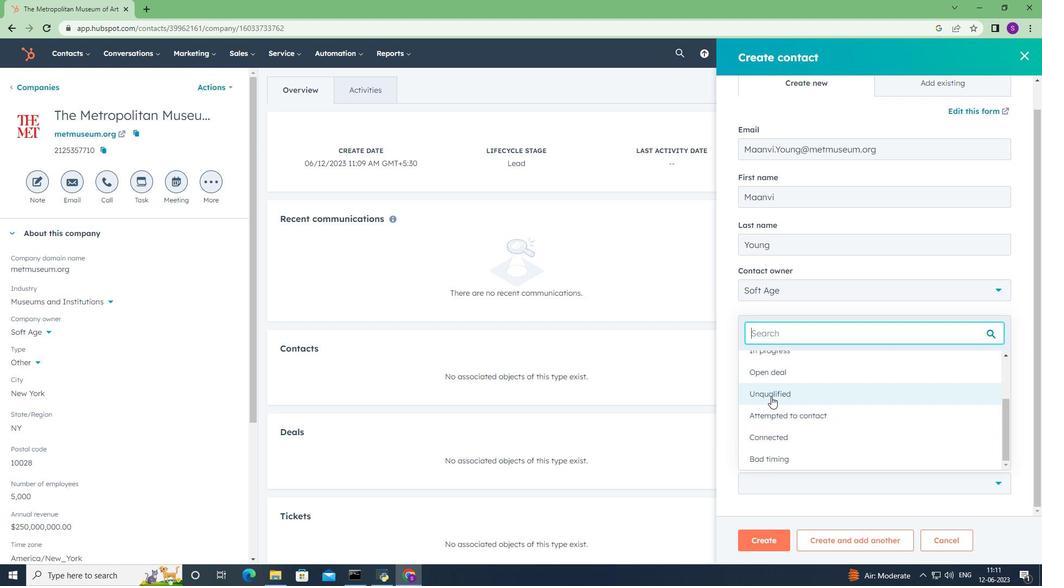 
Action: Mouse scrolled (771, 397) with delta (0, 0)
Screenshot: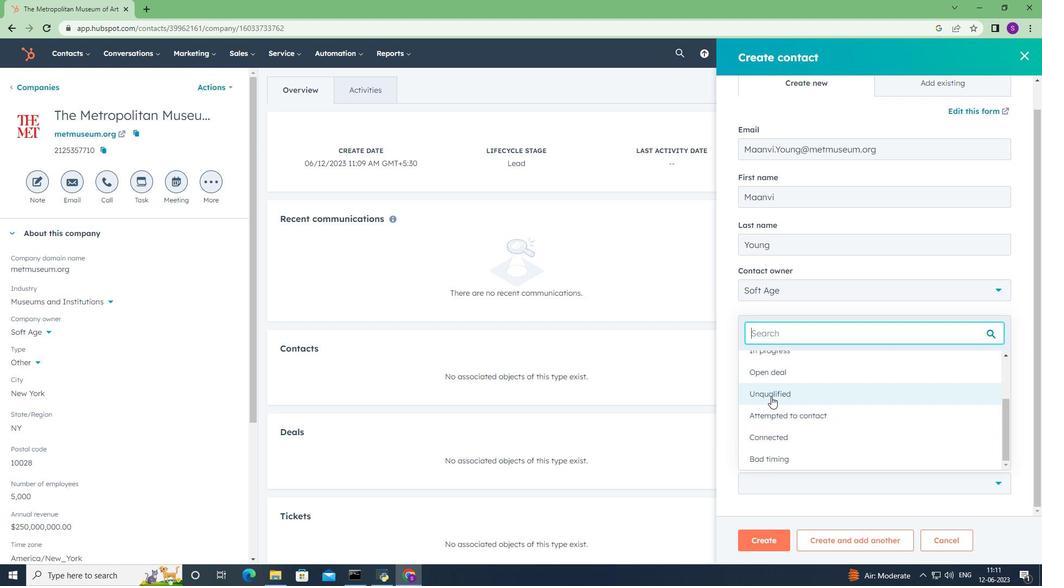 
Action: Mouse moved to (778, 426)
Screenshot: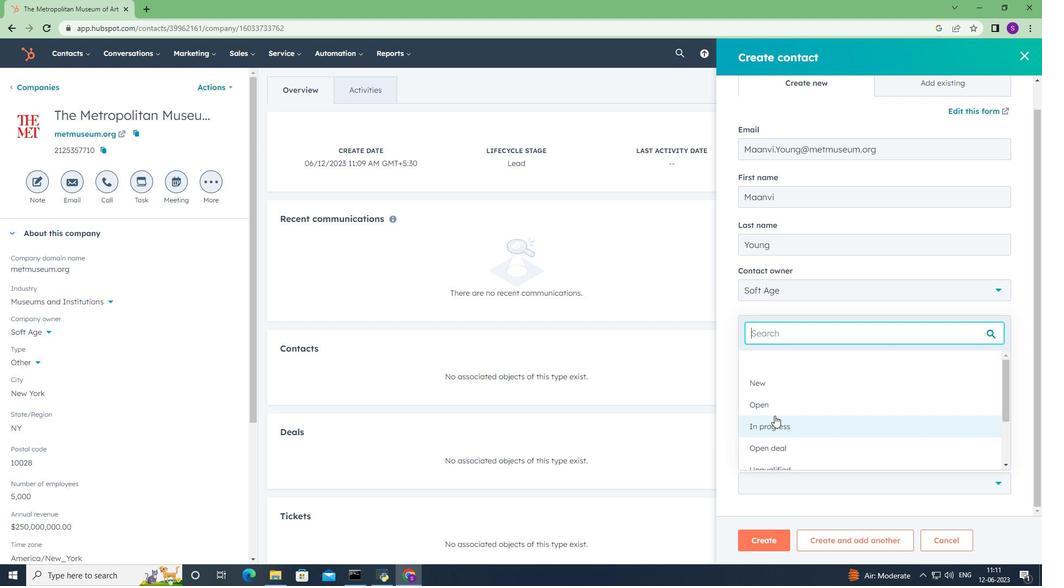 
Action: Mouse pressed left at (778, 426)
Screenshot: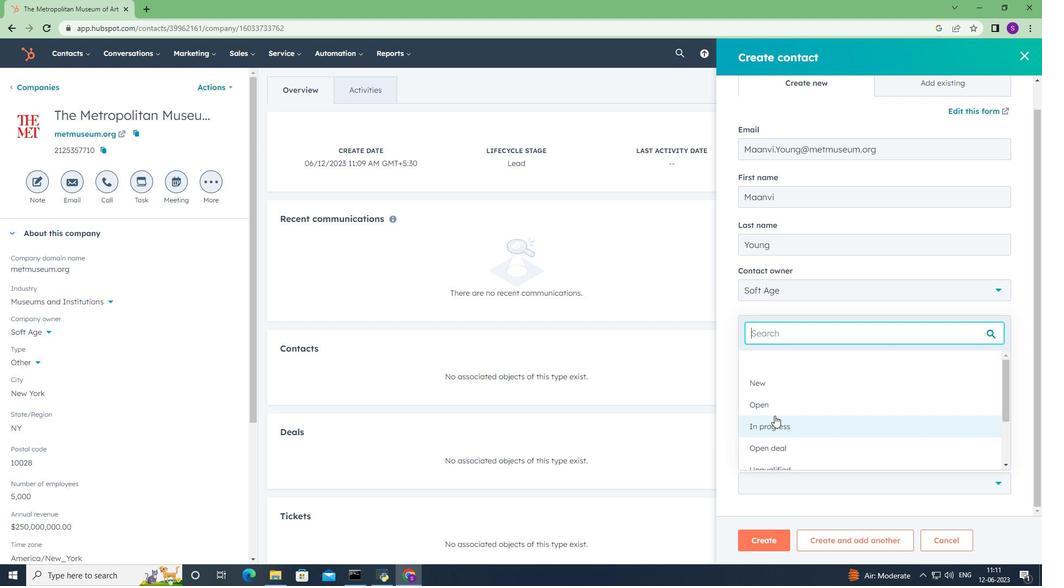 
Action: Mouse moved to (774, 499)
Screenshot: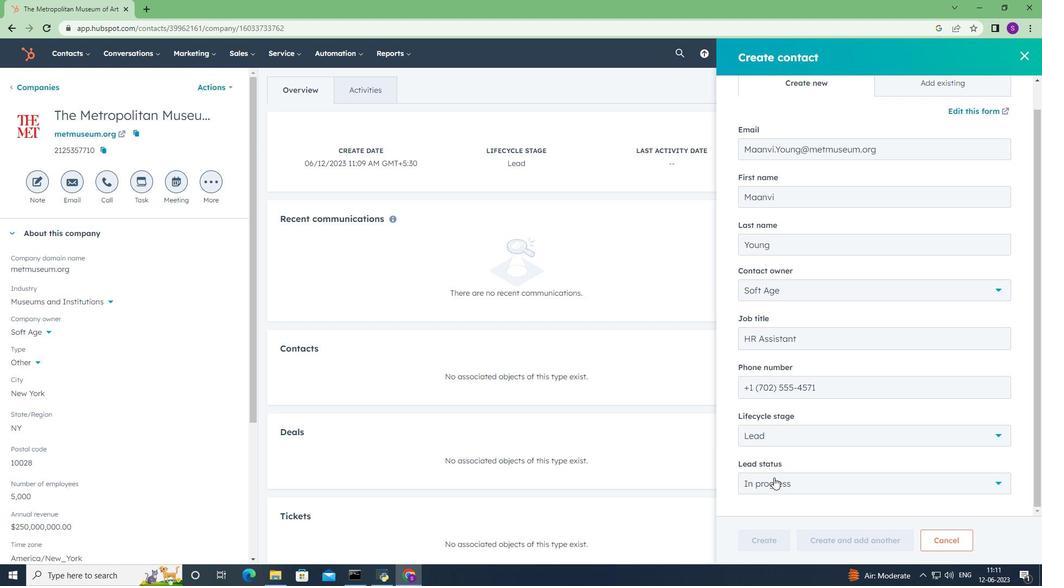 
Action: Mouse scrolled (774, 498) with delta (0, 0)
Screenshot: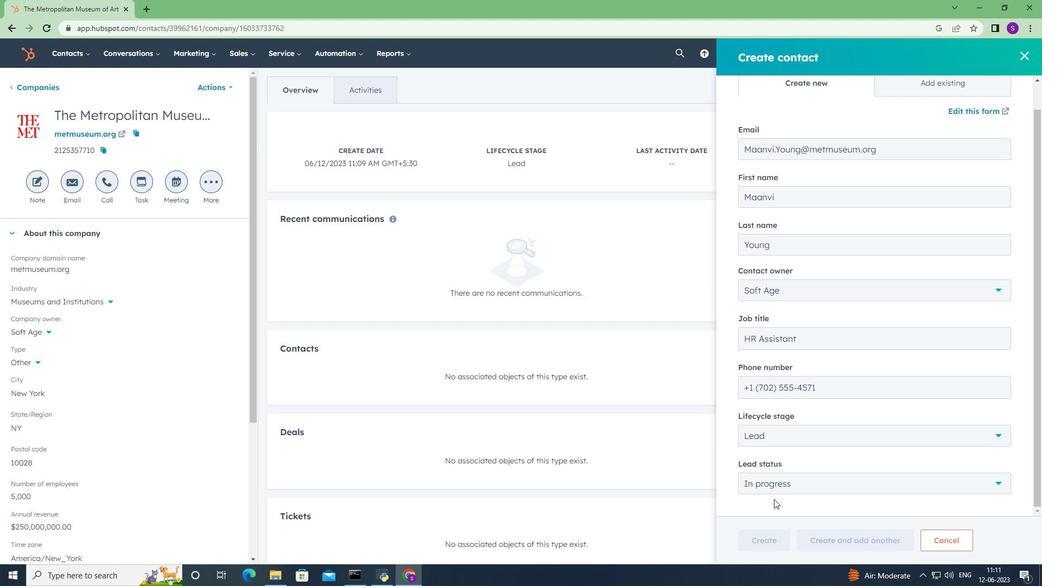 
Action: Mouse scrolled (774, 498) with delta (0, 0)
Screenshot: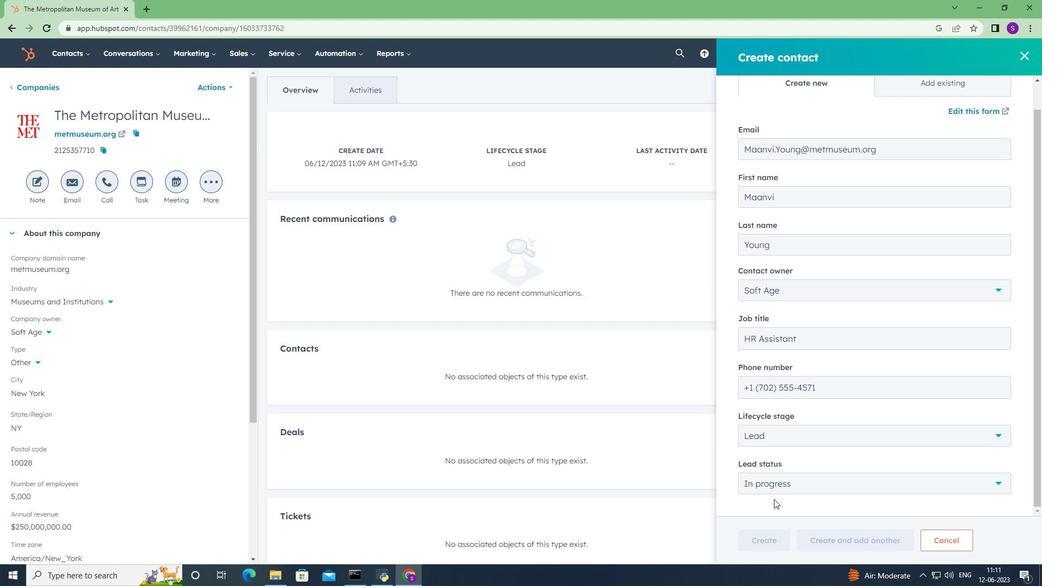 
Action: Mouse scrolled (774, 498) with delta (0, 0)
Screenshot: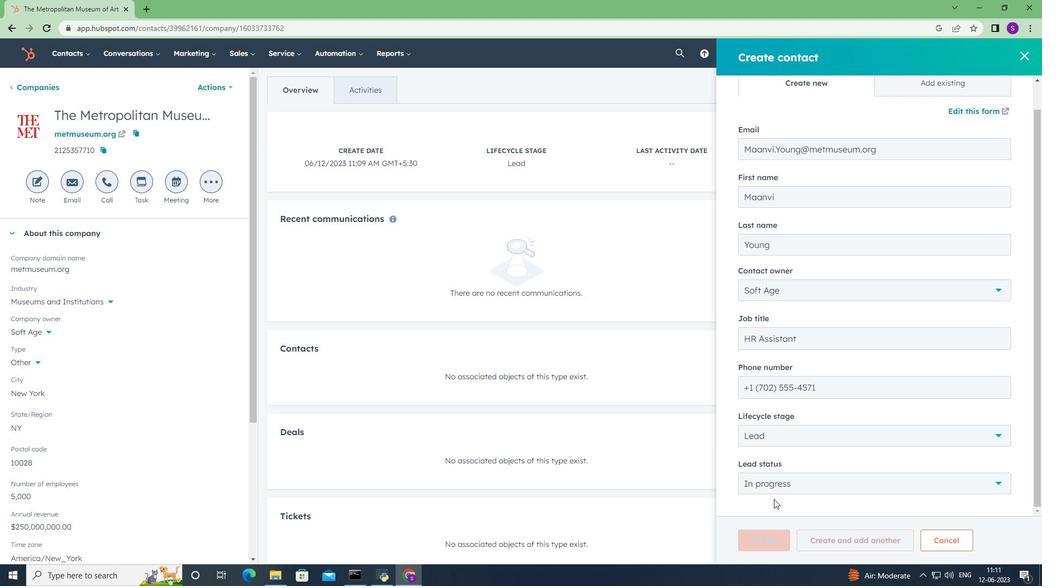
Action: Mouse scrolled (774, 498) with delta (0, 0)
Screenshot: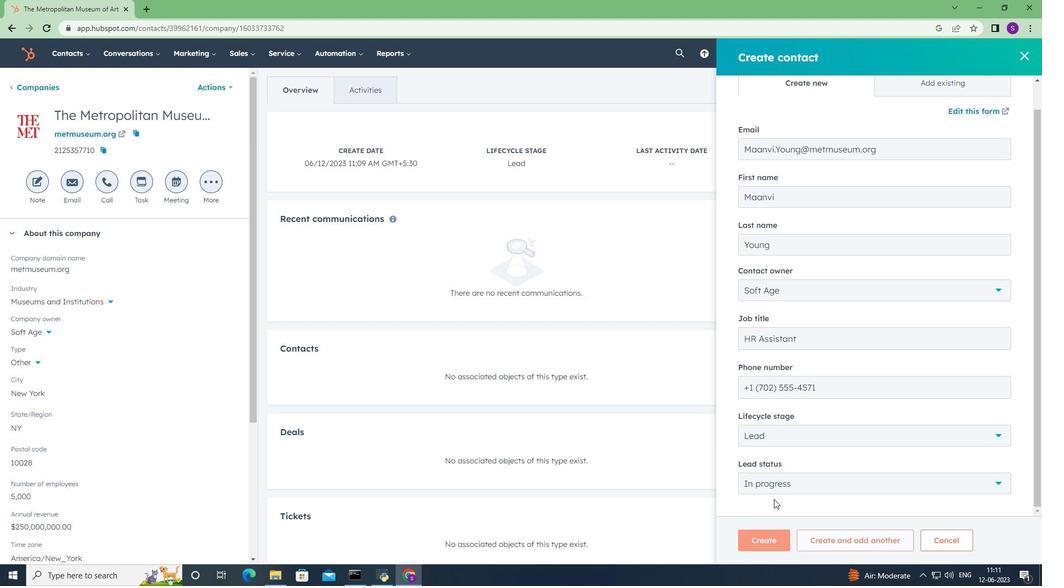 
Action: Mouse scrolled (774, 499) with delta (0, 0)
Screenshot: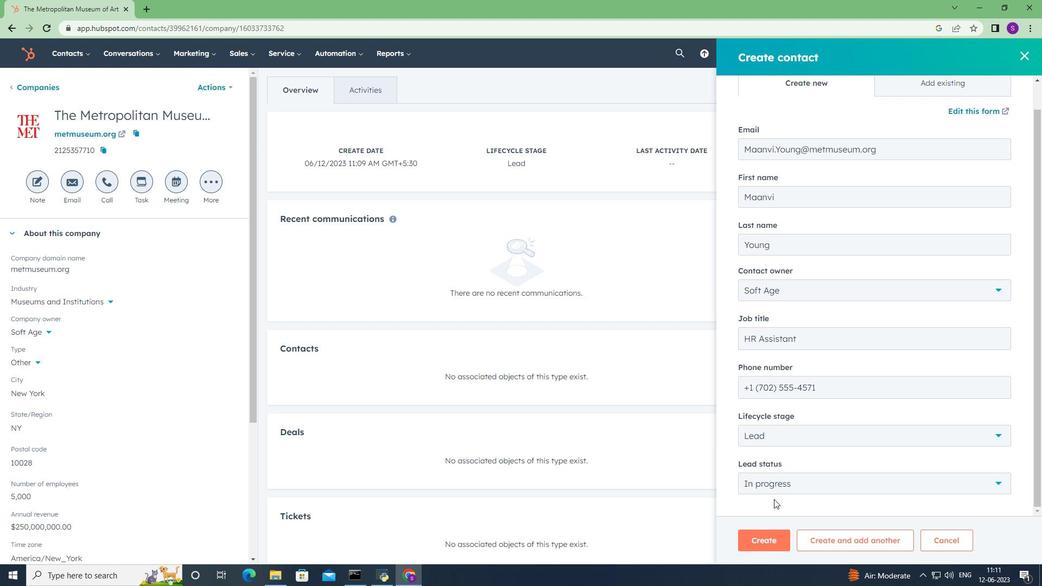 
Action: Mouse scrolled (774, 498) with delta (0, 0)
Screenshot: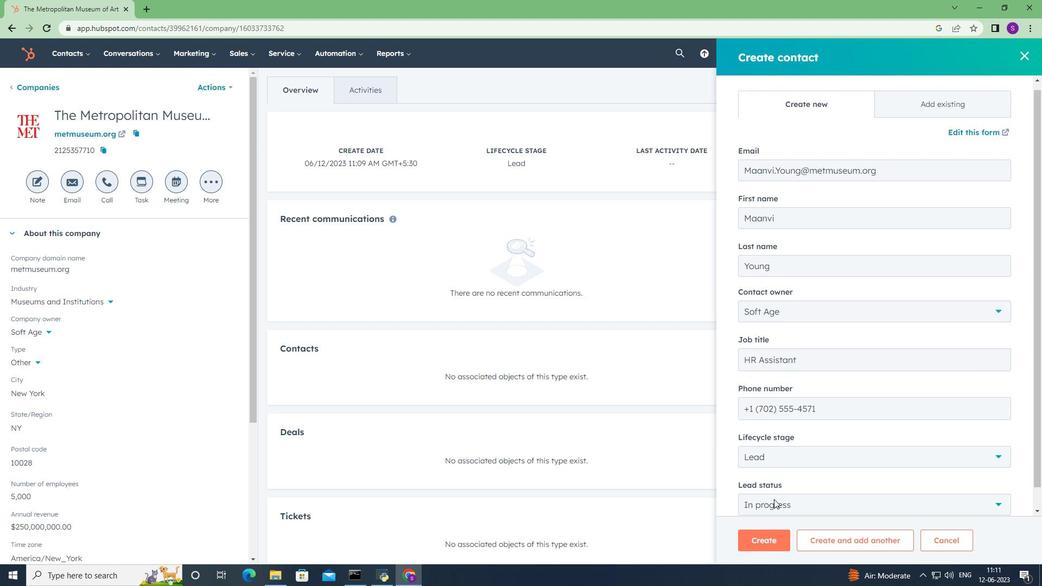 
Action: Mouse scrolled (774, 498) with delta (0, 0)
Screenshot: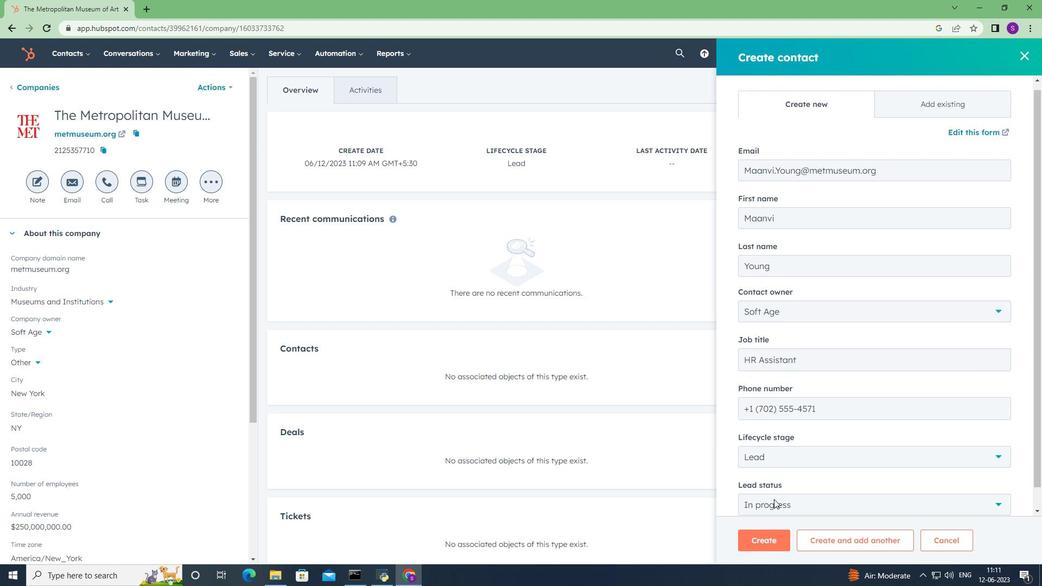 
Action: Mouse scrolled (774, 498) with delta (0, 0)
Screenshot: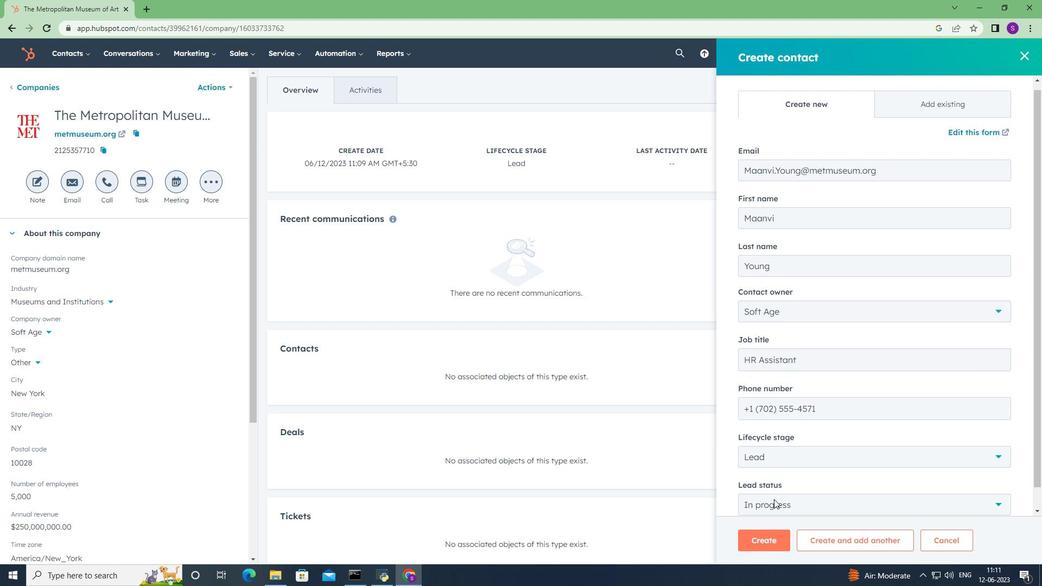 
Action: Mouse scrolled (774, 498) with delta (0, 0)
Screenshot: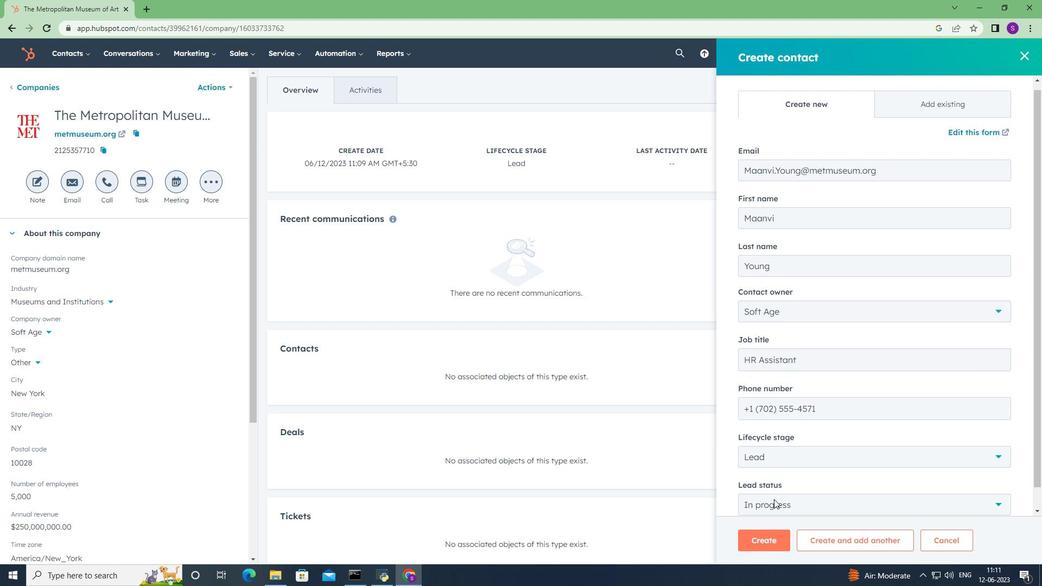 
Action: Mouse scrolled (774, 498) with delta (0, 0)
Screenshot: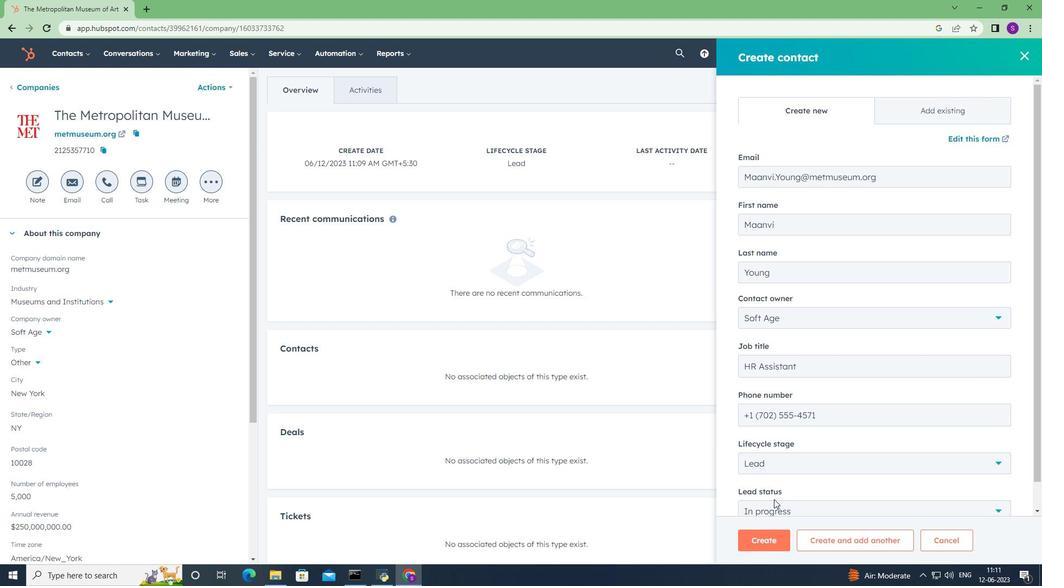 
Action: Mouse moved to (778, 544)
Screenshot: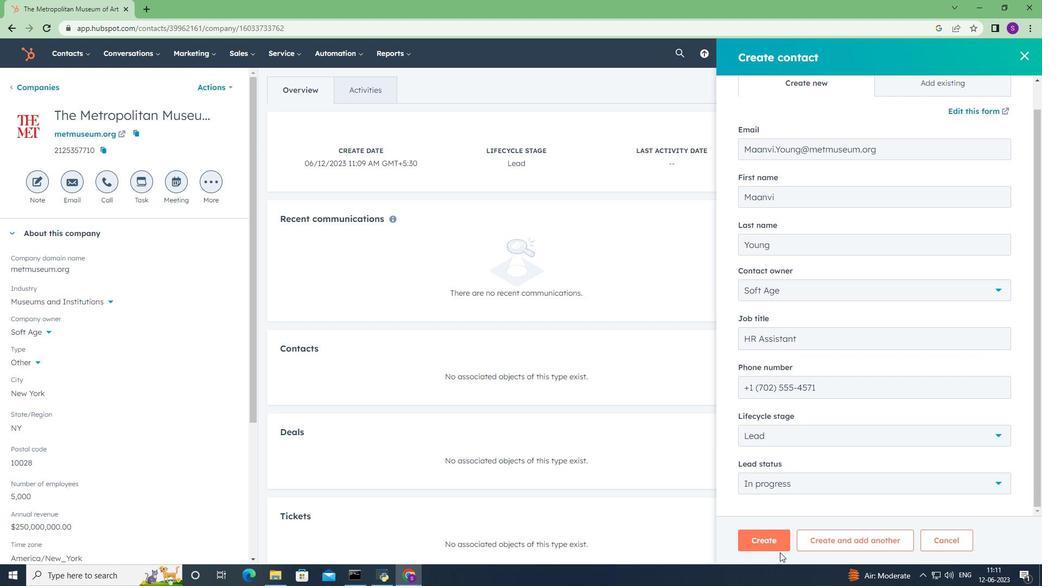 
Action: Mouse pressed left at (778, 544)
Screenshot: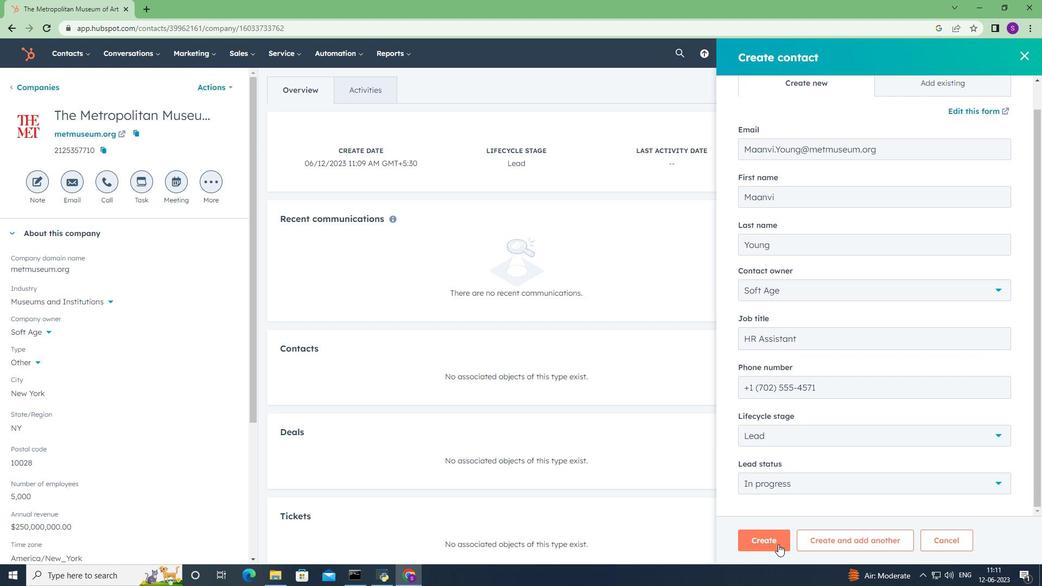 
Action: Mouse moved to (674, 339)
Screenshot: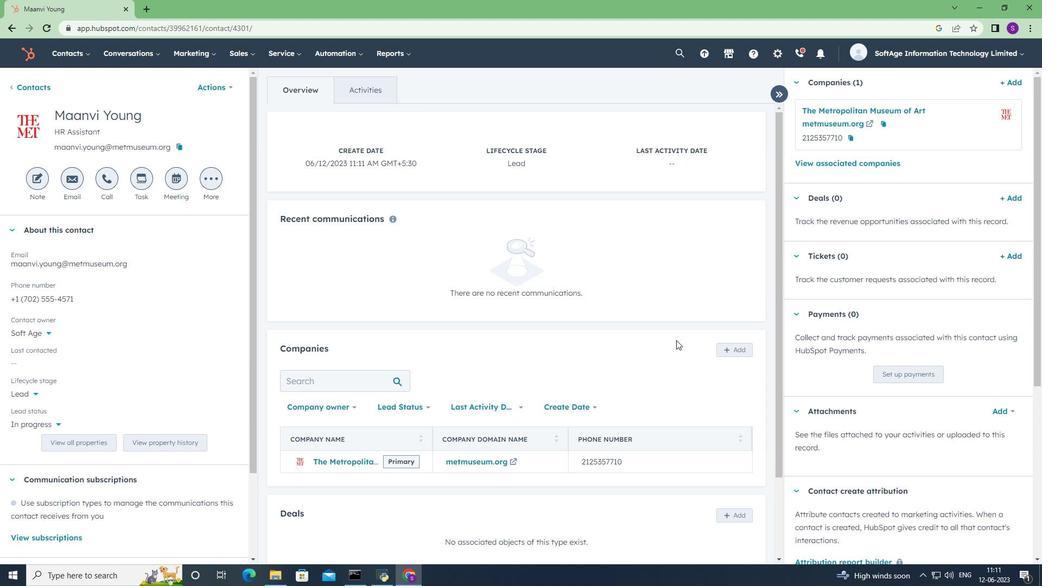 
Action: Mouse scrolled (674, 339) with delta (0, 0)
Screenshot: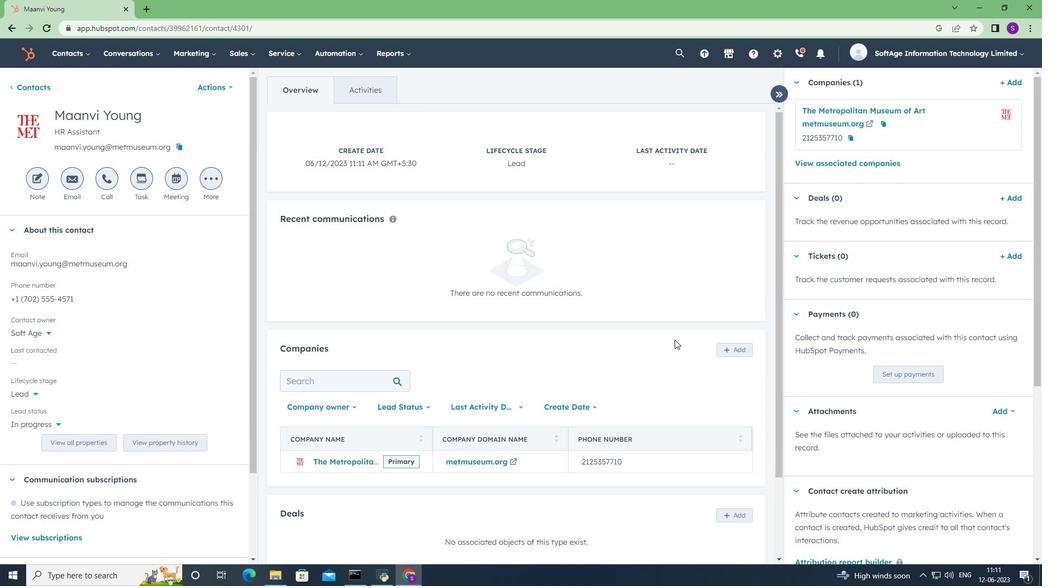 
Action: Mouse scrolled (674, 339) with delta (0, 0)
Screenshot: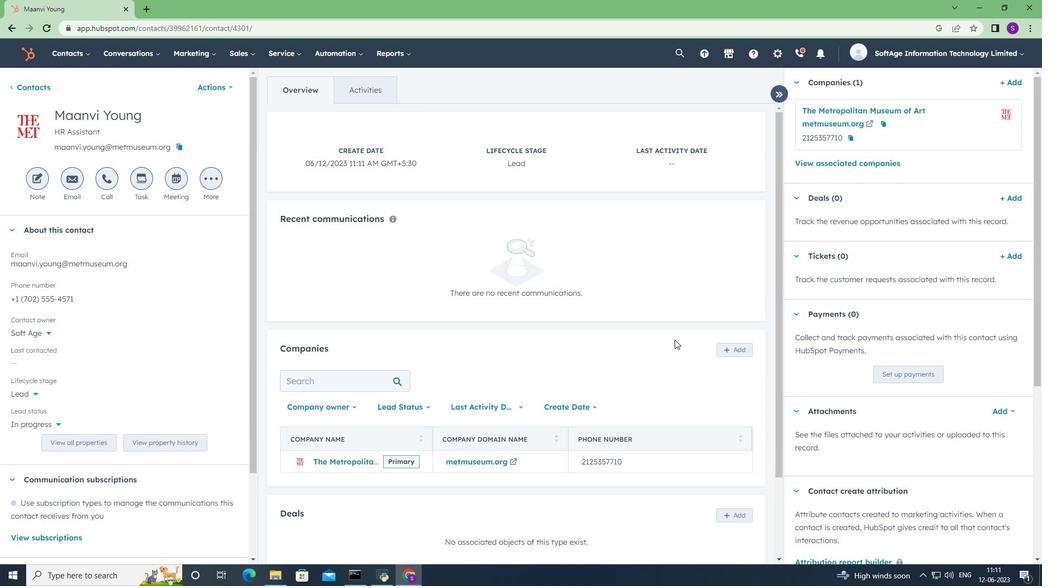 
Action: Mouse scrolled (674, 339) with delta (0, 0)
Screenshot: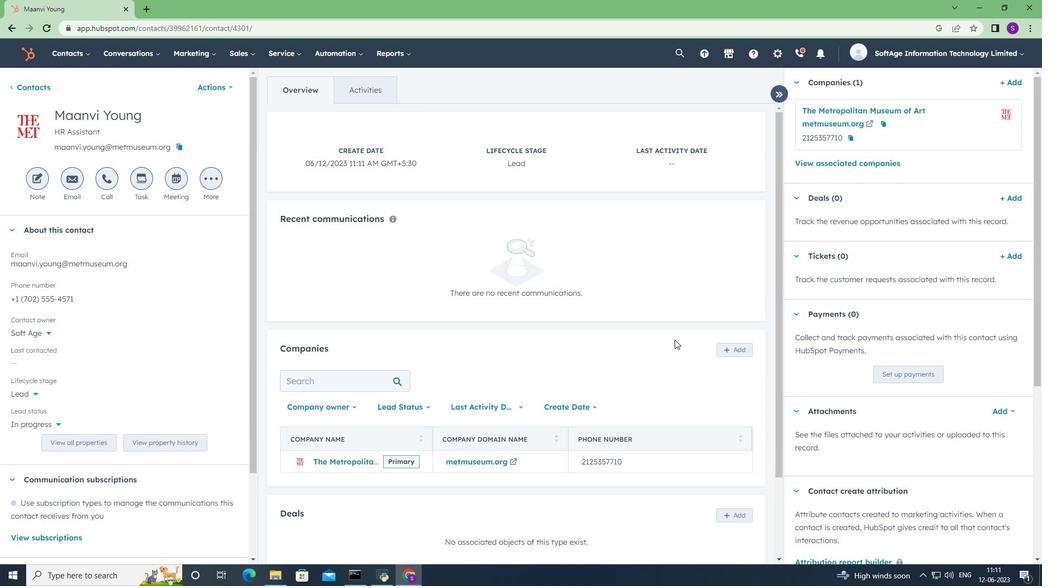 
Action: Mouse scrolled (674, 339) with delta (0, 0)
Screenshot: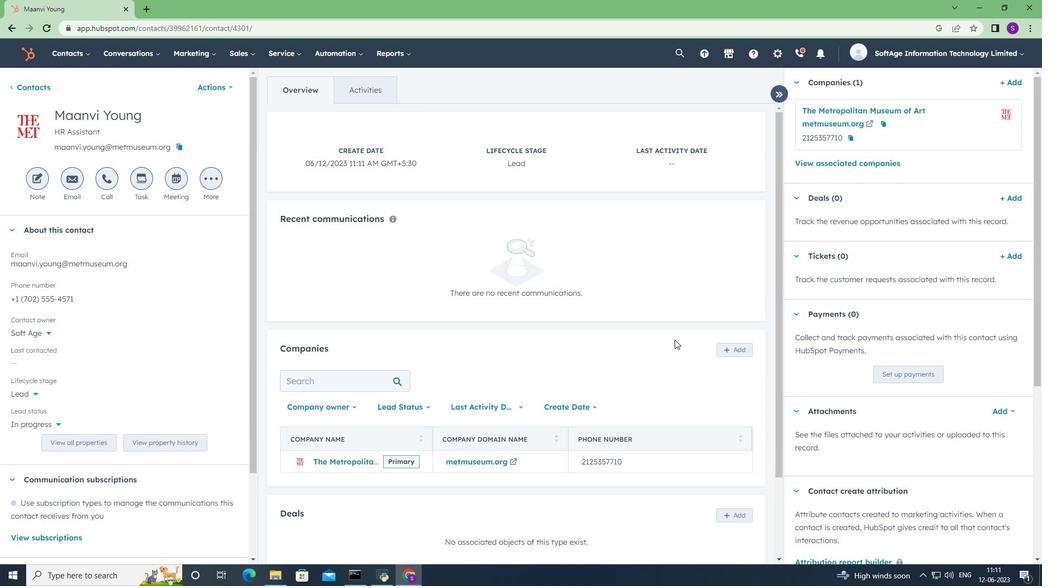 
